 Task: Reply to email with the signature Eric Rodriguez with the subject Request for a change in project scope from softage.1@softage.net with the message Can you confirm if the budget has been approved? with CC to softage.6@softage.net with an attached document Press_release_draft.docx
Action: Mouse moved to (523, 669)
Screenshot: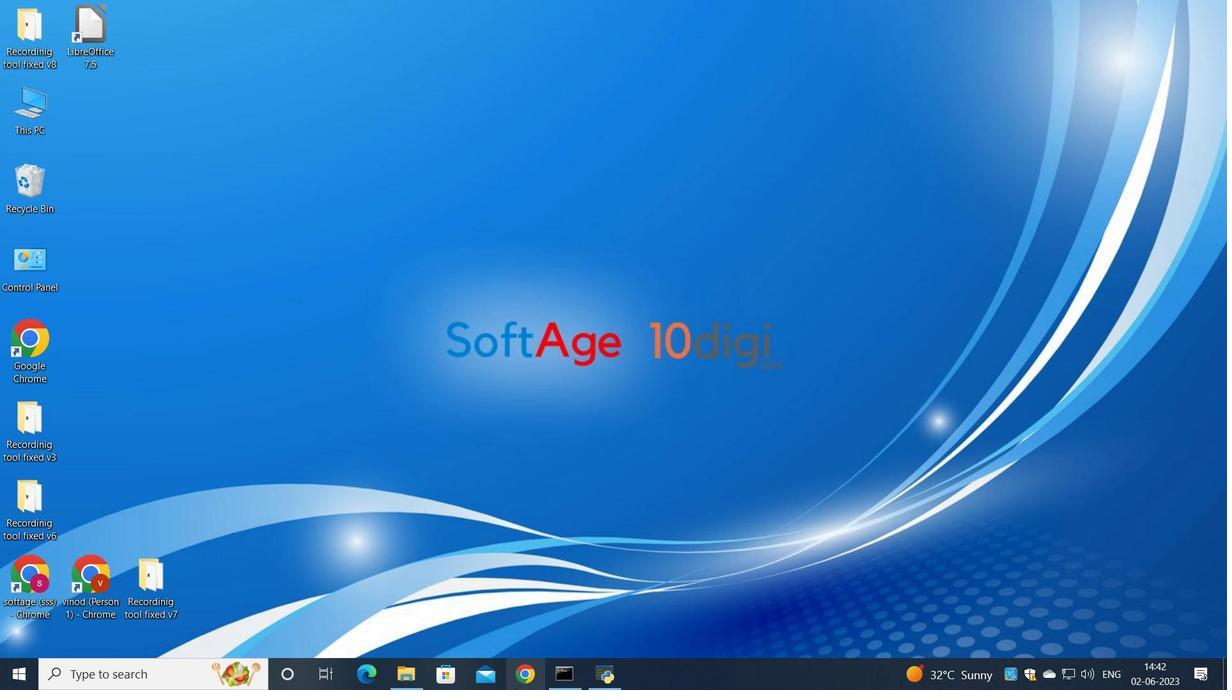 
Action: Mouse pressed left at (523, 669)
Screenshot: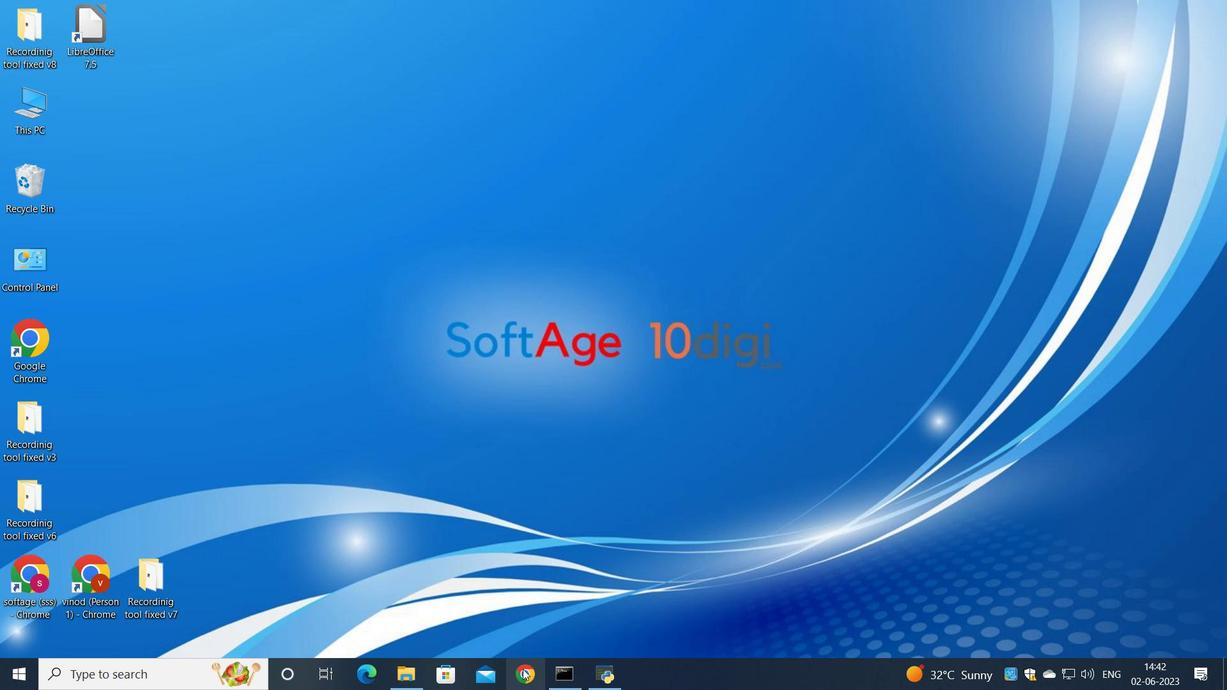 
Action: Mouse moved to (545, 419)
Screenshot: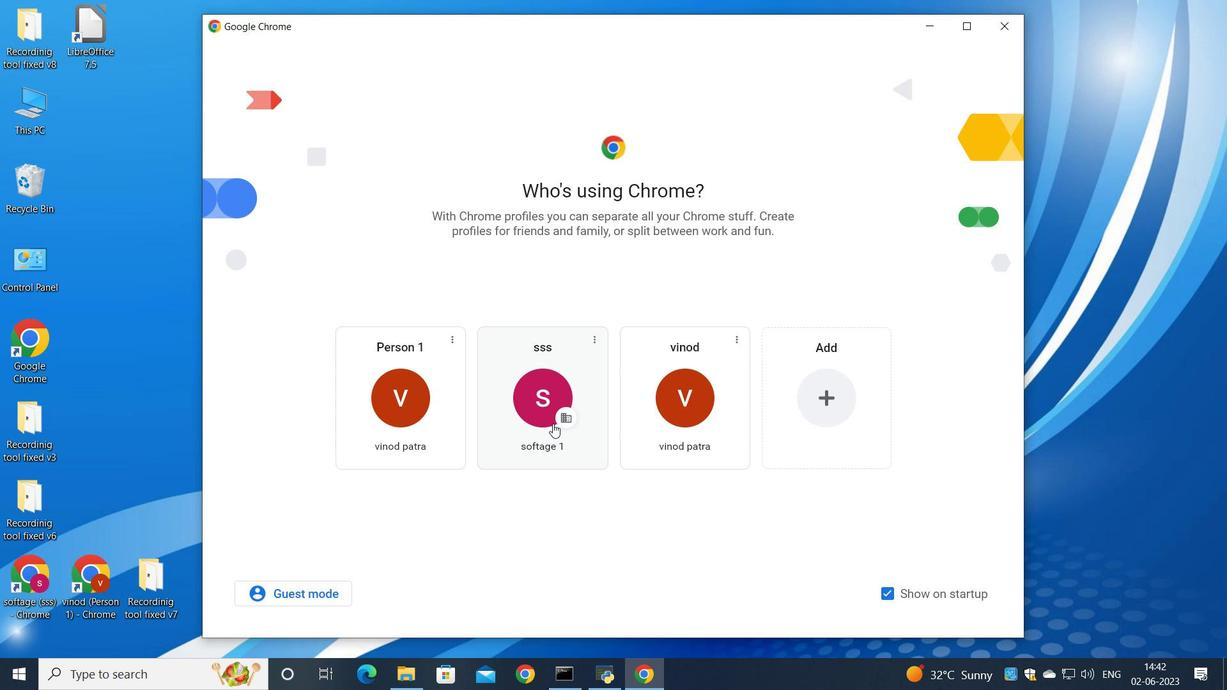 
Action: Mouse pressed left at (545, 419)
Screenshot: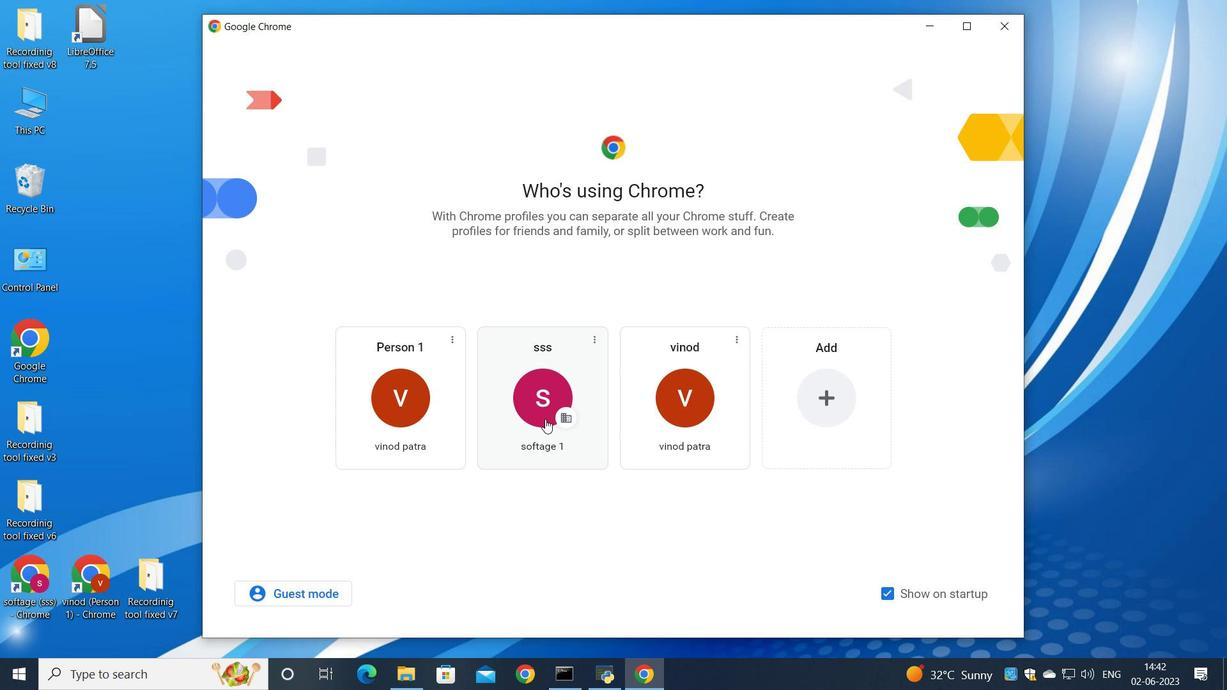 
Action: Mouse moved to (1084, 105)
Screenshot: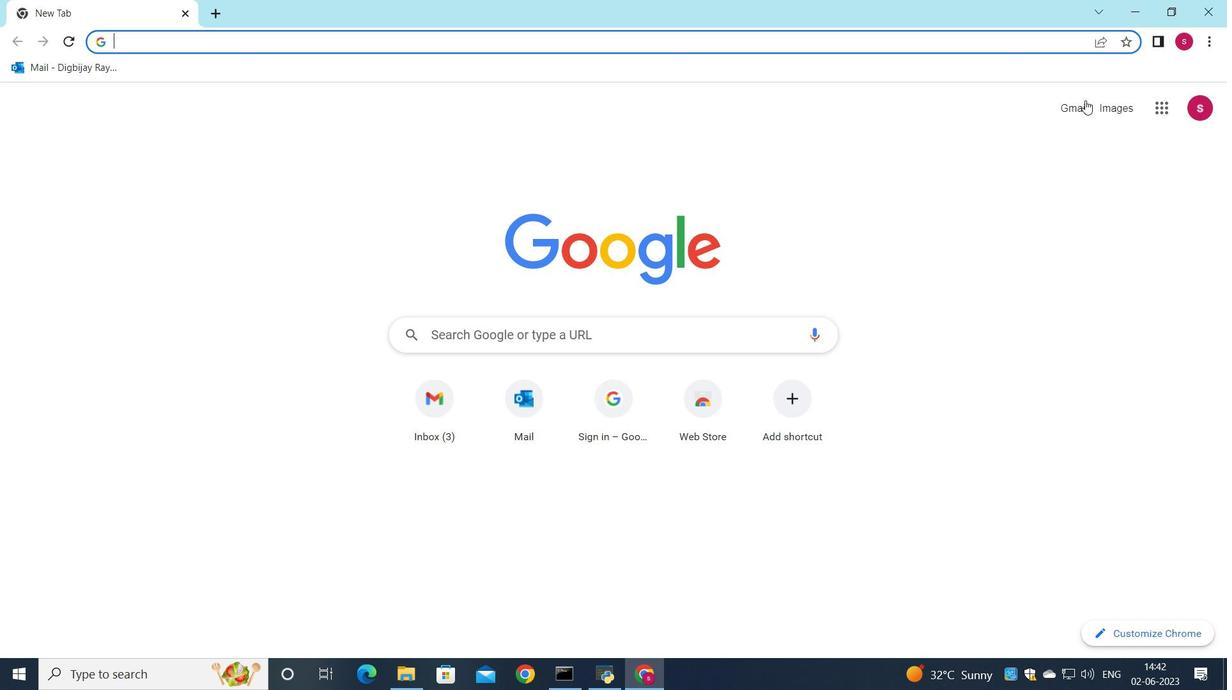 
Action: Mouse pressed left at (1084, 105)
Screenshot: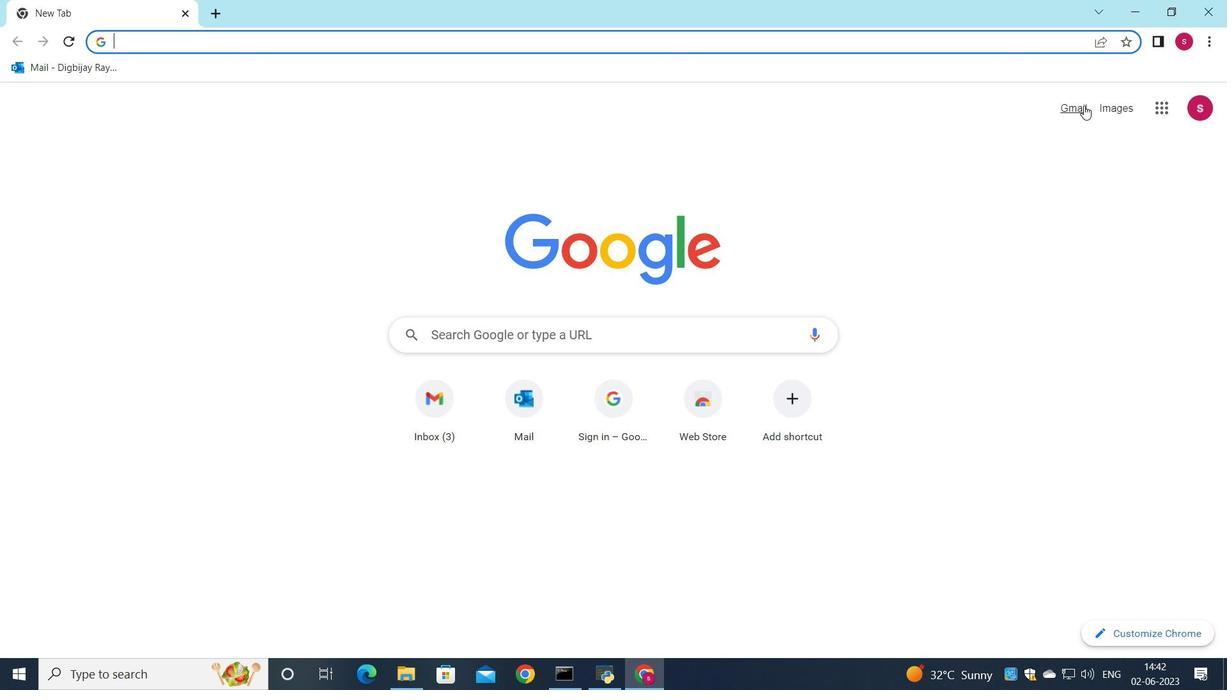 
Action: Mouse moved to (1034, 110)
Screenshot: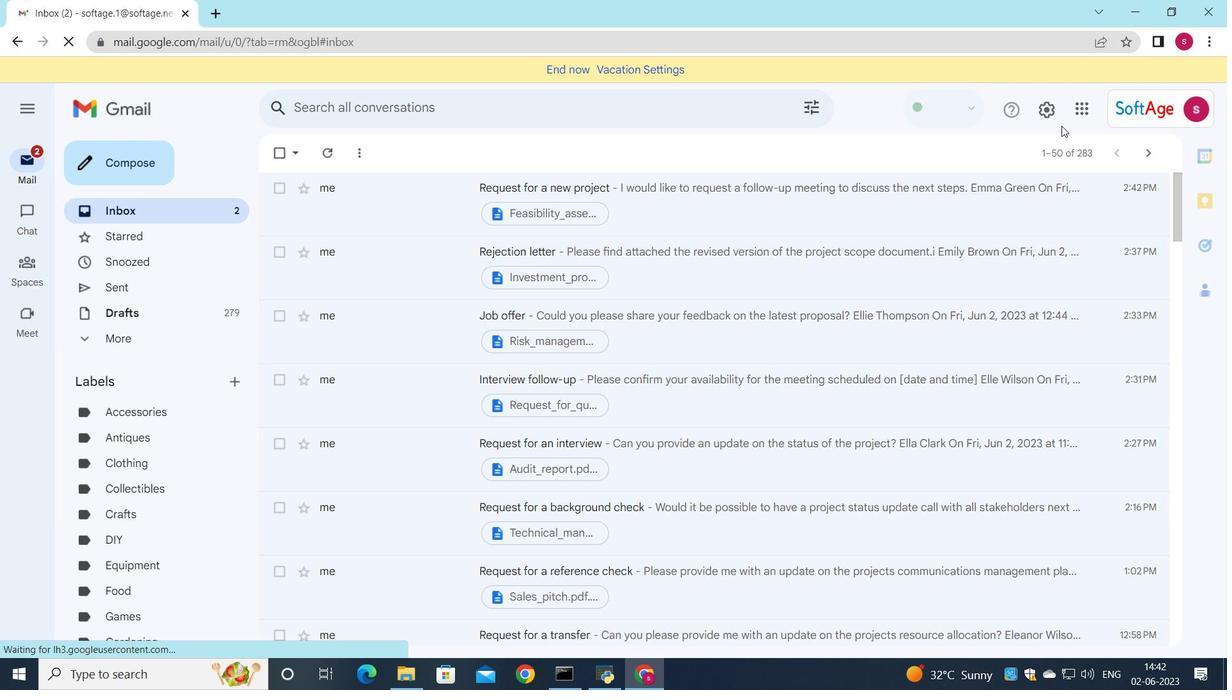 
Action: Mouse pressed left at (1034, 110)
Screenshot: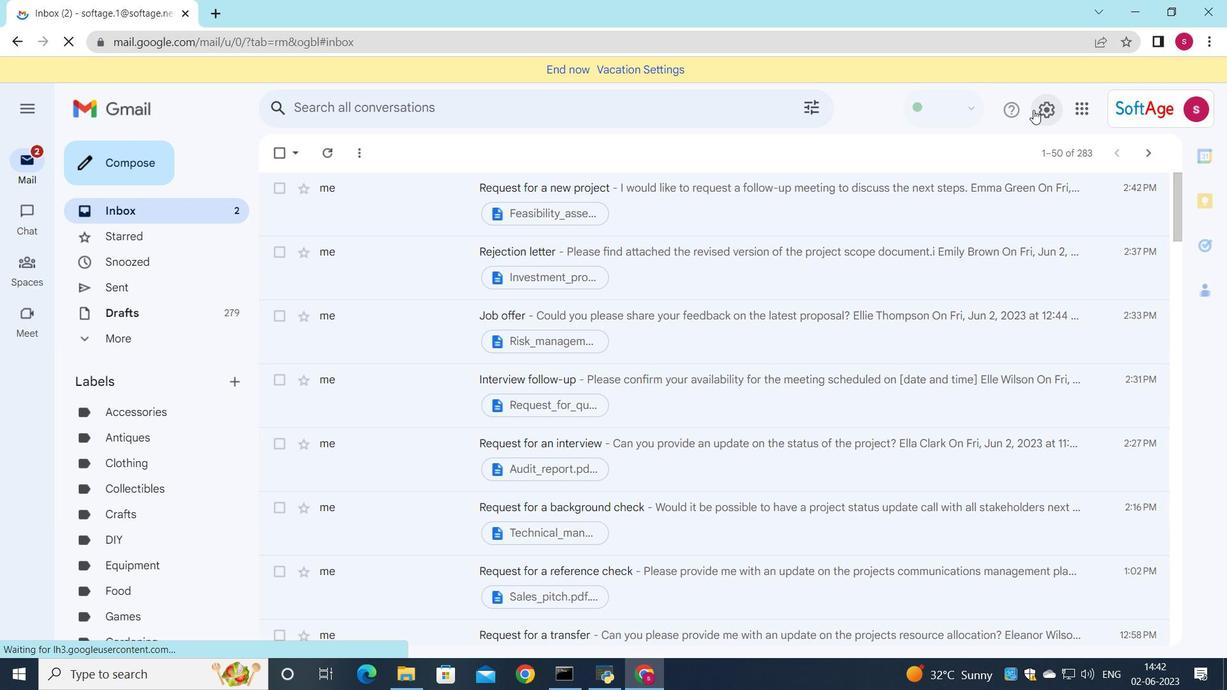 
Action: Mouse moved to (1049, 183)
Screenshot: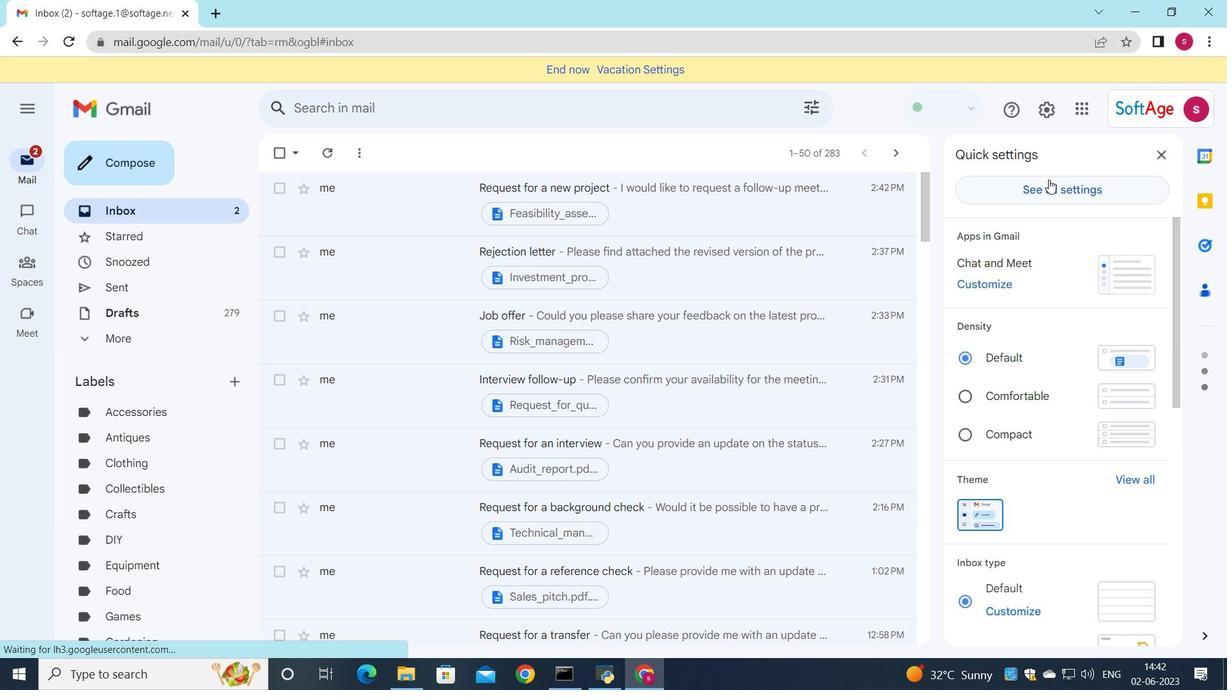 
Action: Mouse pressed left at (1049, 183)
Screenshot: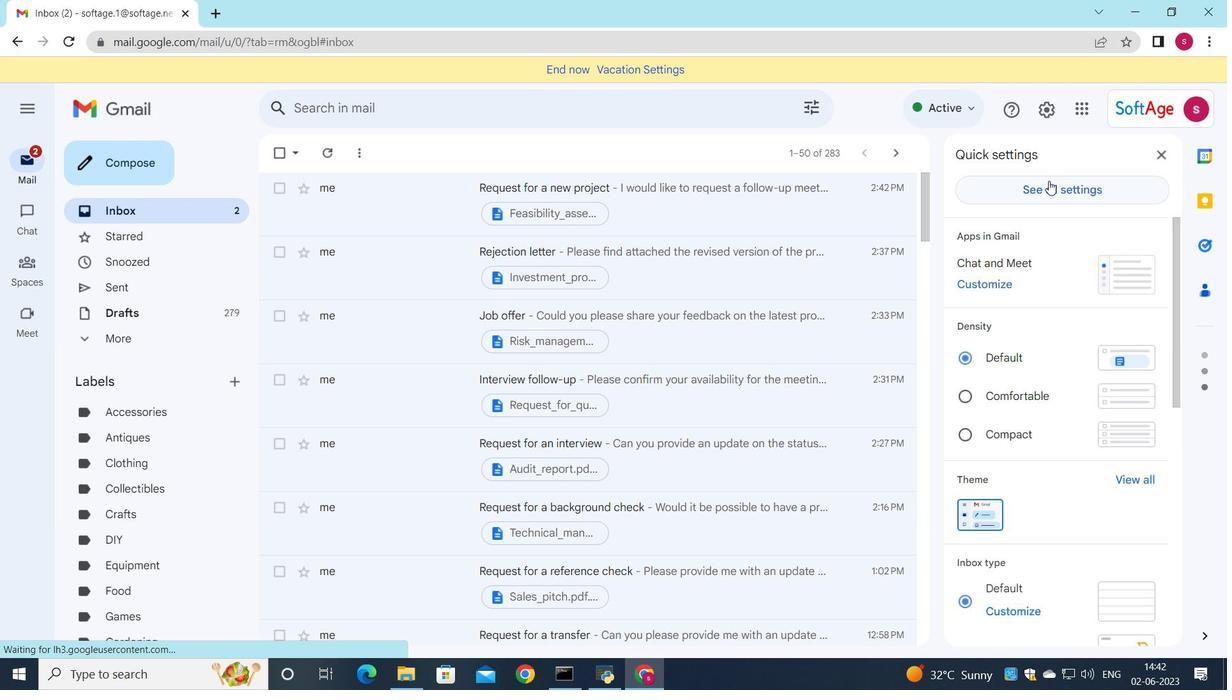 
Action: Mouse moved to (597, 356)
Screenshot: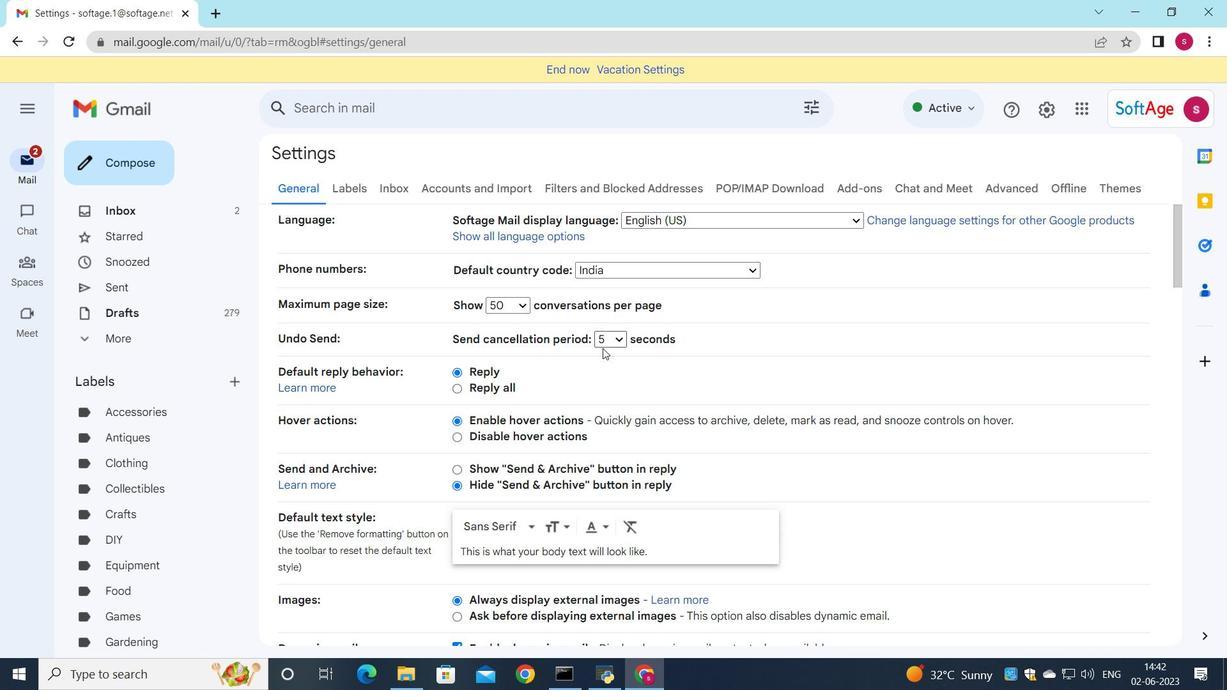
Action: Mouse scrolled (600, 349) with delta (0, 0)
Screenshot: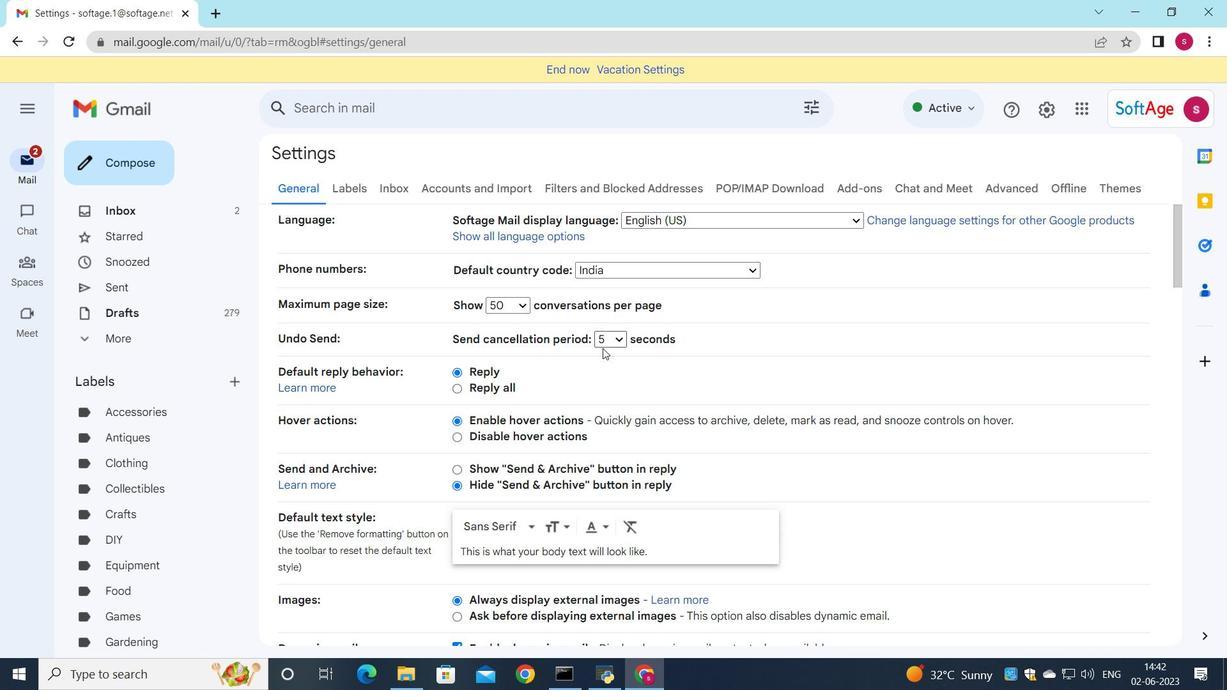 
Action: Mouse scrolled (599, 352) with delta (0, 0)
Screenshot: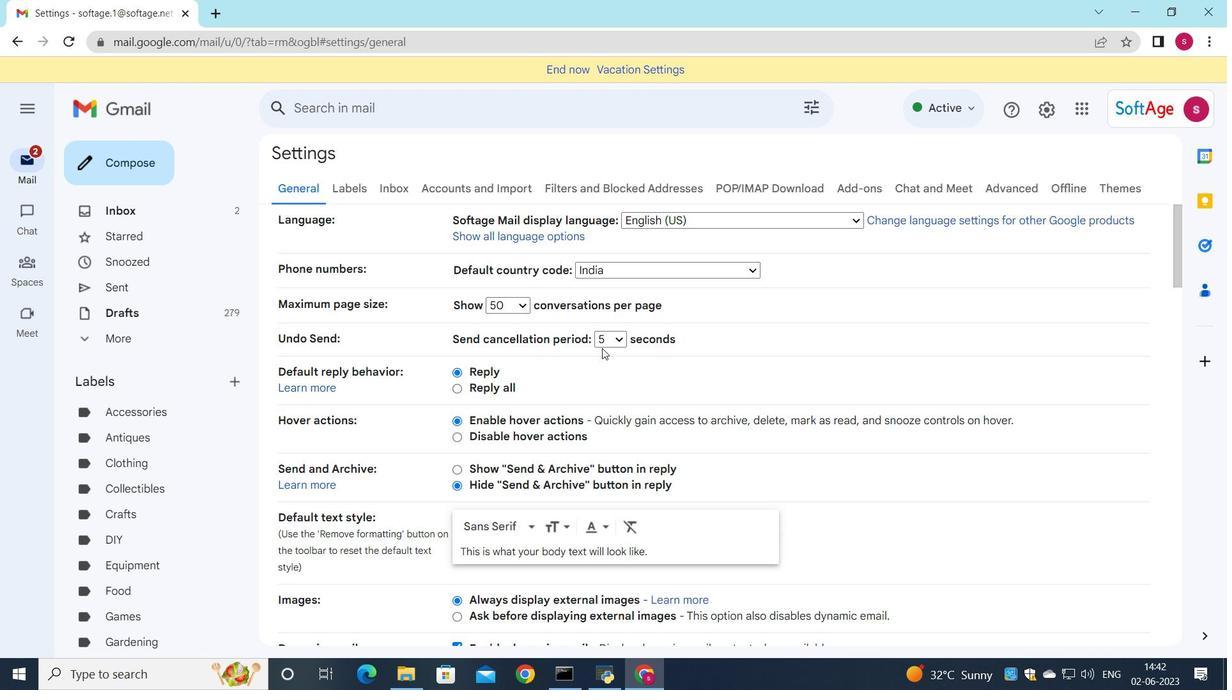 
Action: Mouse scrolled (598, 352) with delta (0, 0)
Screenshot: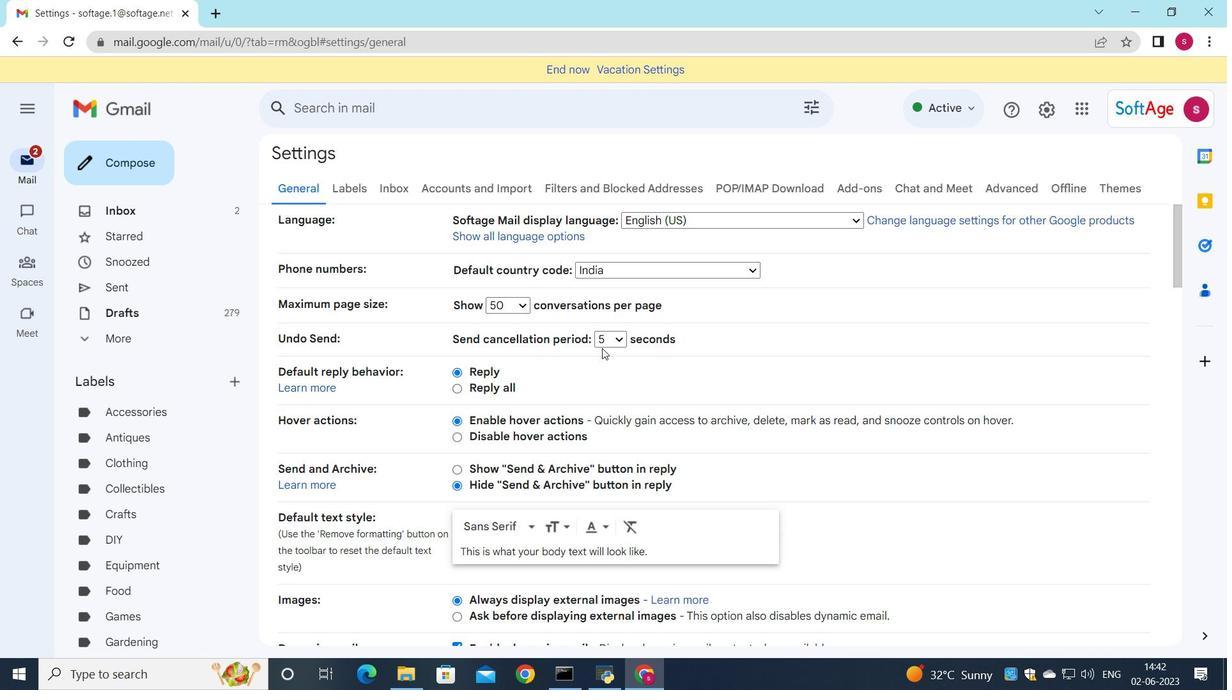 
Action: Mouse scrolled (597, 355) with delta (0, 0)
Screenshot: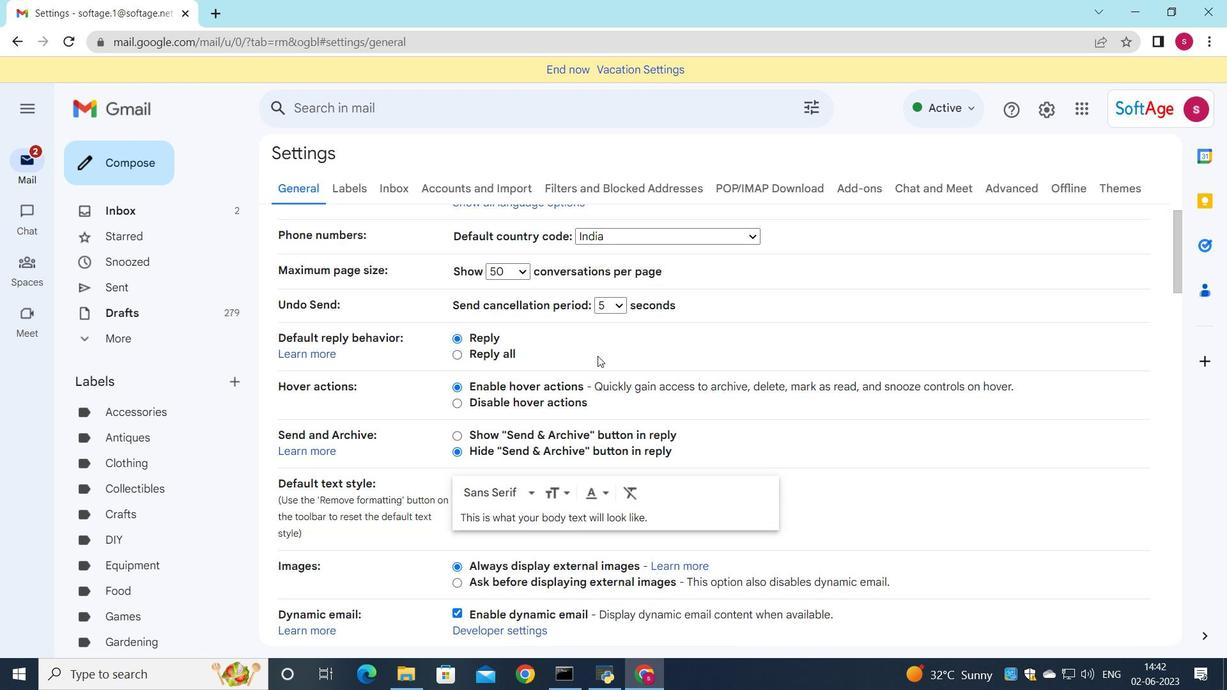
Action: Mouse scrolled (597, 355) with delta (0, 0)
Screenshot: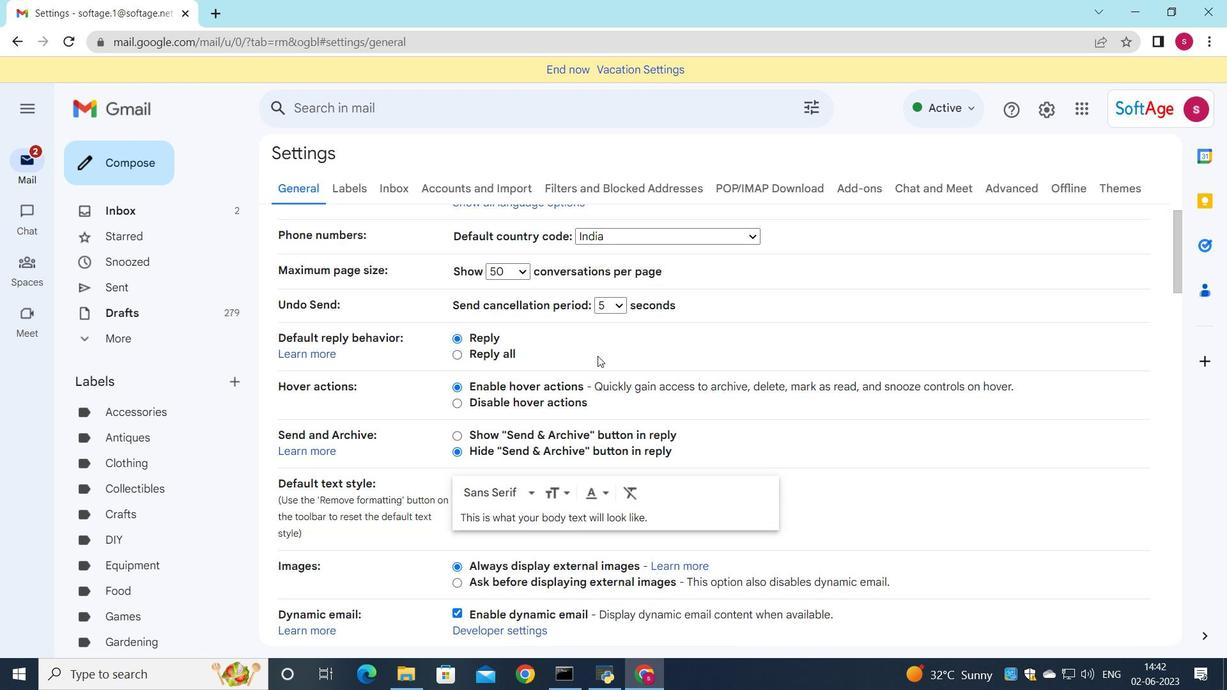 
Action: Mouse scrolled (597, 355) with delta (0, 0)
Screenshot: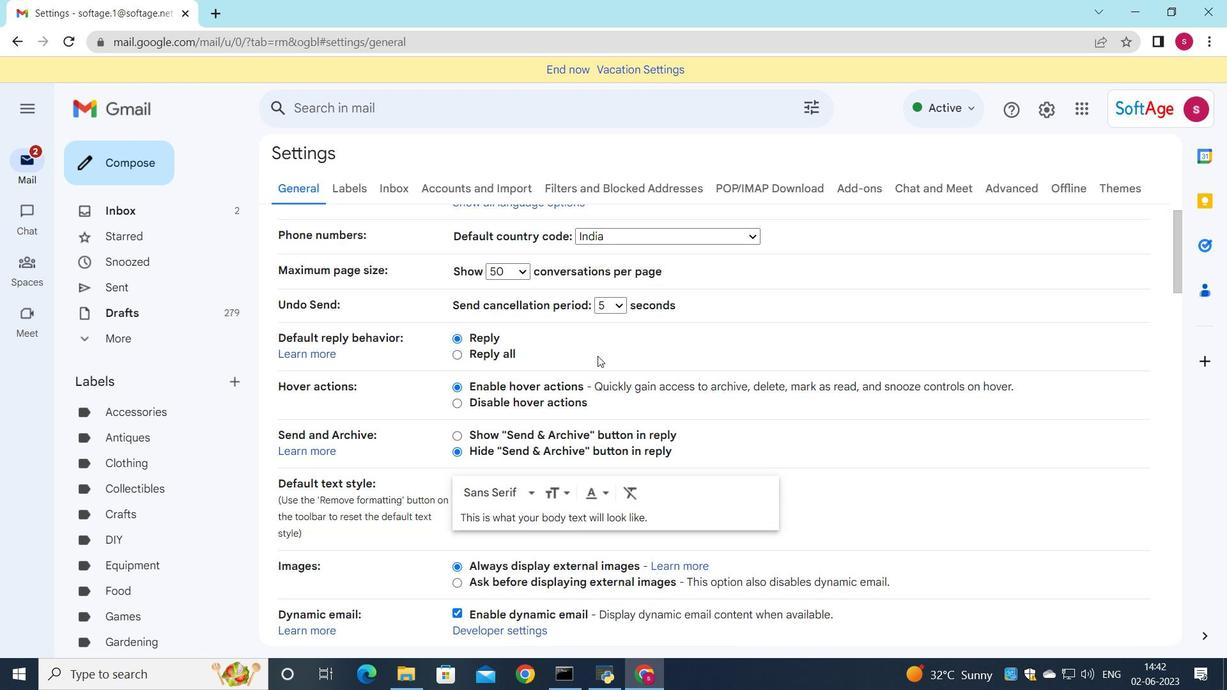
Action: Mouse scrolled (597, 355) with delta (0, 0)
Screenshot: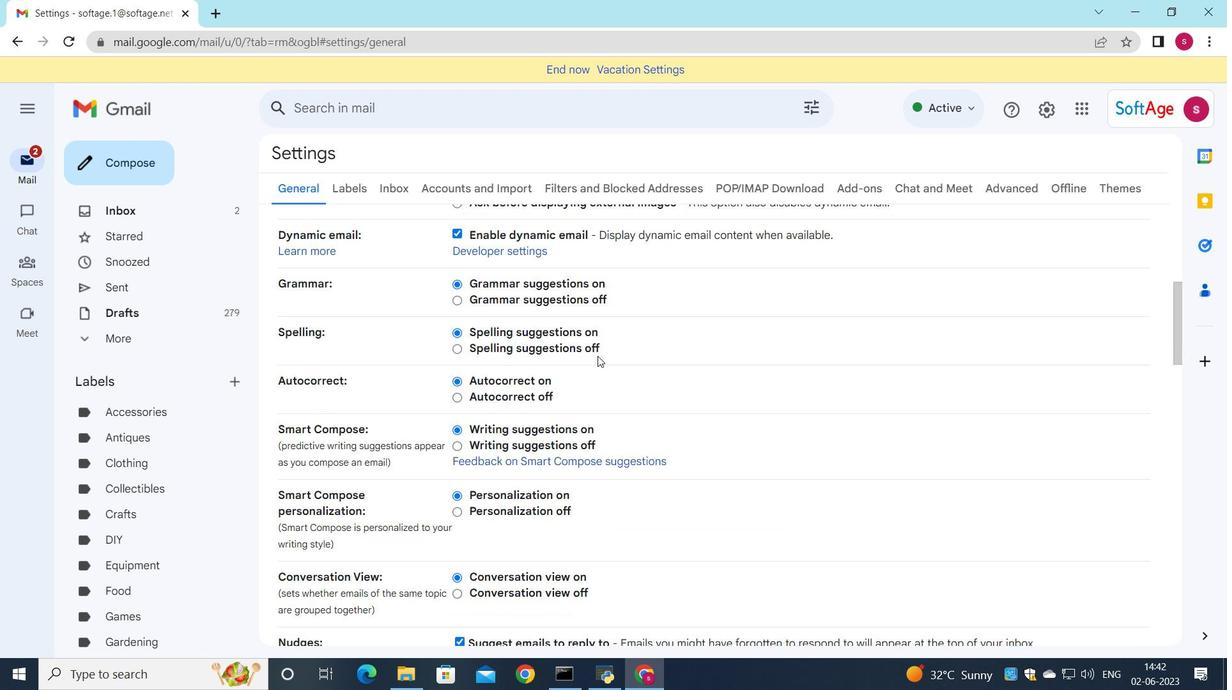 
Action: Mouse scrolled (597, 355) with delta (0, 0)
Screenshot: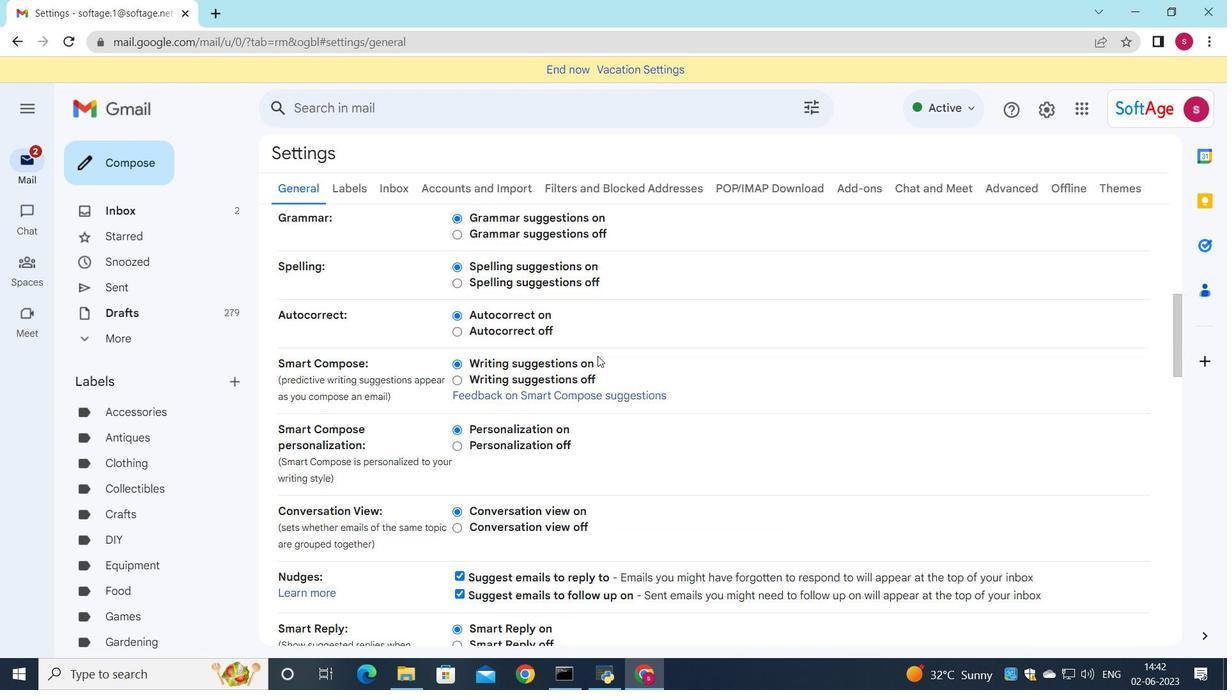 
Action: Mouse scrolled (597, 355) with delta (0, 0)
Screenshot: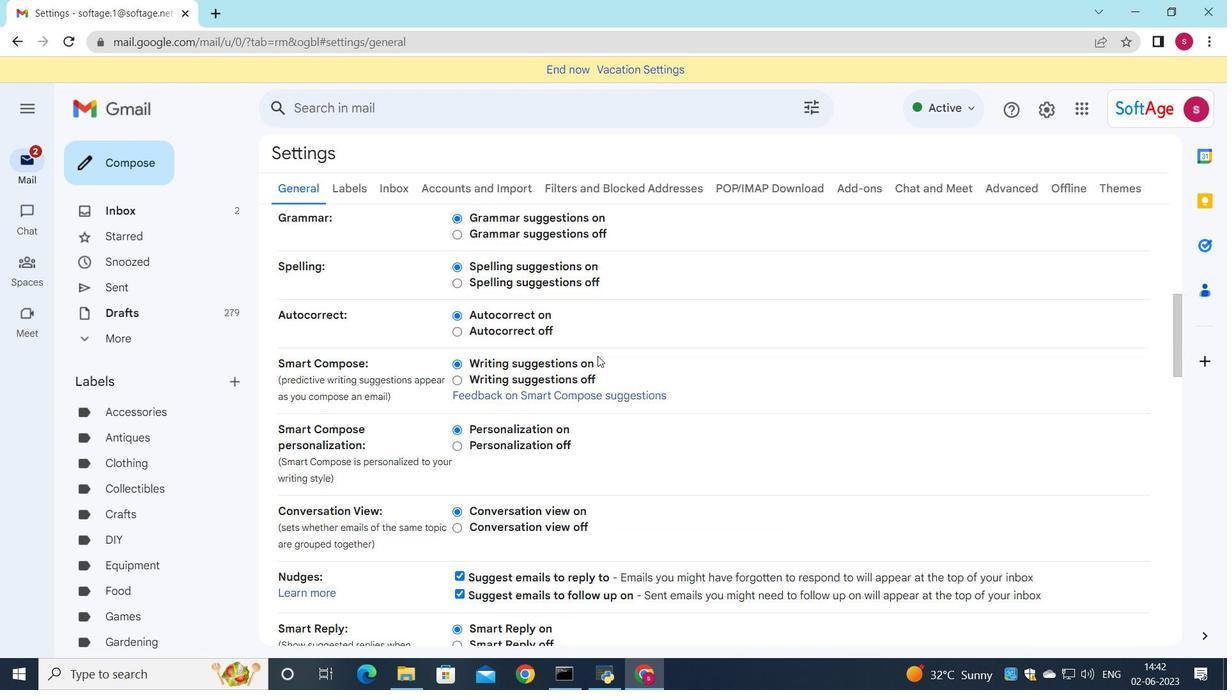 
Action: Mouse moved to (576, 387)
Screenshot: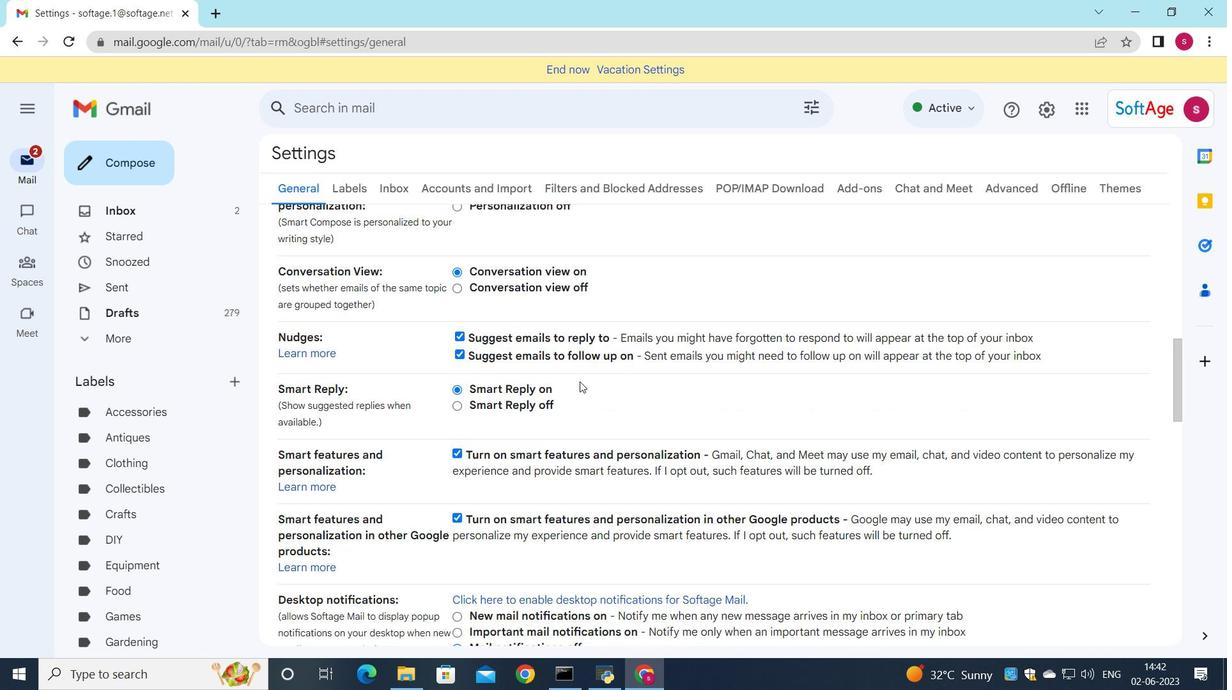 
Action: Mouse scrolled (576, 386) with delta (0, 0)
Screenshot: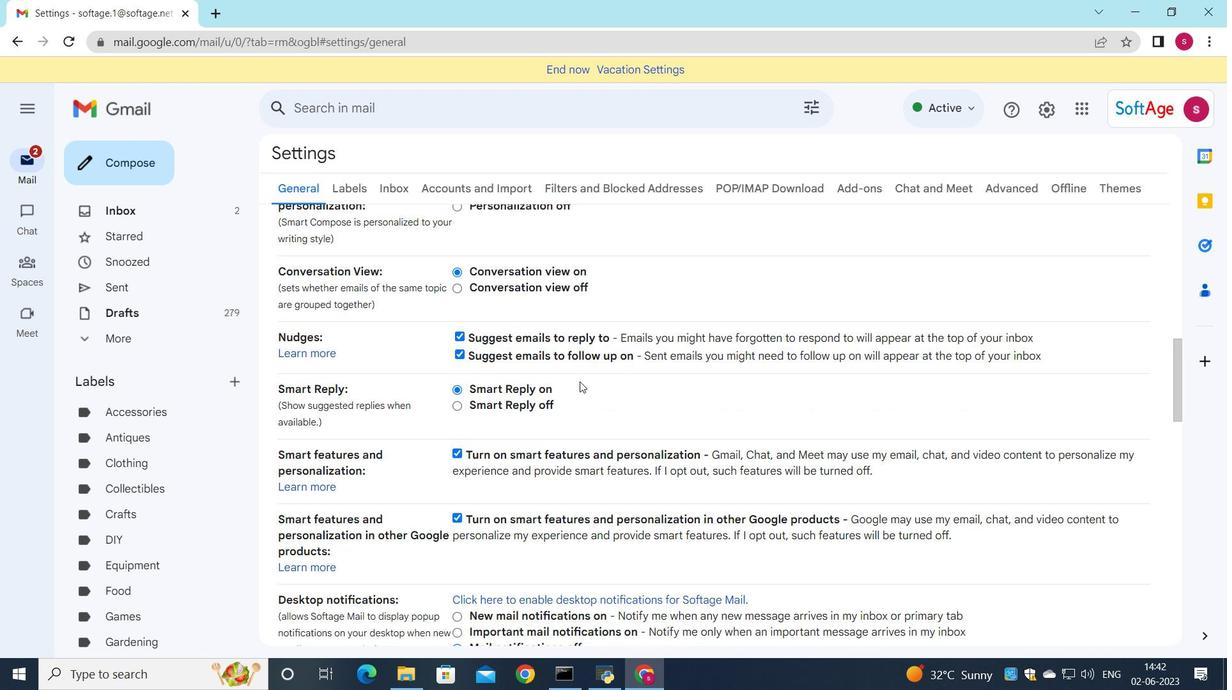 
Action: Mouse moved to (576, 388)
Screenshot: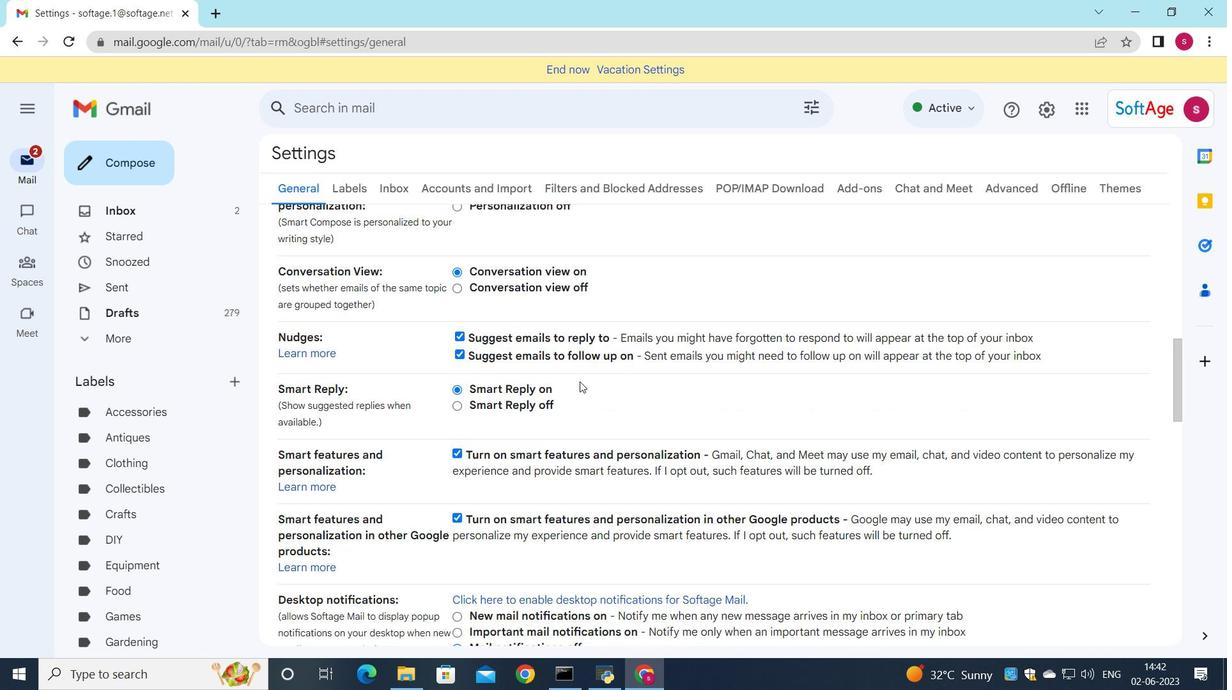 
Action: Mouse scrolled (576, 387) with delta (0, 0)
Screenshot: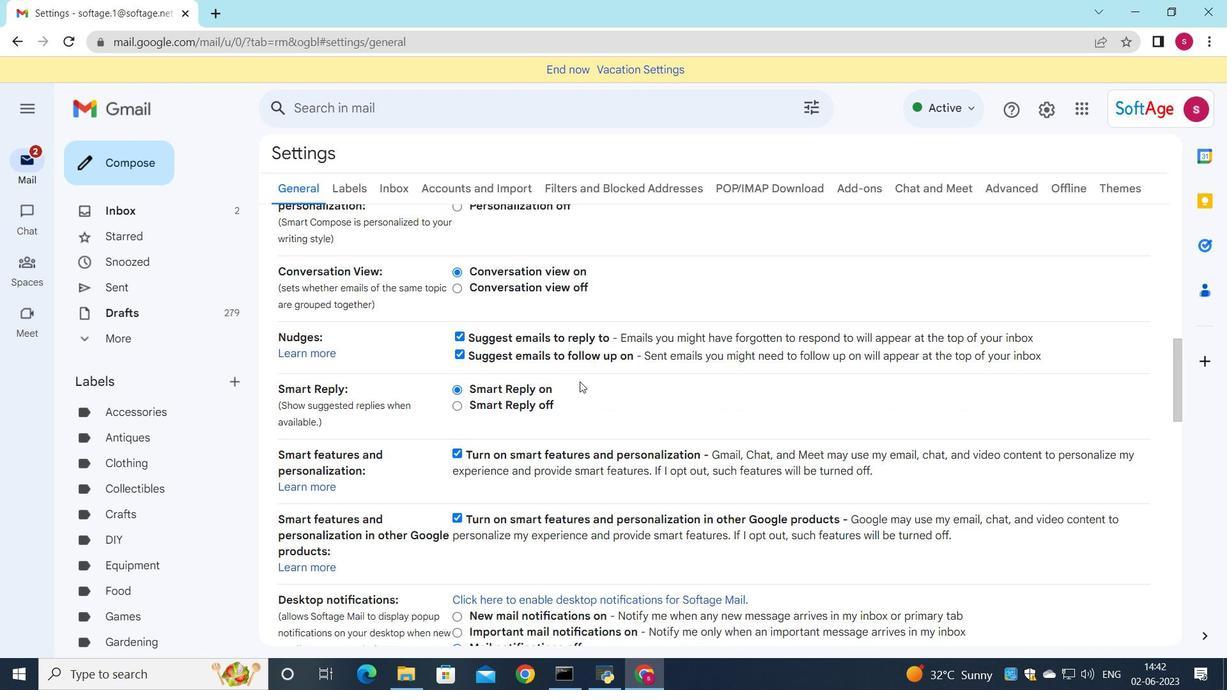 
Action: Mouse scrolled (576, 387) with delta (0, 0)
Screenshot: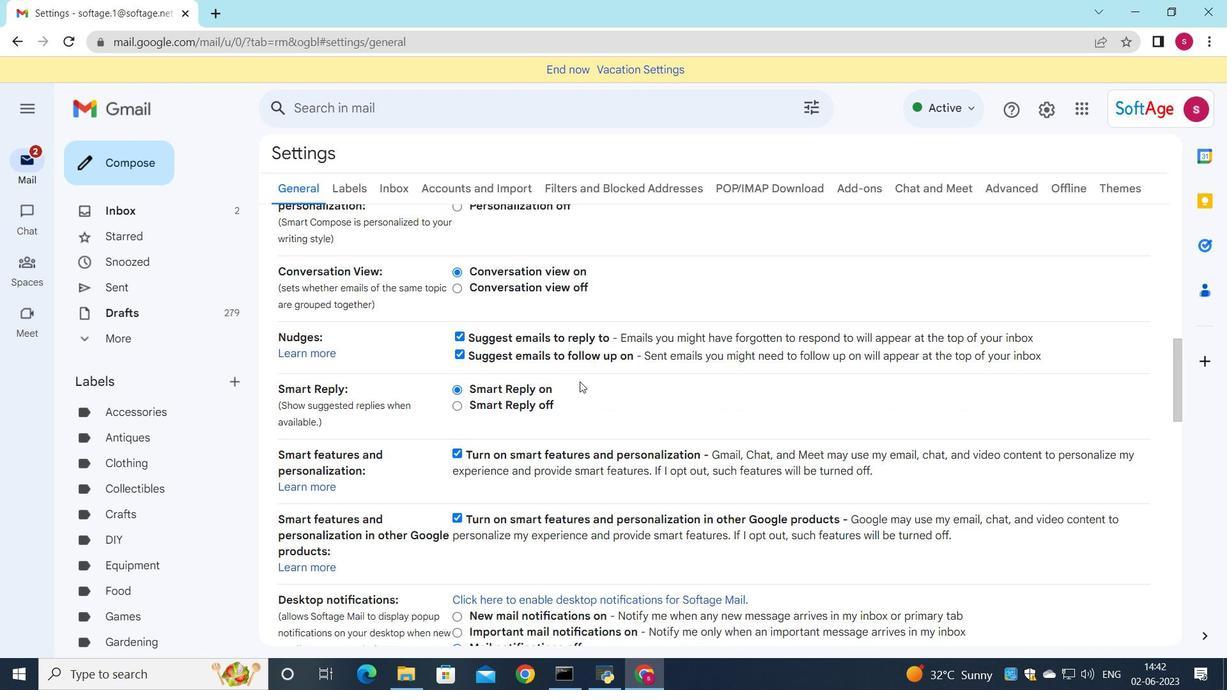 
Action: Mouse scrolled (576, 387) with delta (0, 0)
Screenshot: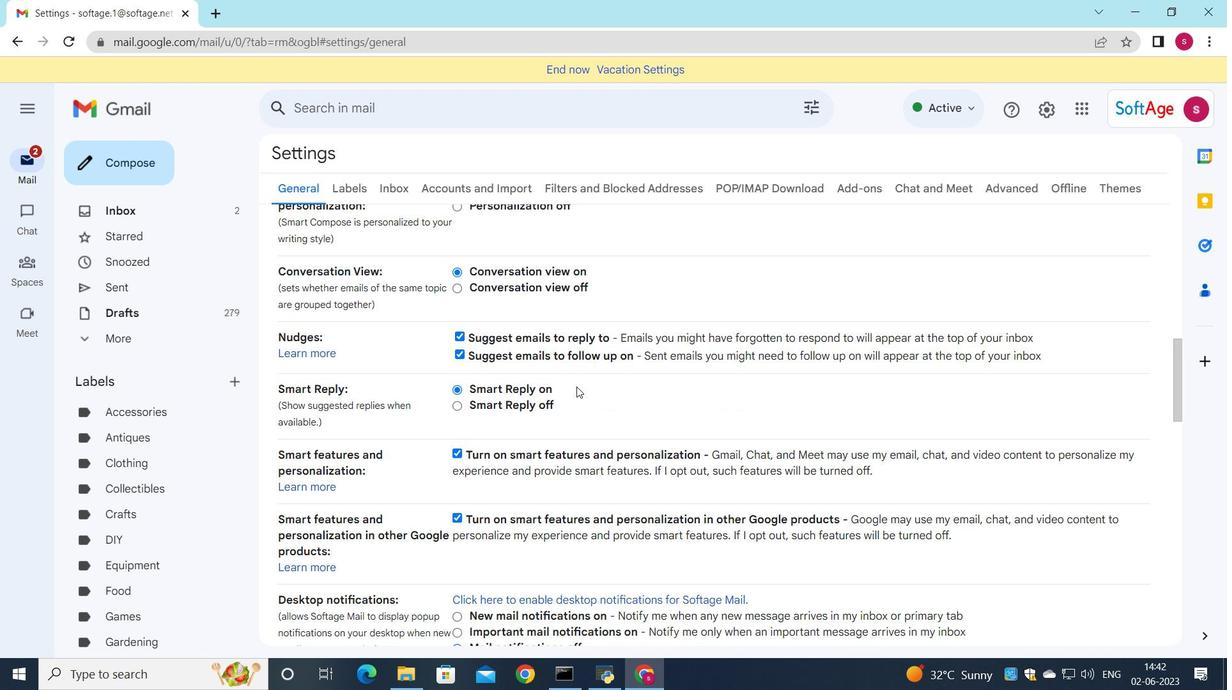 
Action: Mouse scrolled (576, 387) with delta (0, 0)
Screenshot: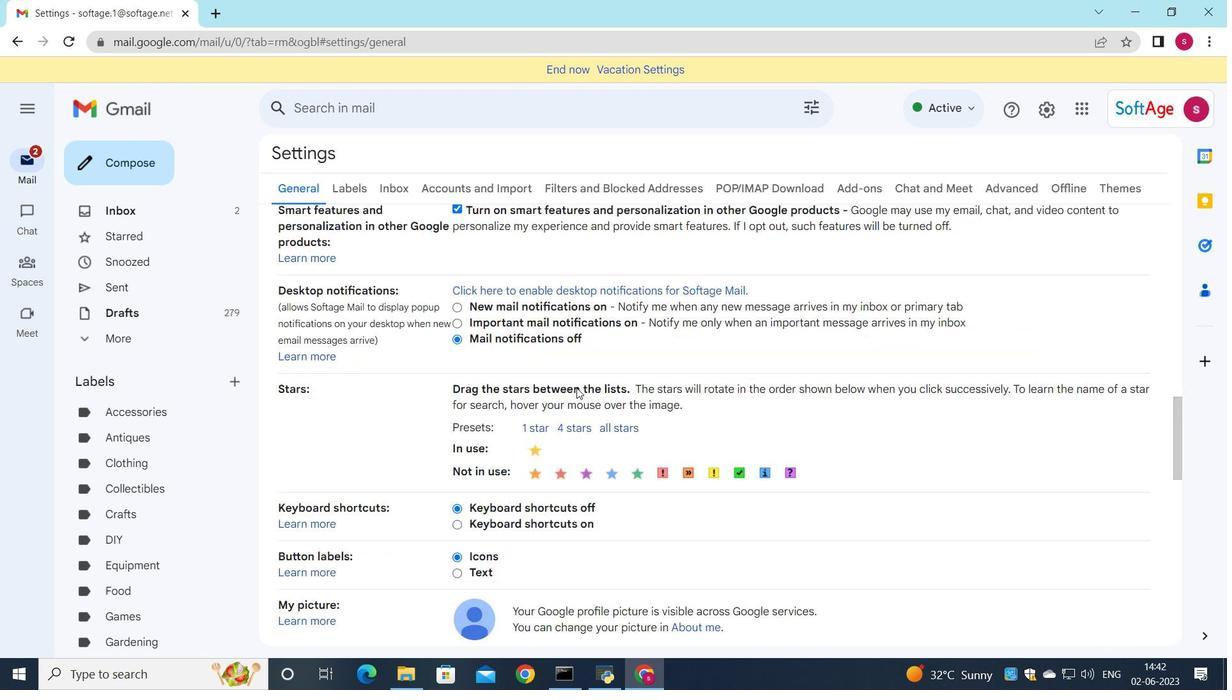 
Action: Mouse scrolled (576, 387) with delta (0, 0)
Screenshot: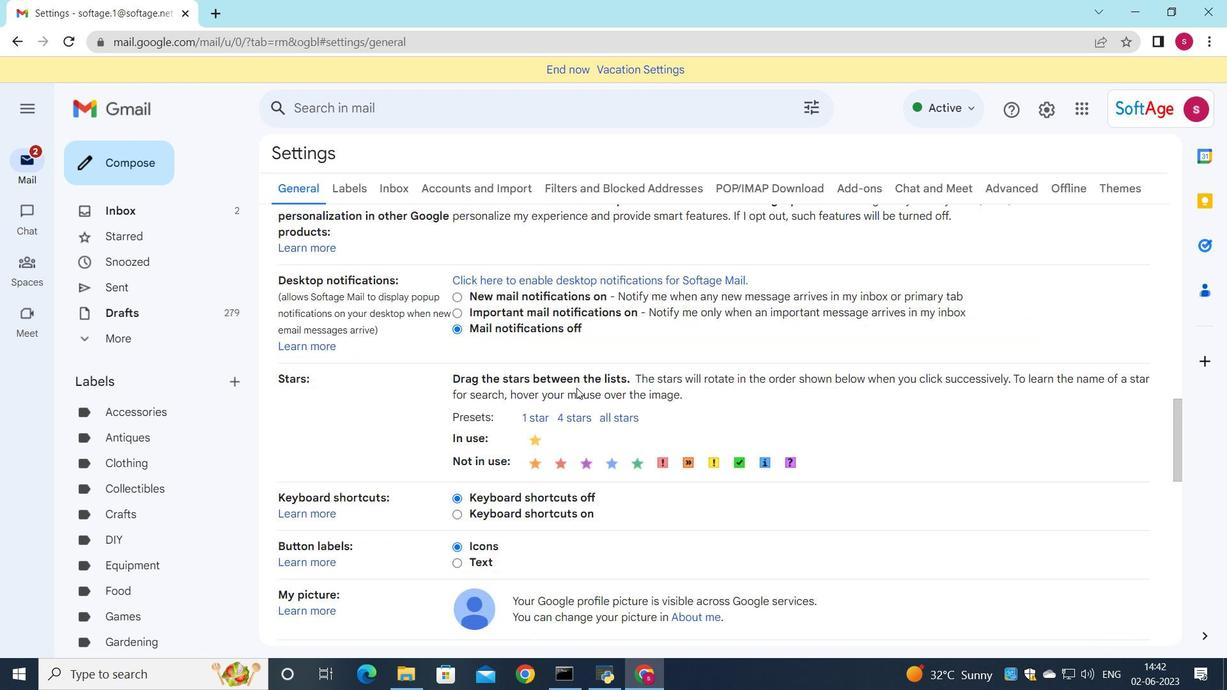 
Action: Mouse scrolled (576, 387) with delta (0, 0)
Screenshot: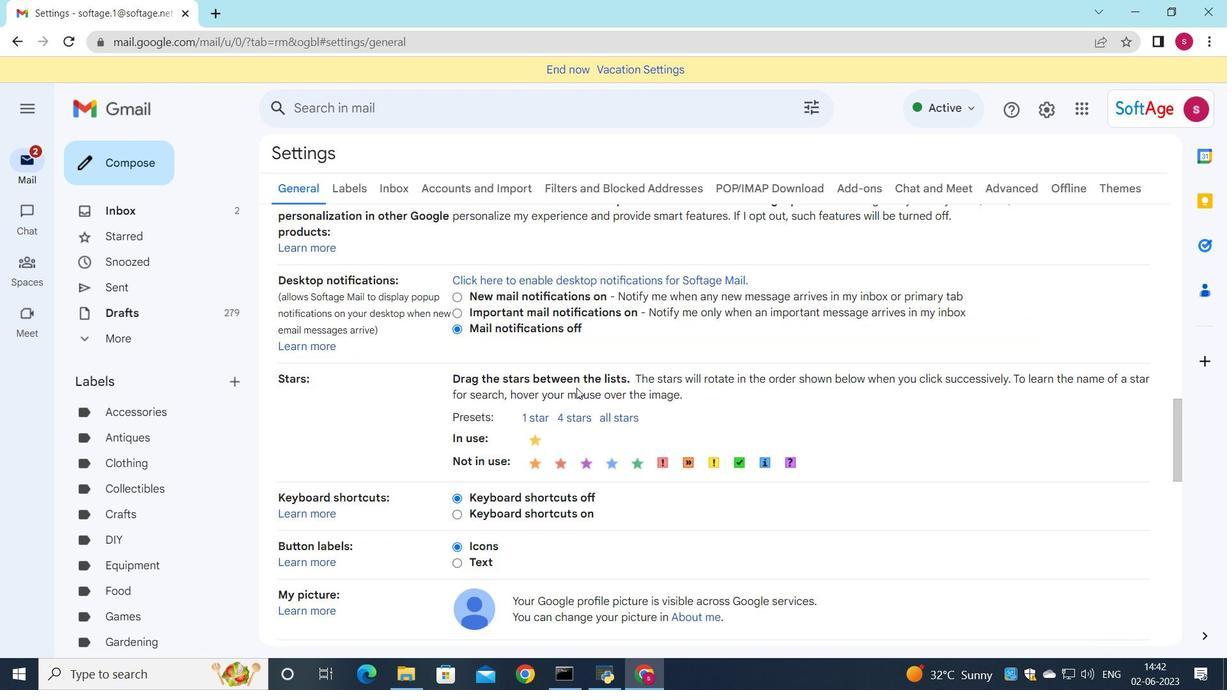 
Action: Mouse scrolled (576, 387) with delta (0, 0)
Screenshot: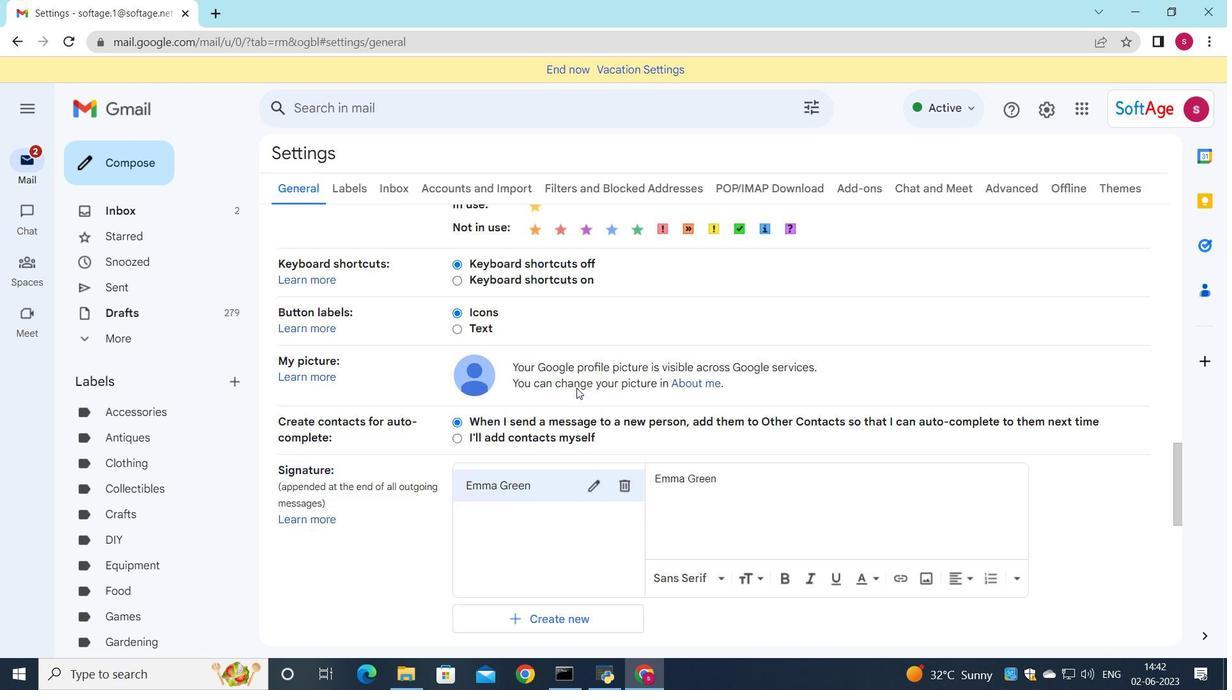 
Action: Mouse scrolled (576, 387) with delta (0, 0)
Screenshot: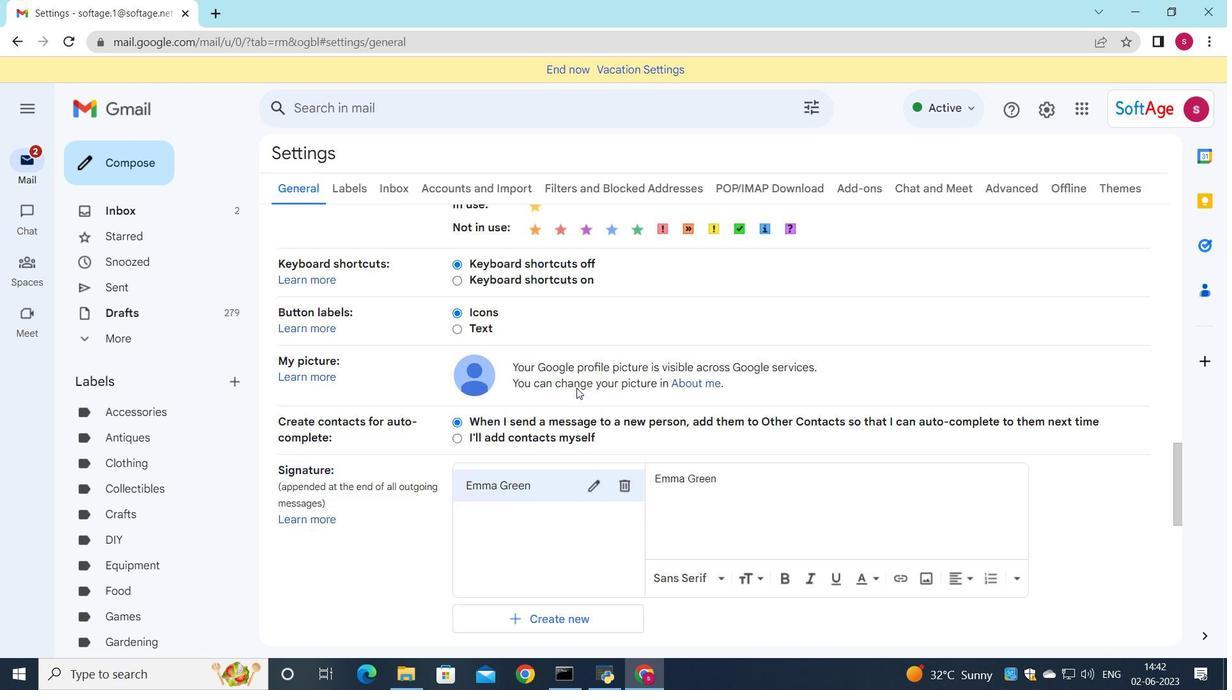 
Action: Mouse scrolled (576, 387) with delta (0, 0)
Screenshot: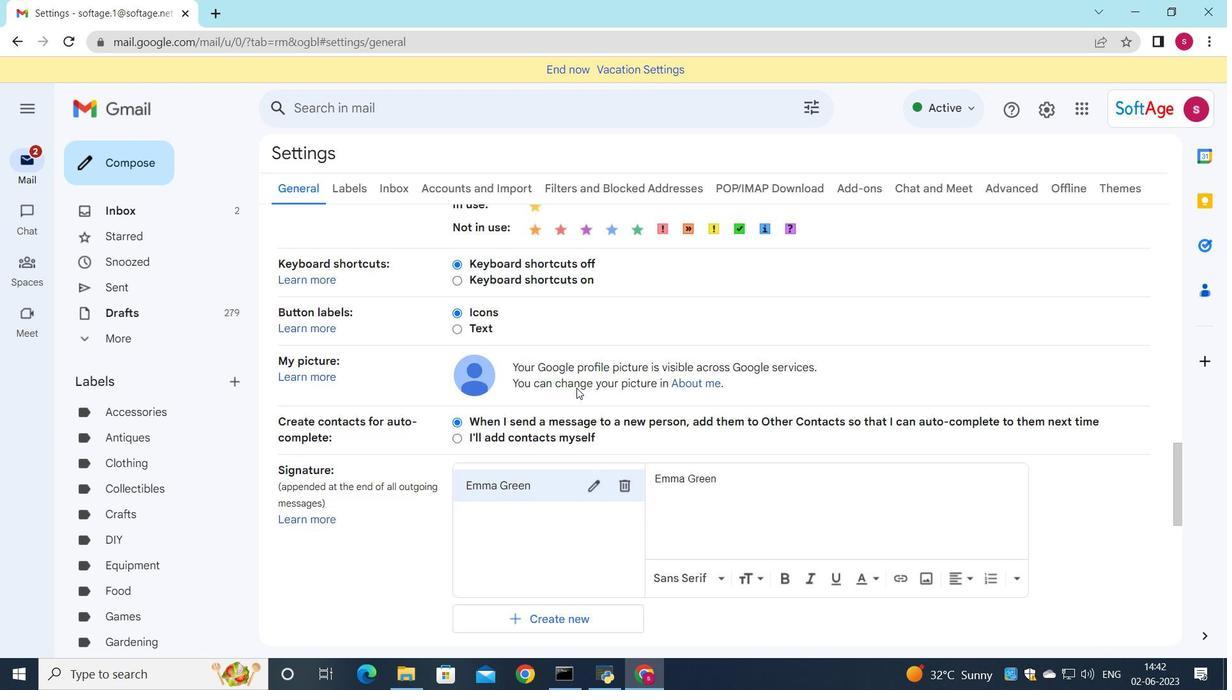 
Action: Mouse moved to (619, 248)
Screenshot: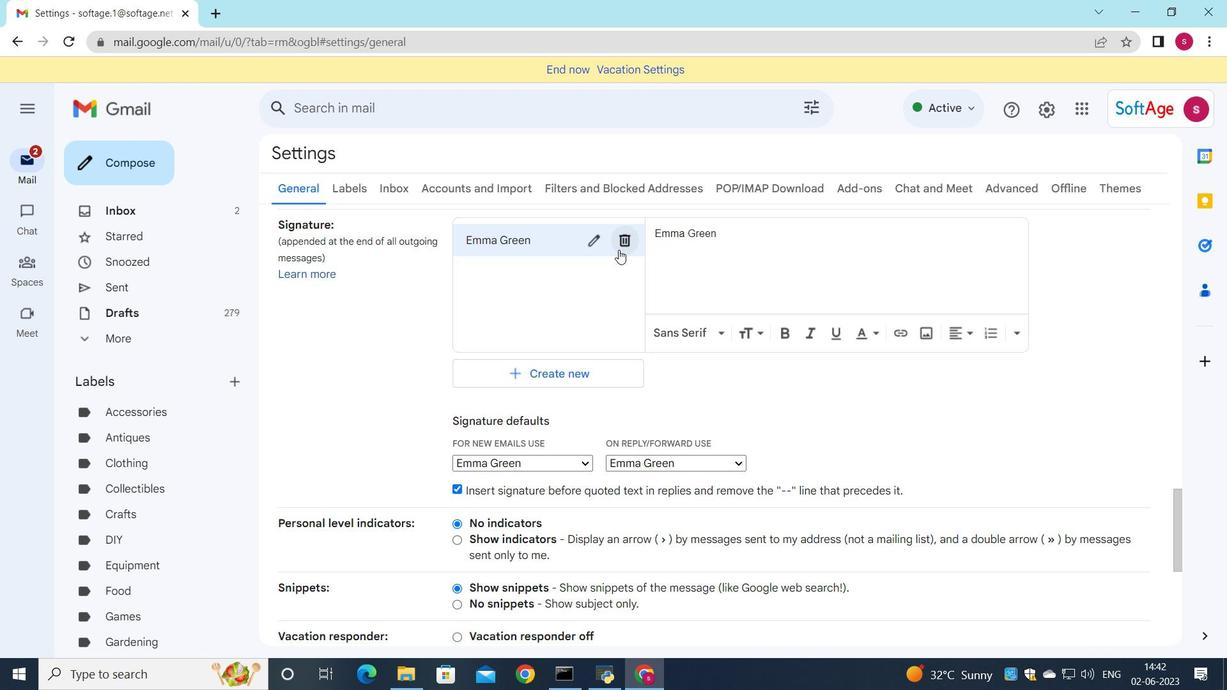 
Action: Mouse pressed left at (619, 248)
Screenshot: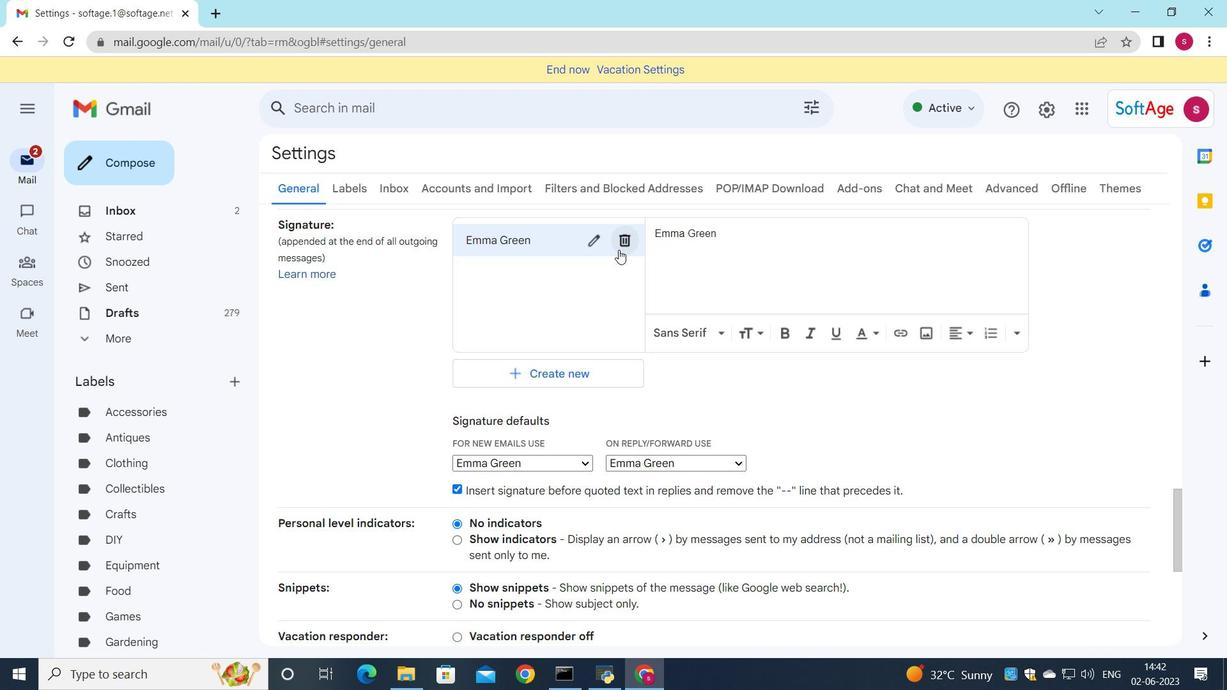 
Action: Mouse moved to (739, 388)
Screenshot: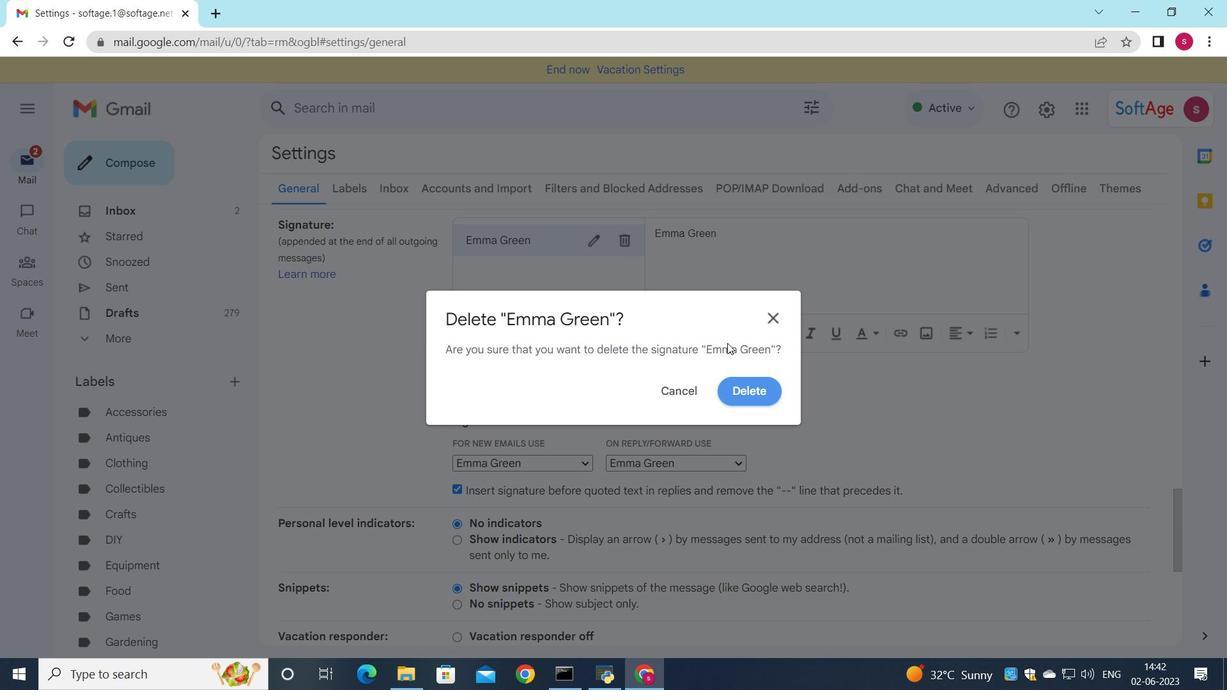
Action: Mouse pressed left at (739, 388)
Screenshot: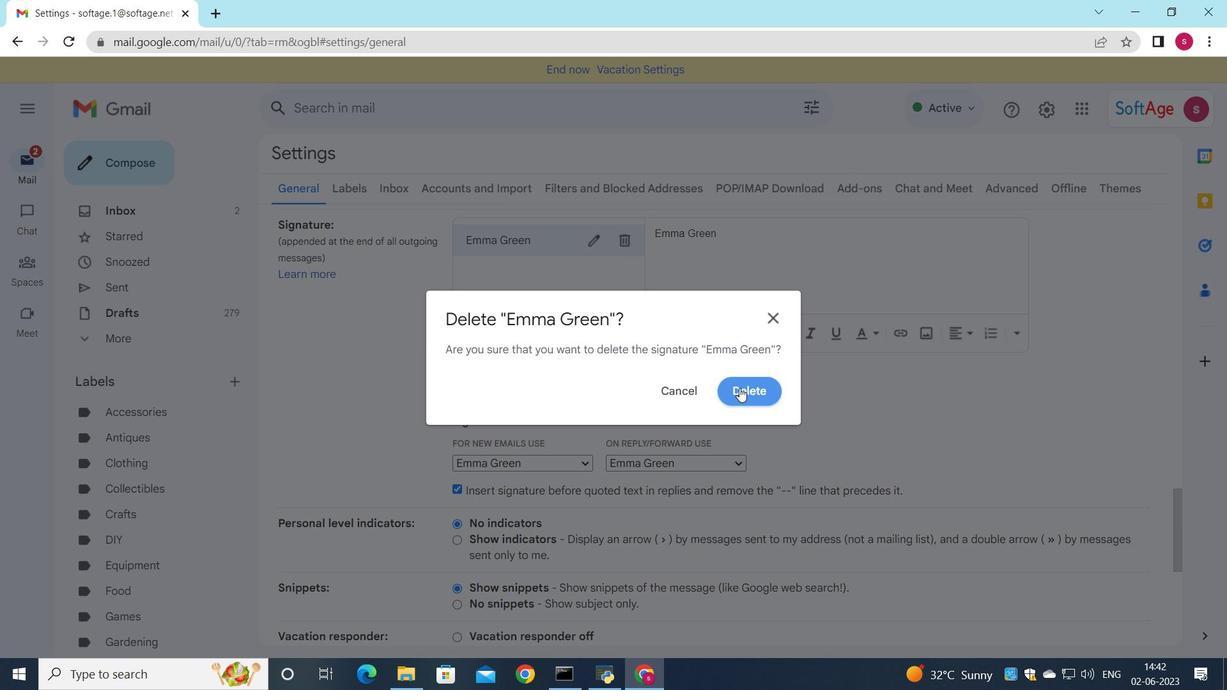 
Action: Mouse moved to (475, 248)
Screenshot: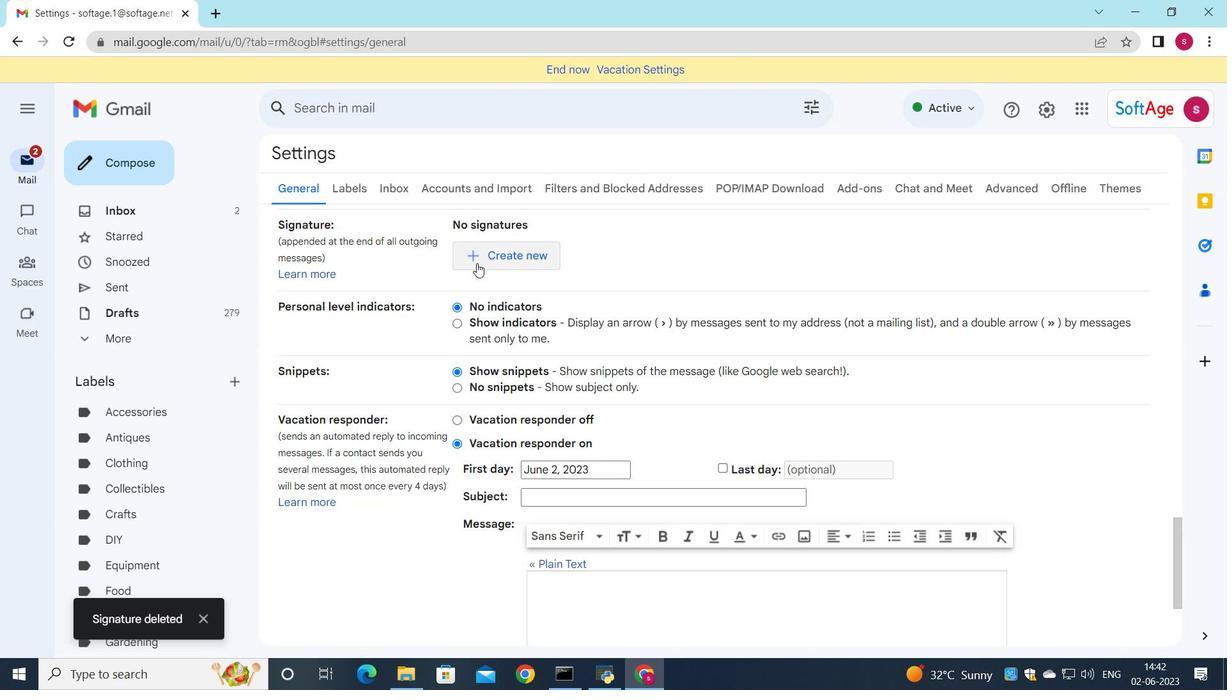 
Action: Mouse pressed left at (475, 248)
Screenshot: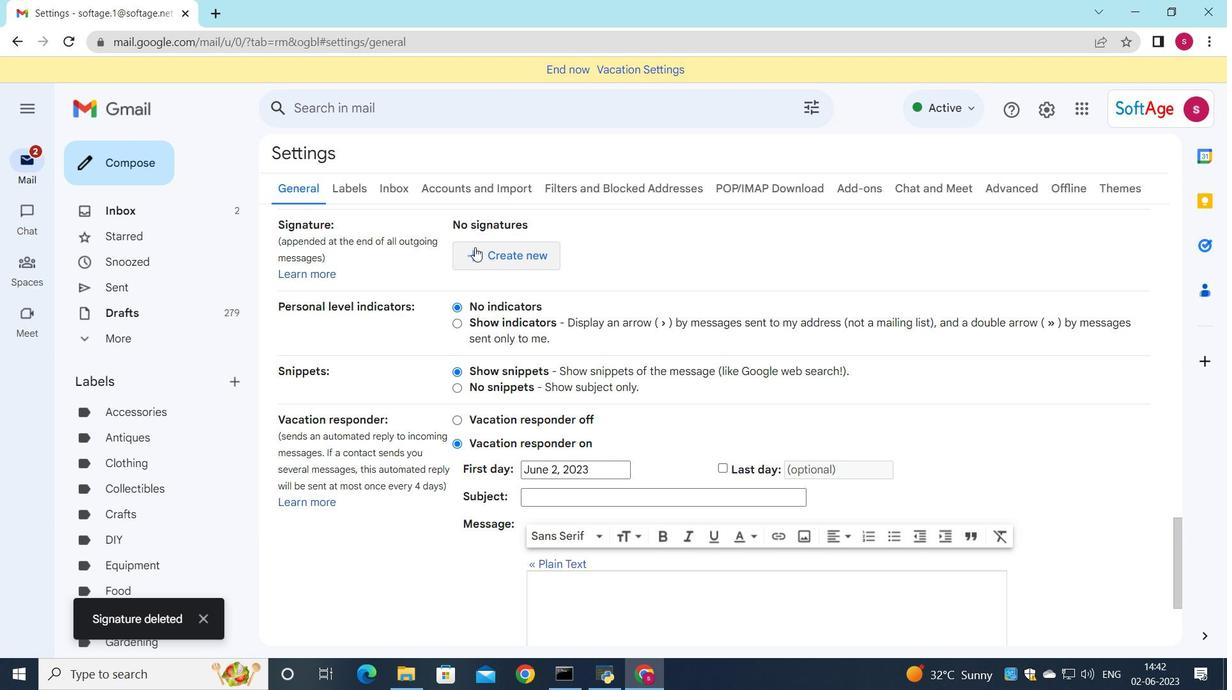
Action: Mouse moved to (676, 292)
Screenshot: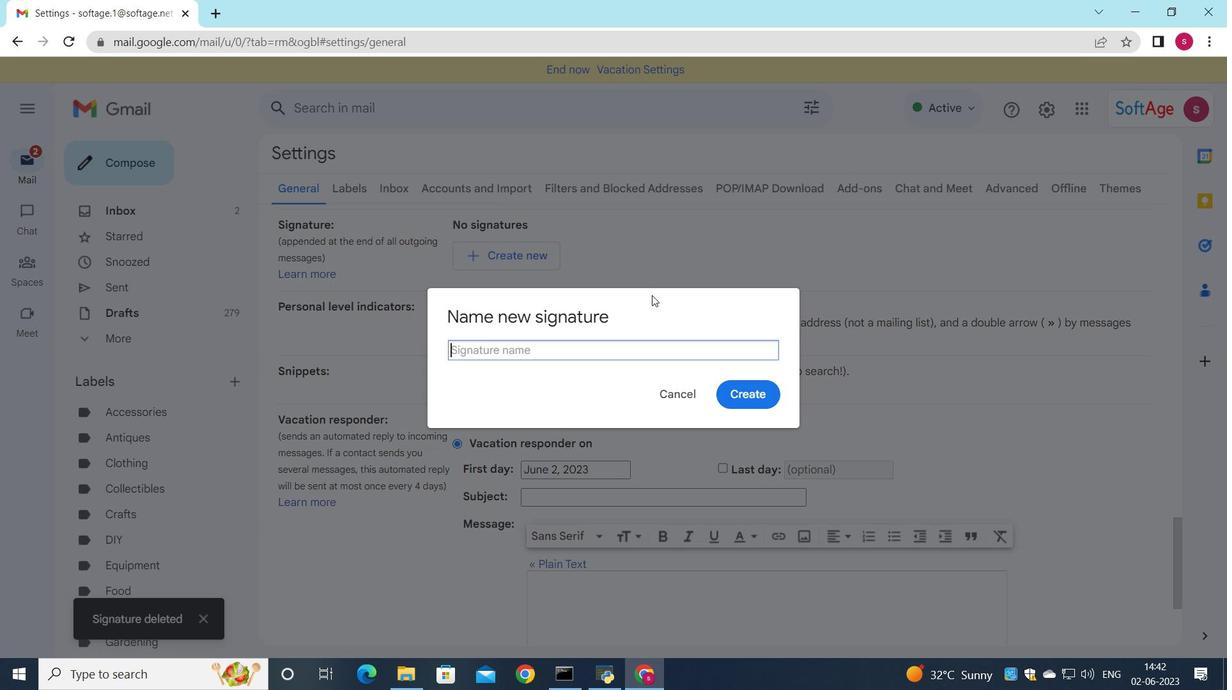
Action: Key pressed <Key.shift>Eric<Key.space><Key.shift>Rodriguez
Screenshot: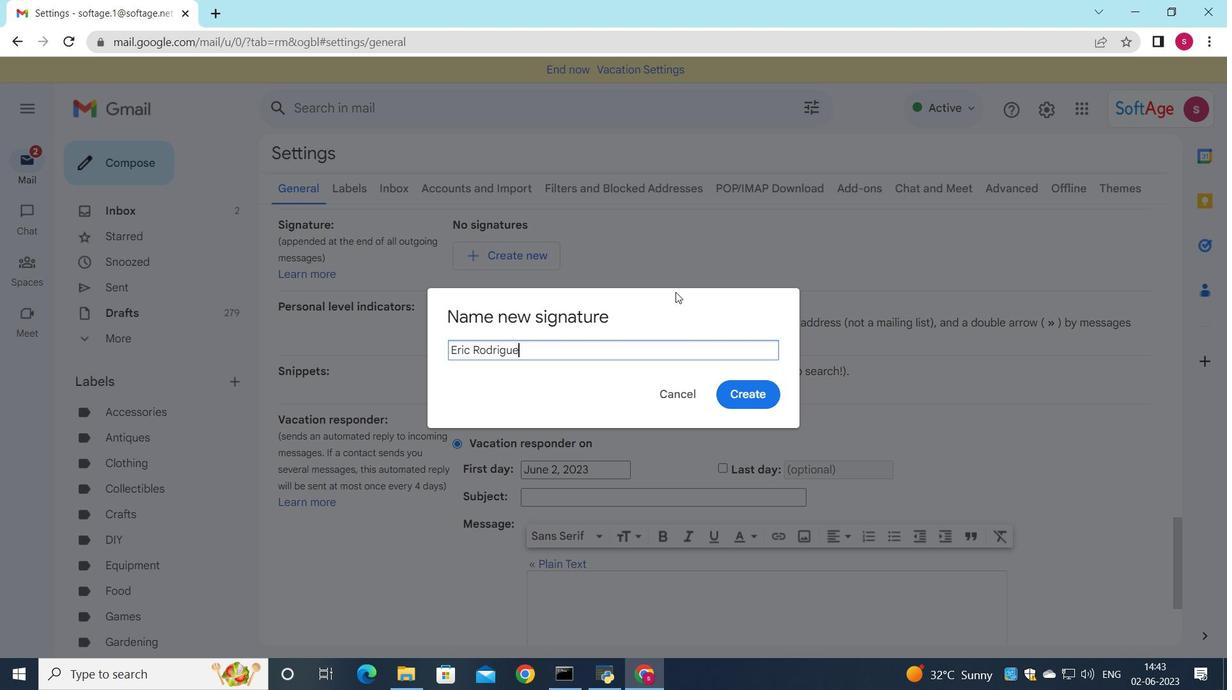 
Action: Mouse moved to (744, 397)
Screenshot: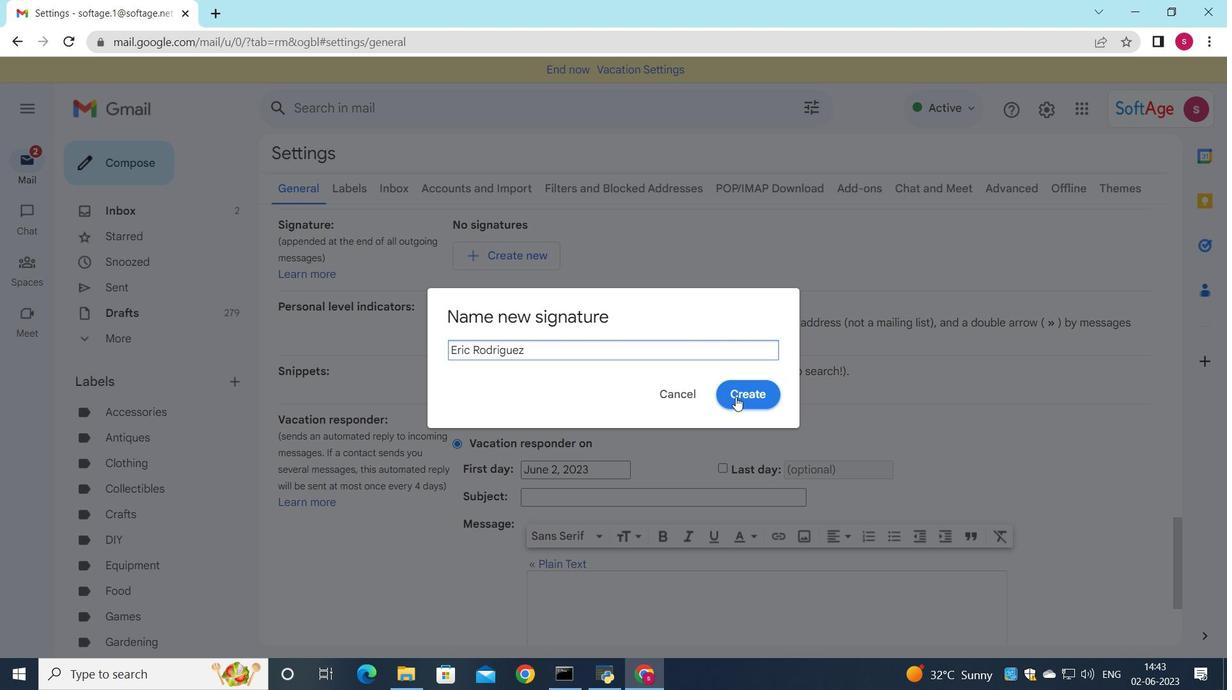 
Action: Mouse pressed left at (744, 397)
Screenshot: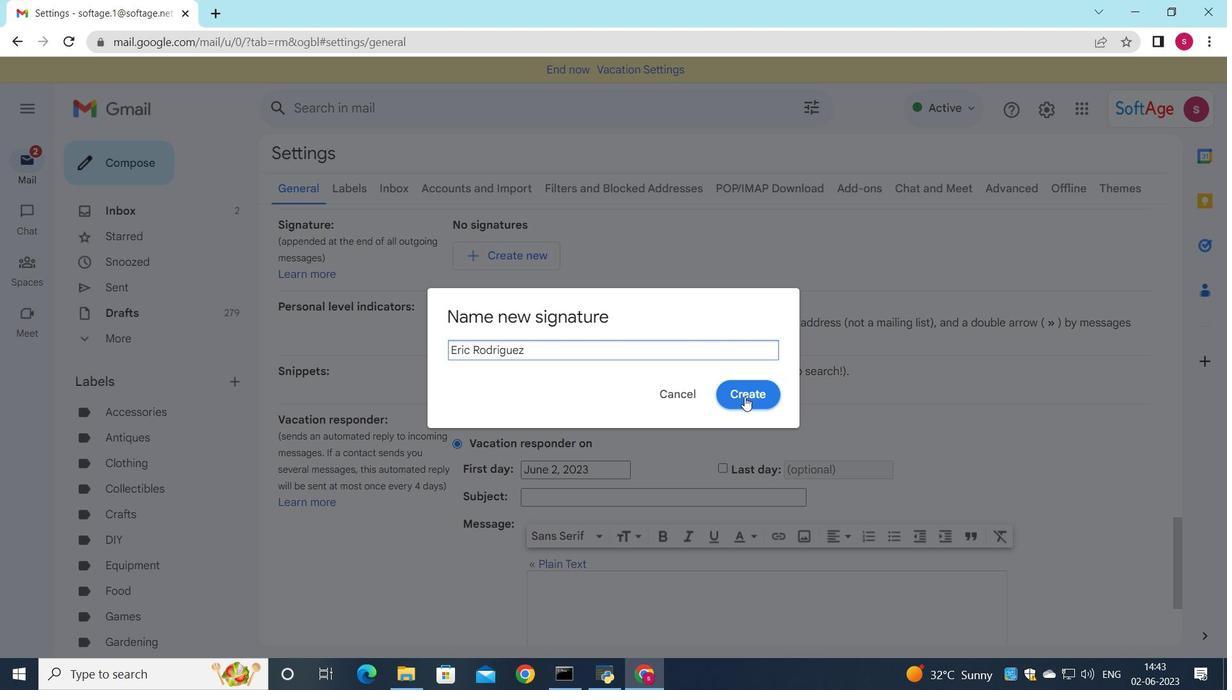 
Action: Mouse moved to (733, 277)
Screenshot: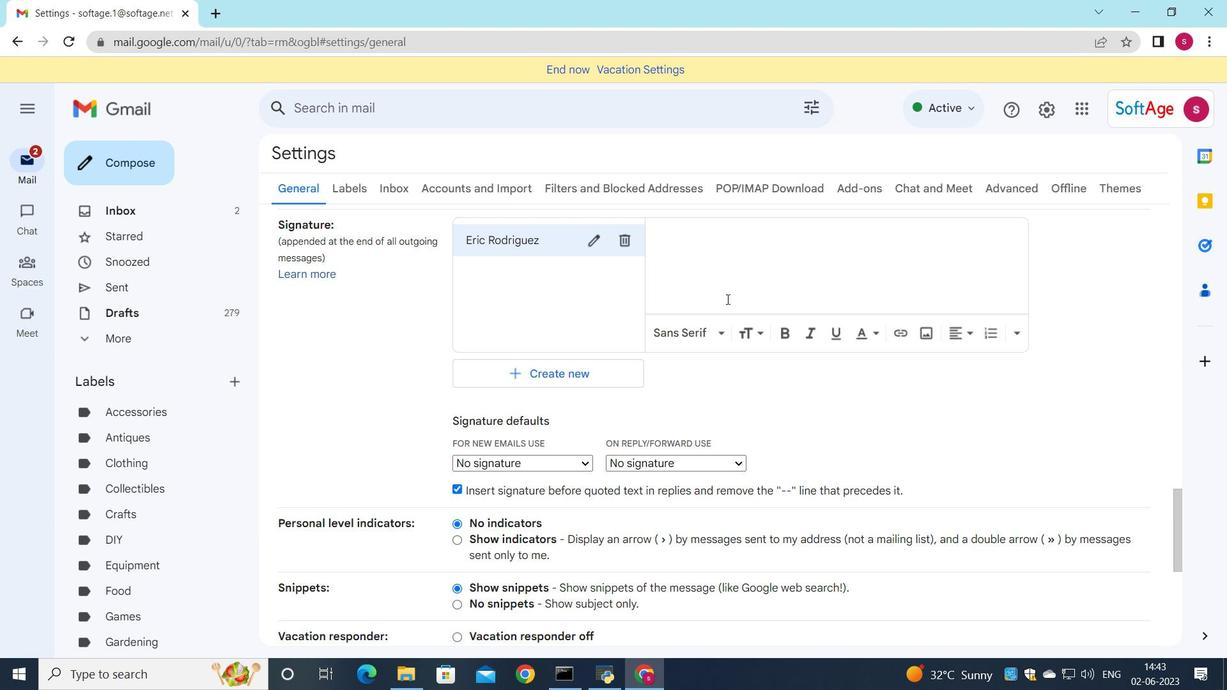 
Action: Mouse pressed left at (733, 277)
Screenshot: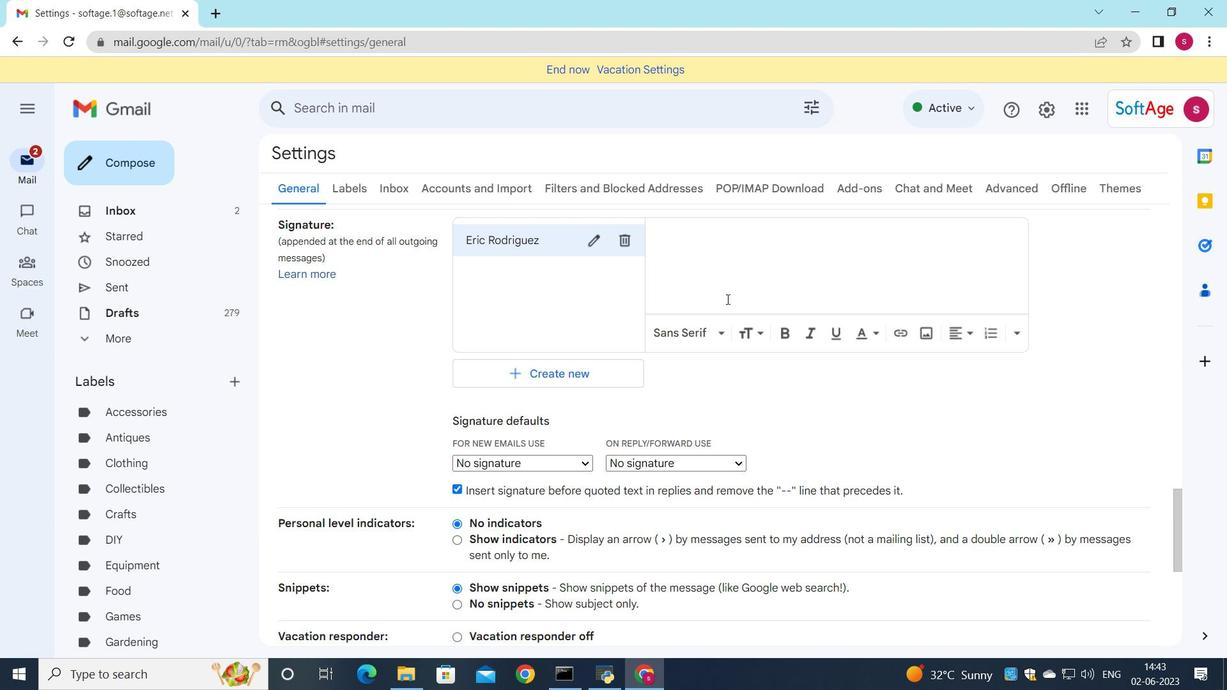 
Action: Key pressed <Key.shift>Eric<Key.space><Key.shift>Rodriguez
Screenshot: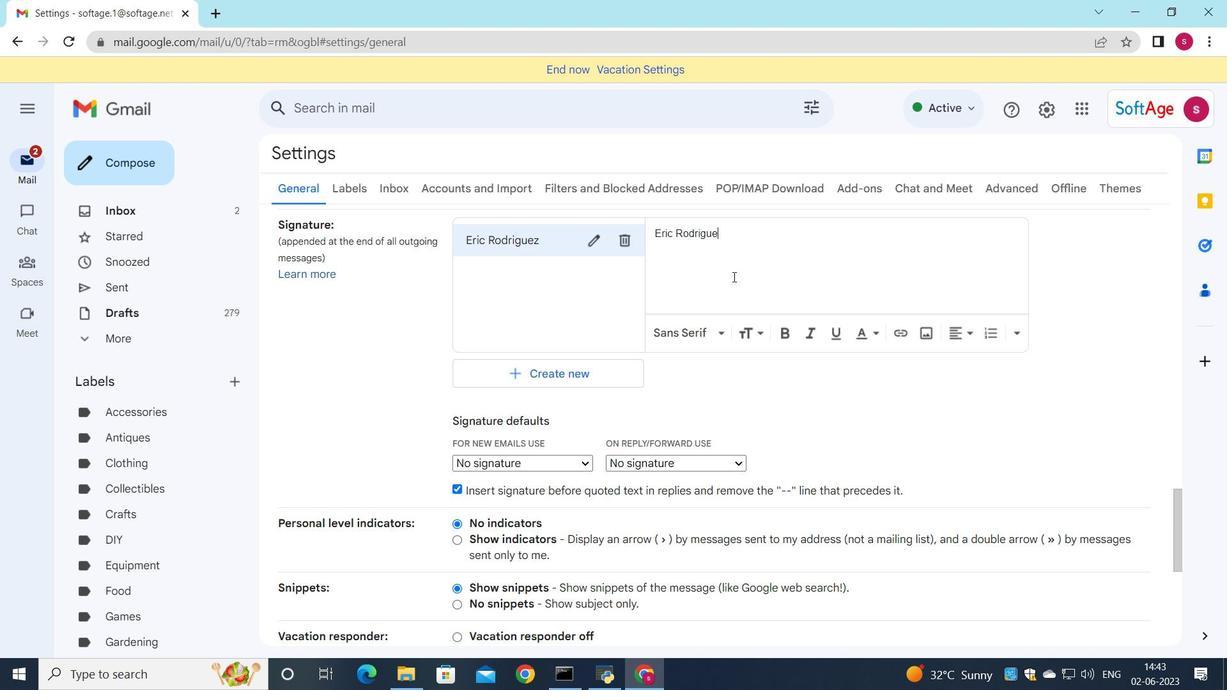 
Action: Mouse moved to (631, 315)
Screenshot: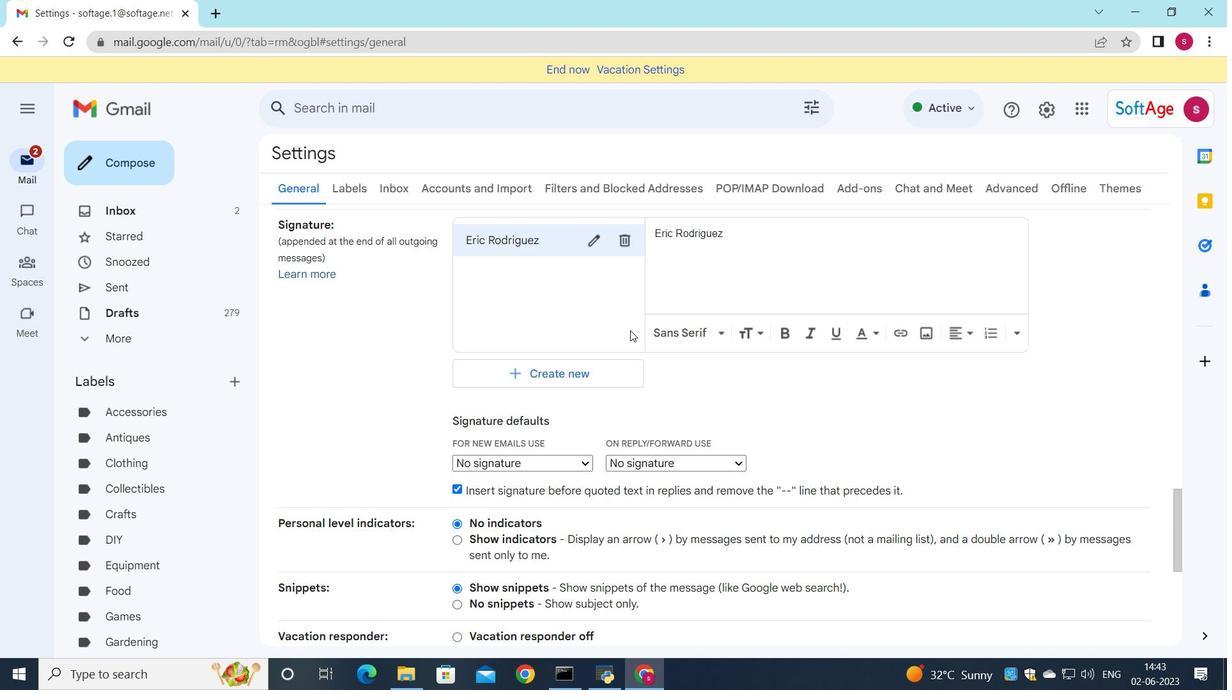 
Action: Mouse scrolled (631, 314) with delta (0, 0)
Screenshot: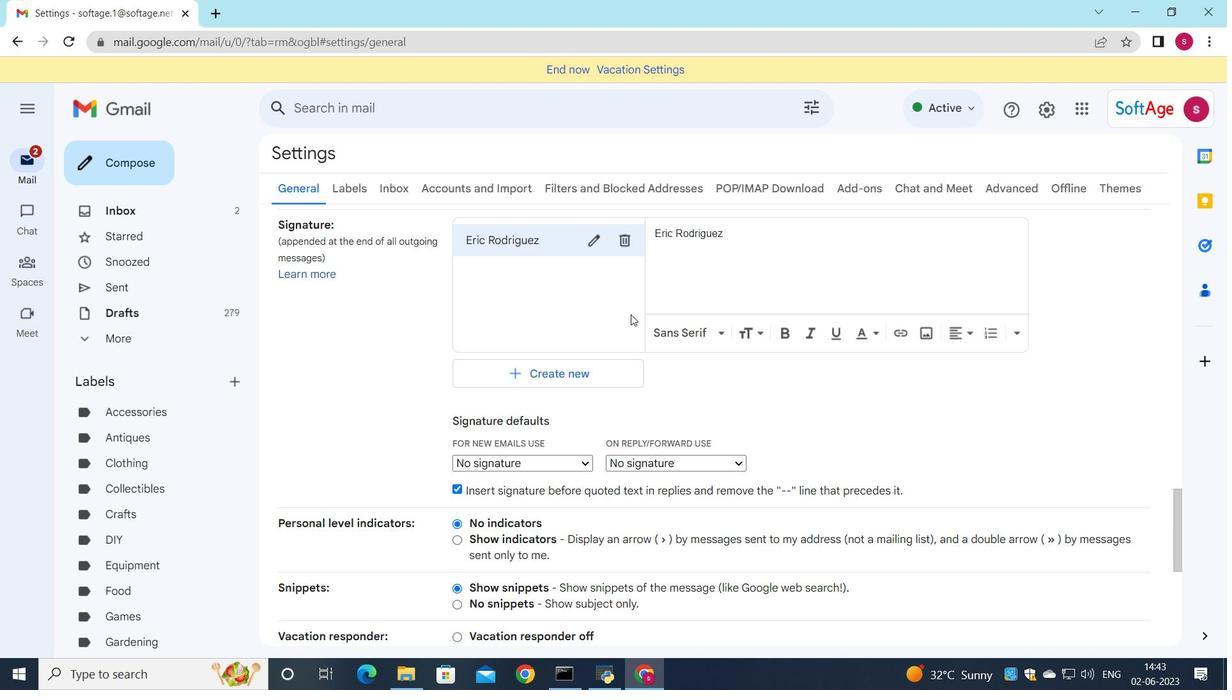
Action: Mouse moved to (570, 384)
Screenshot: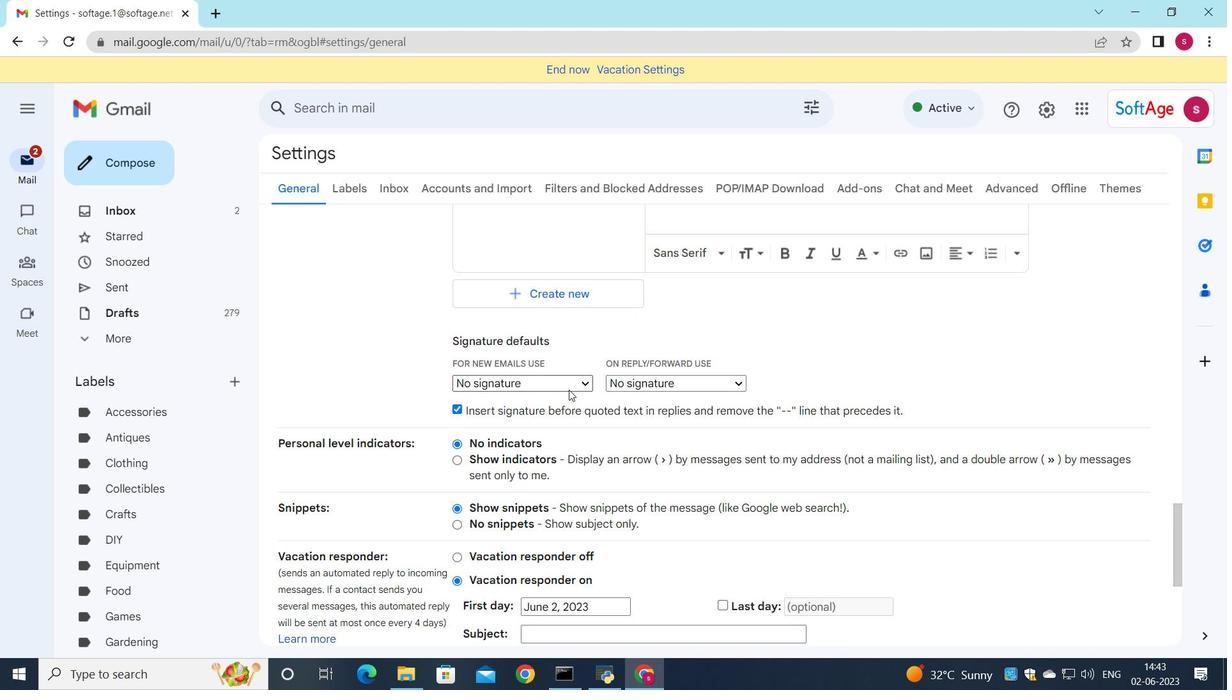 
Action: Mouse pressed left at (570, 384)
Screenshot: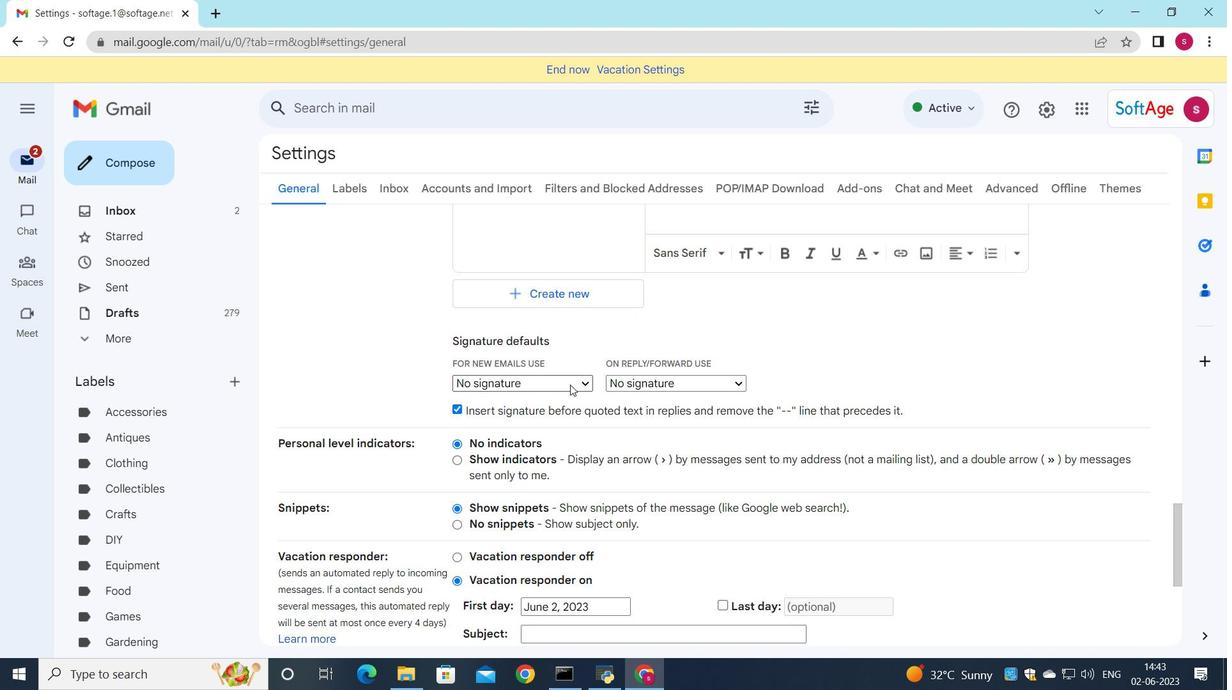 
Action: Mouse moved to (558, 407)
Screenshot: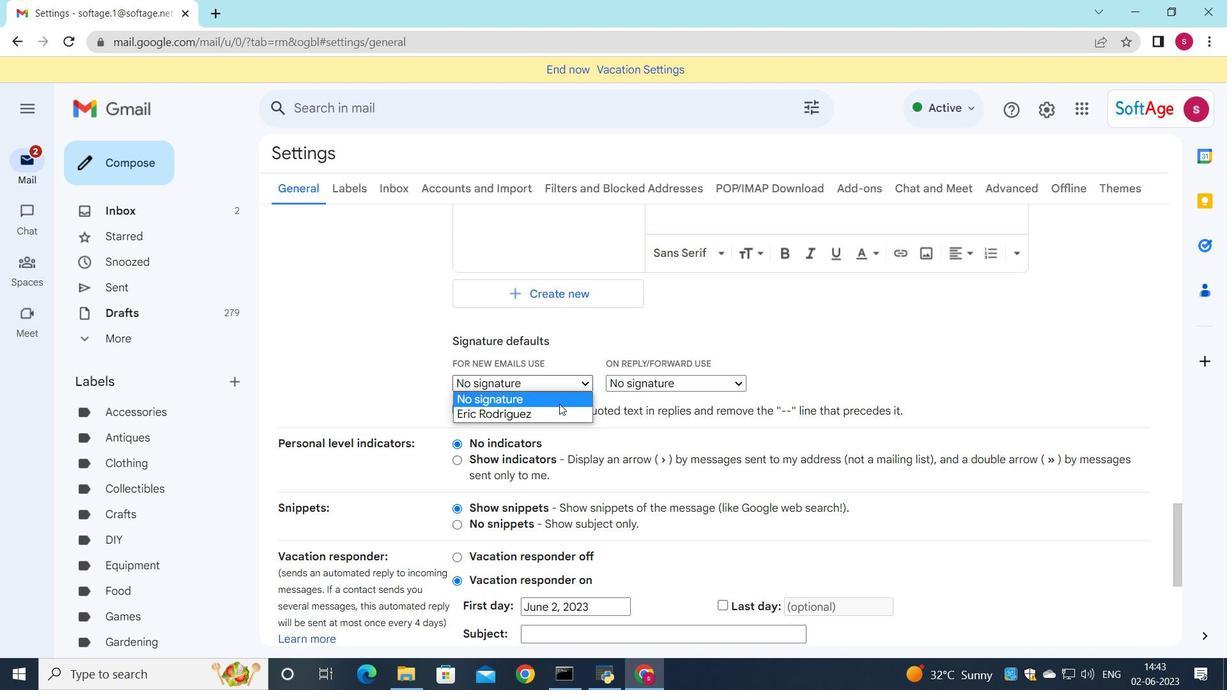 
Action: Mouse pressed left at (558, 407)
Screenshot: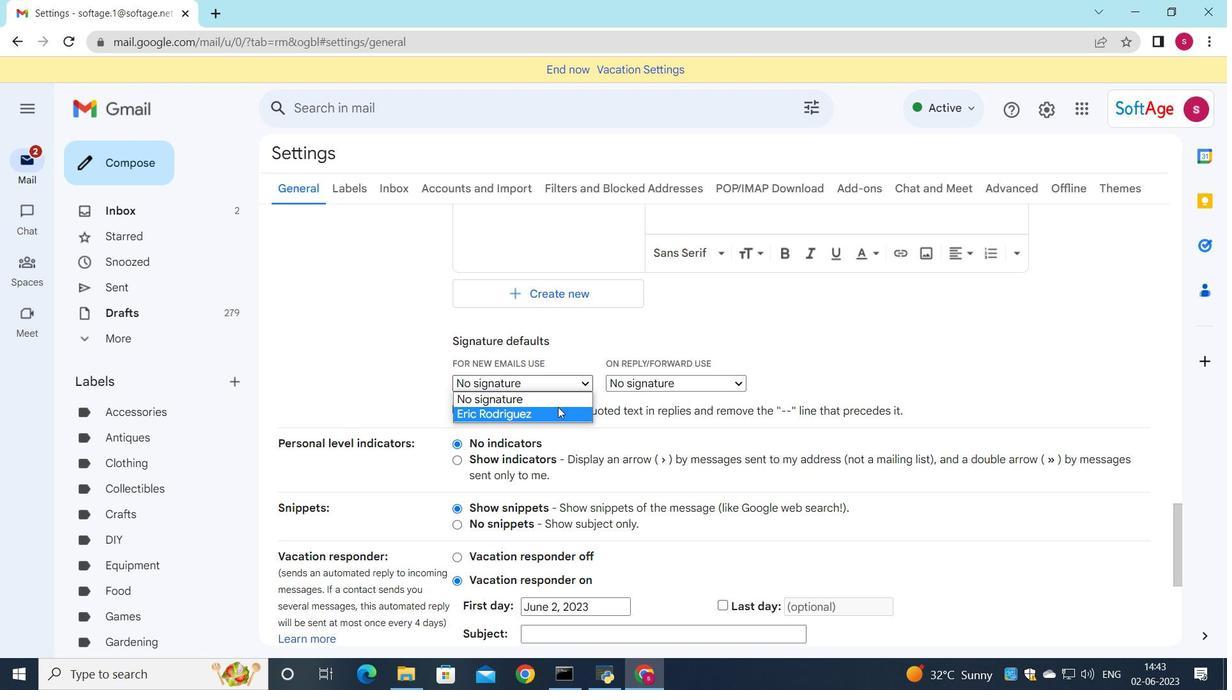
Action: Mouse moved to (652, 376)
Screenshot: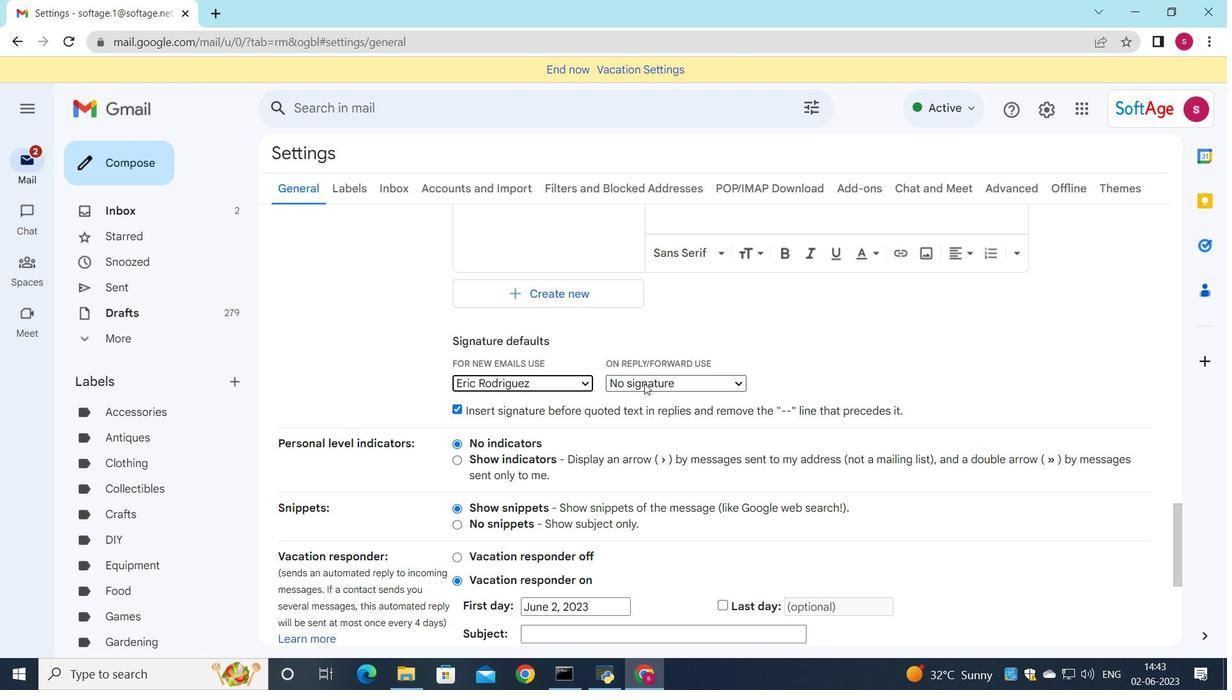 
Action: Mouse pressed left at (652, 376)
Screenshot: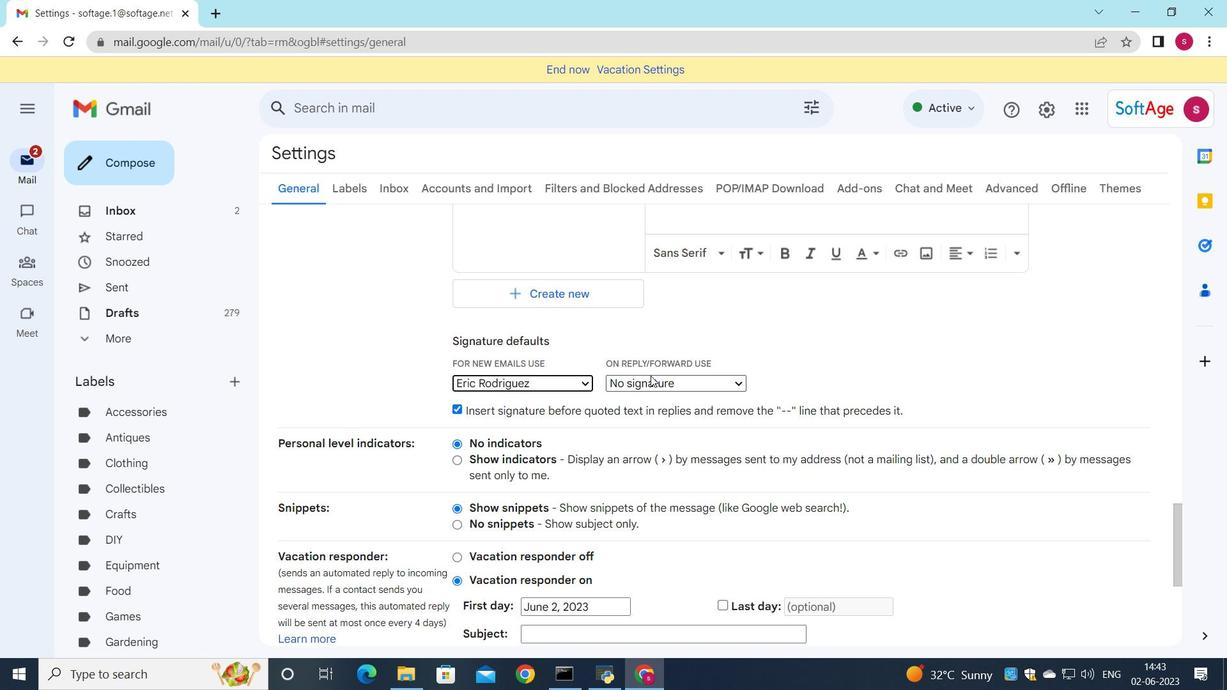 
Action: Mouse moved to (652, 412)
Screenshot: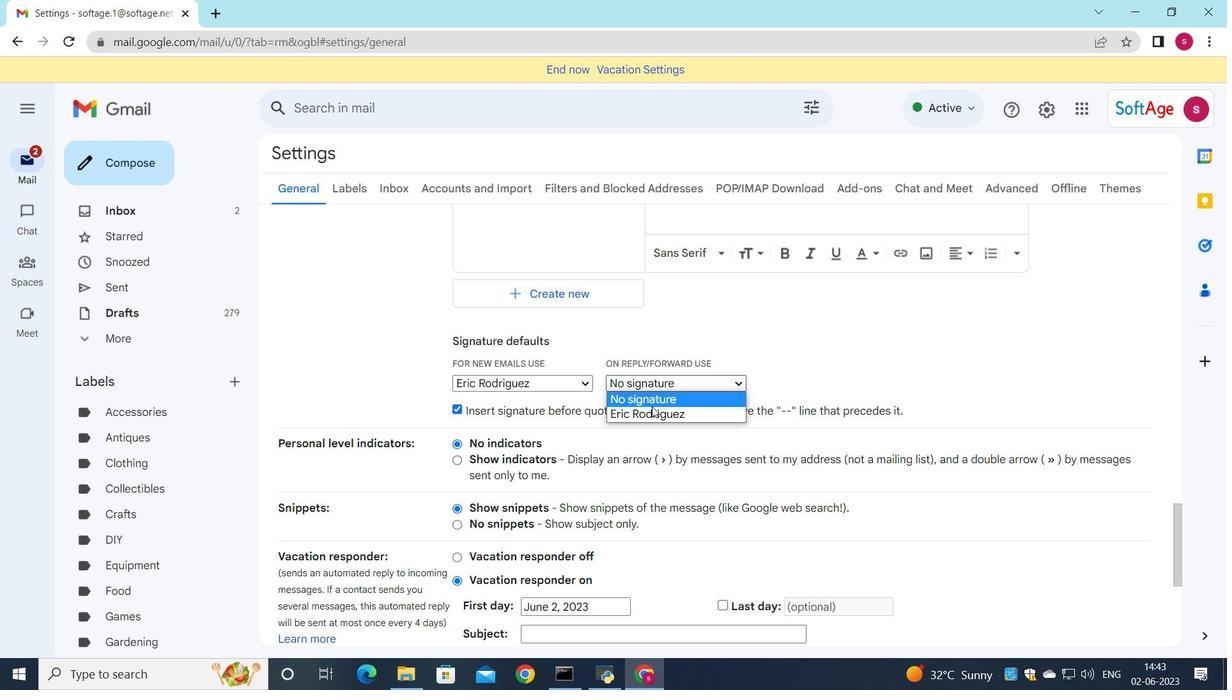 
Action: Mouse pressed left at (652, 412)
Screenshot: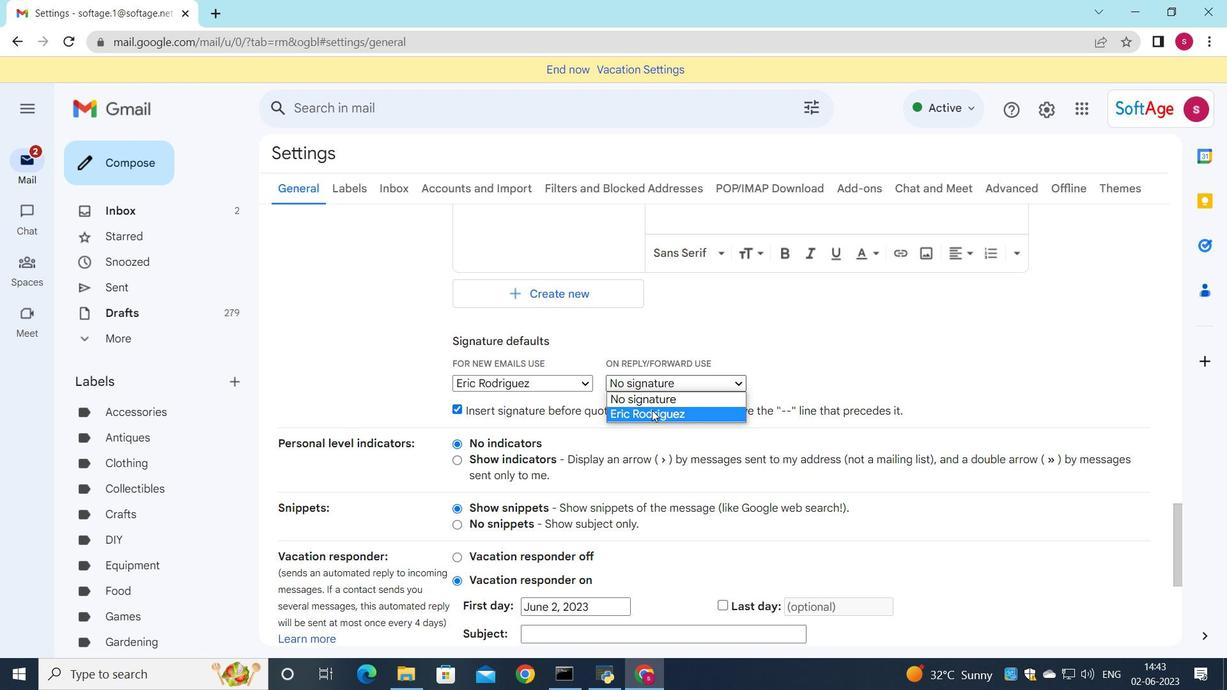 
Action: Mouse moved to (625, 379)
Screenshot: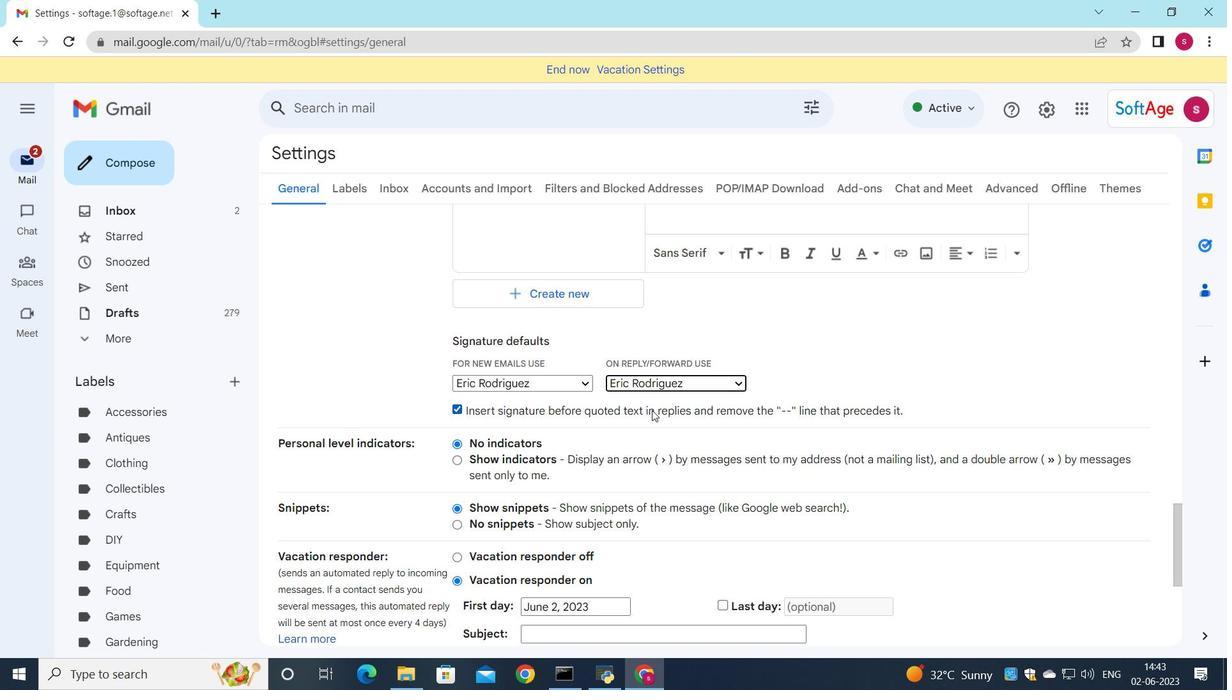 
Action: Mouse scrolled (625, 379) with delta (0, 0)
Screenshot: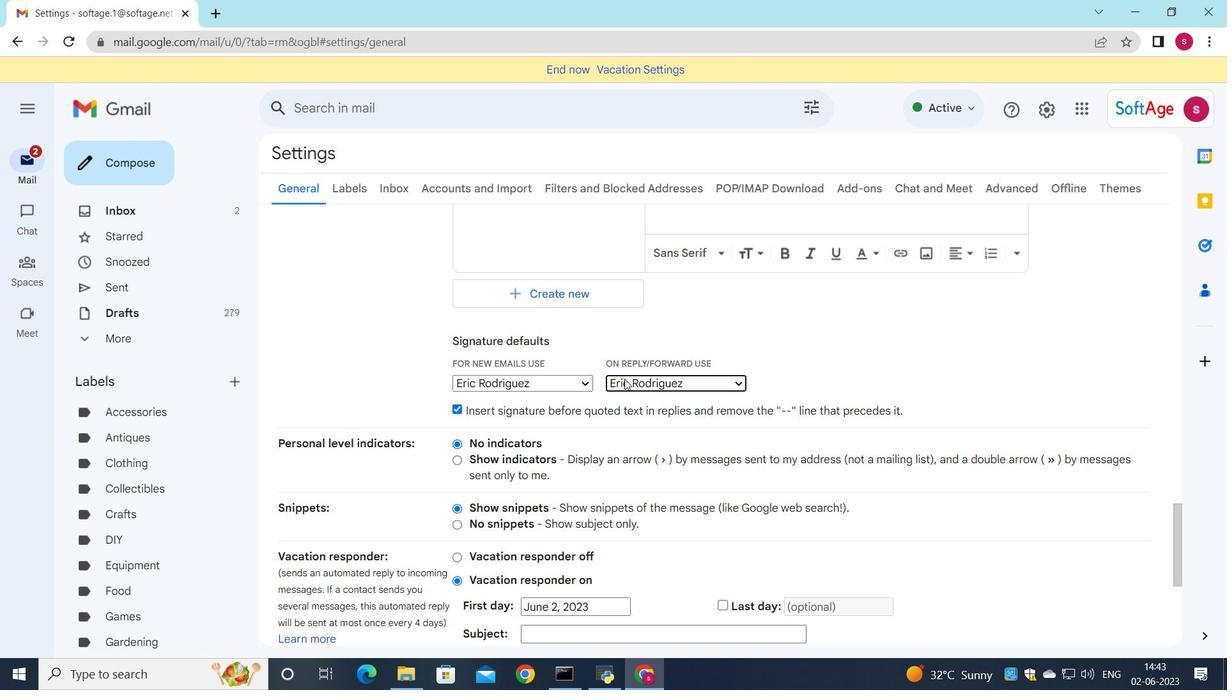 
Action: Mouse scrolled (625, 379) with delta (0, 0)
Screenshot: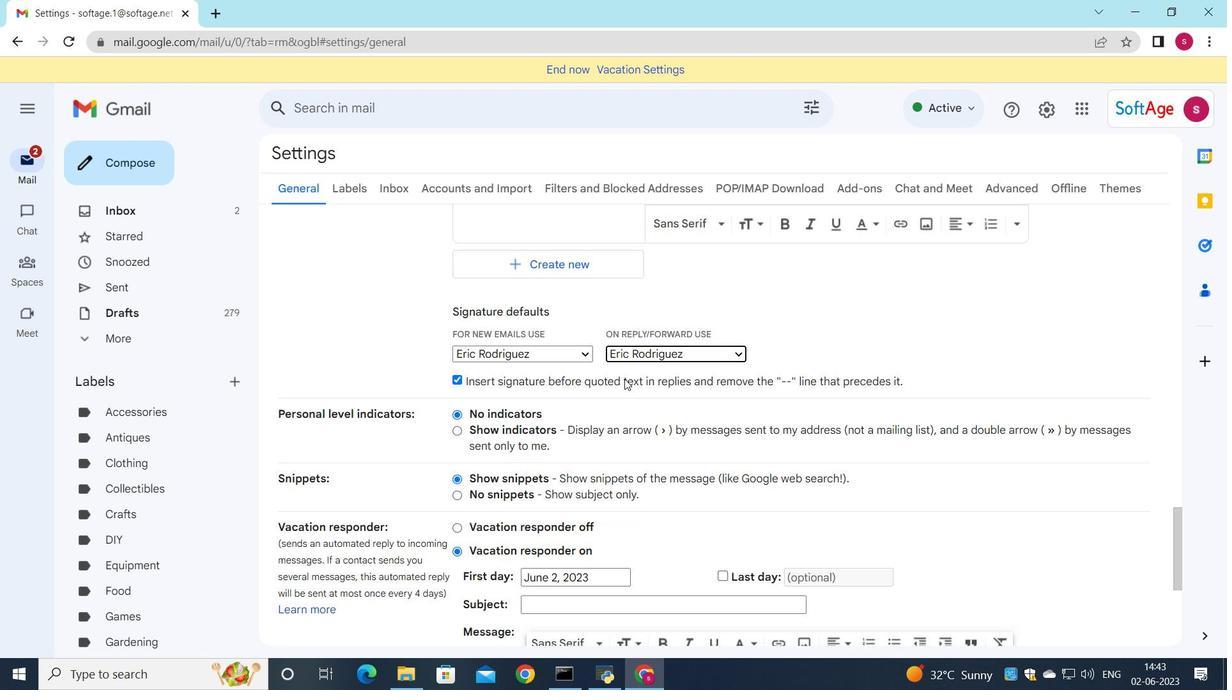 
Action: Mouse moved to (623, 391)
Screenshot: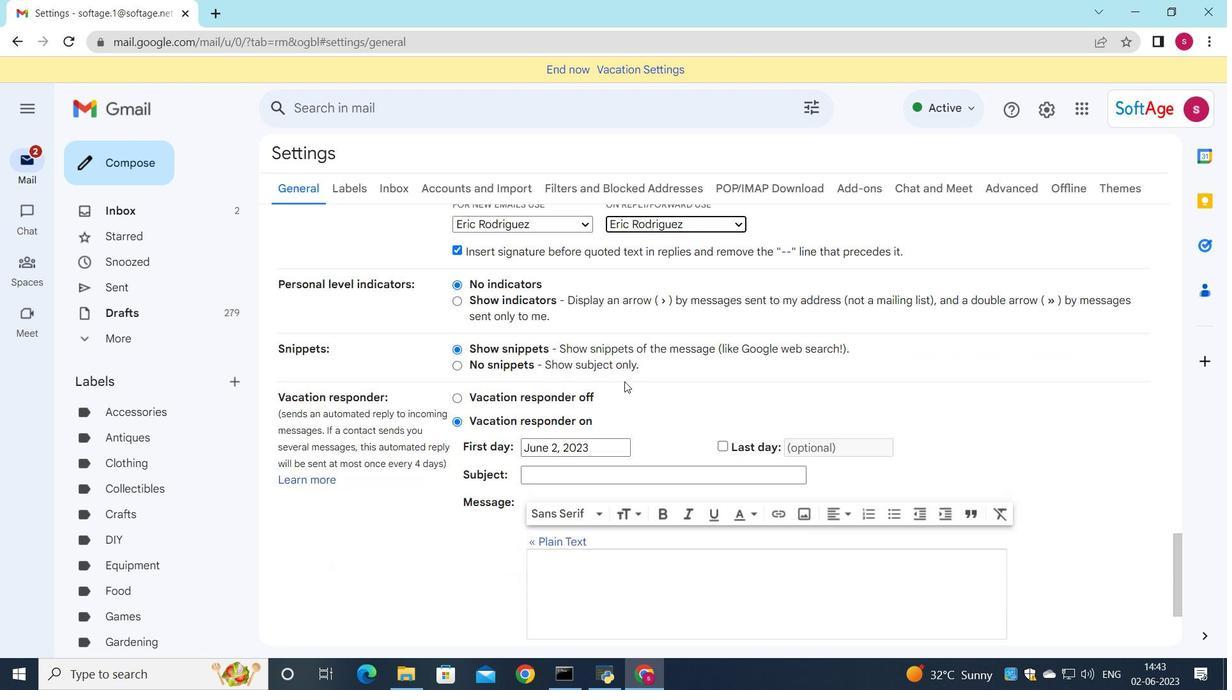 
Action: Mouse scrolled (623, 391) with delta (0, 0)
Screenshot: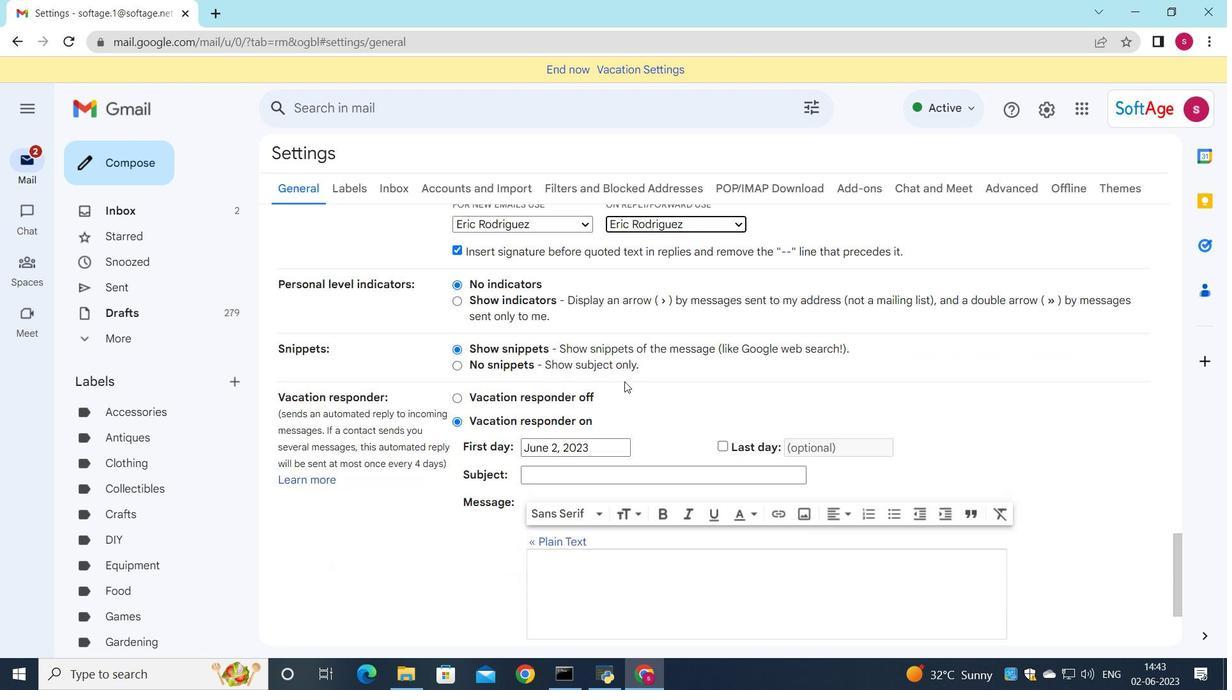 
Action: Mouse moved to (622, 393)
Screenshot: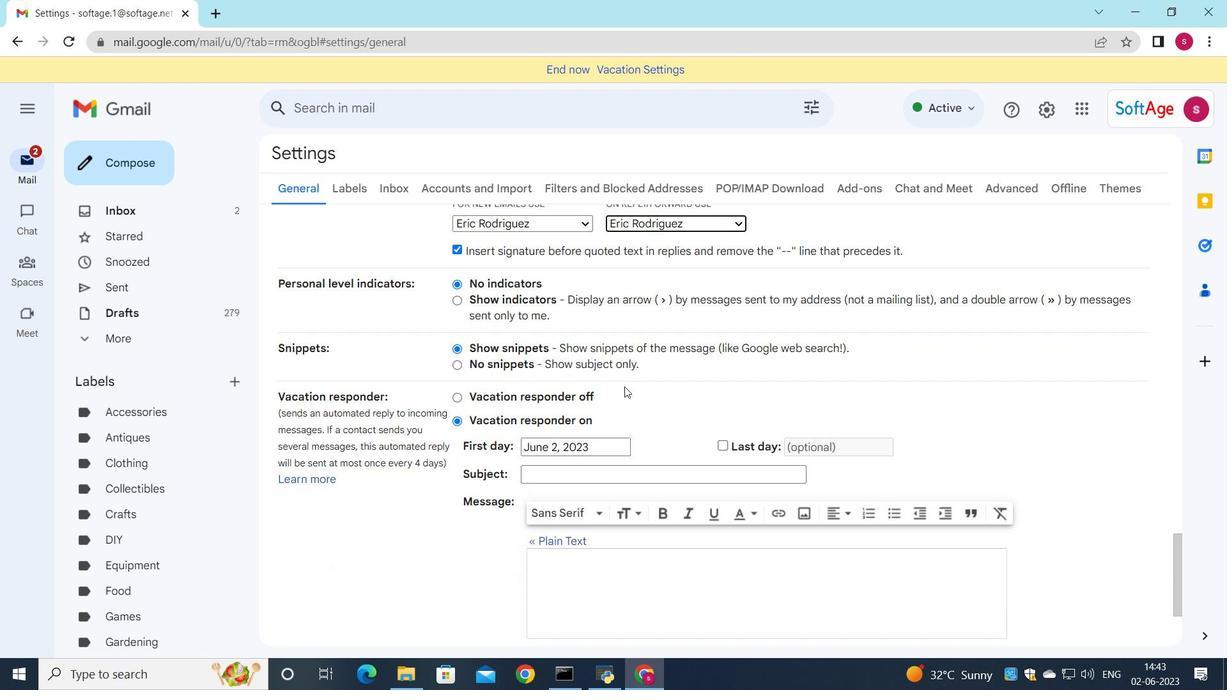 
Action: Mouse scrolled (622, 393) with delta (0, 0)
Screenshot: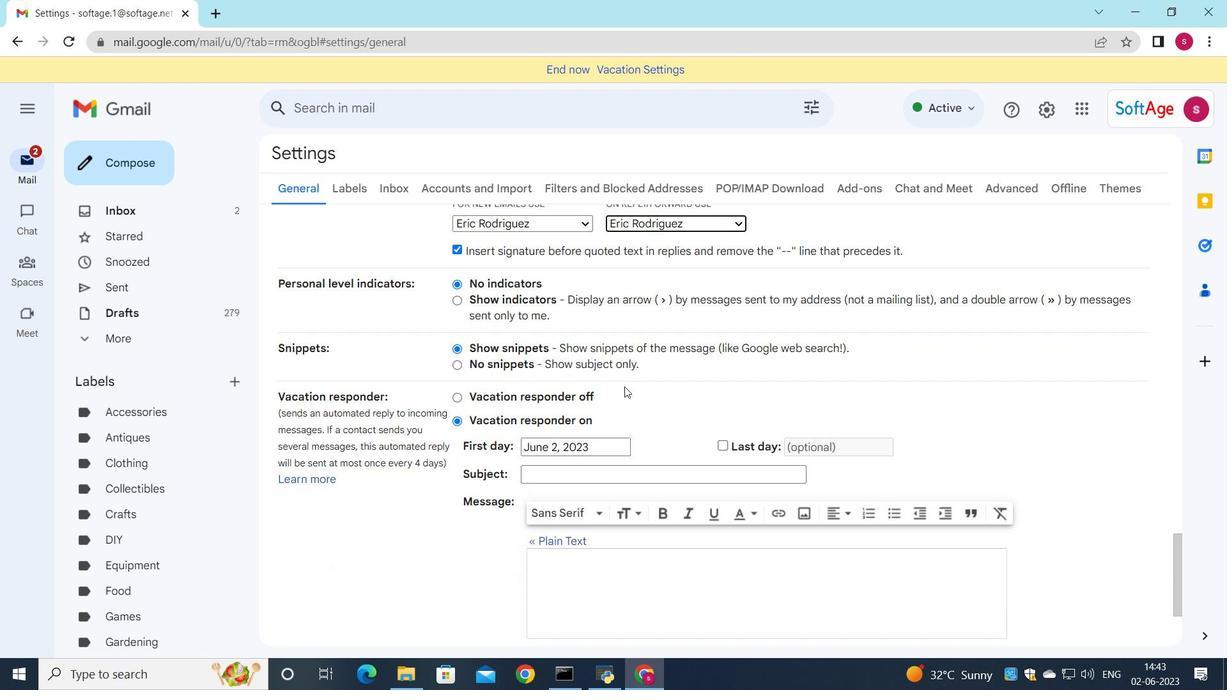 
Action: Mouse moved to (684, 558)
Screenshot: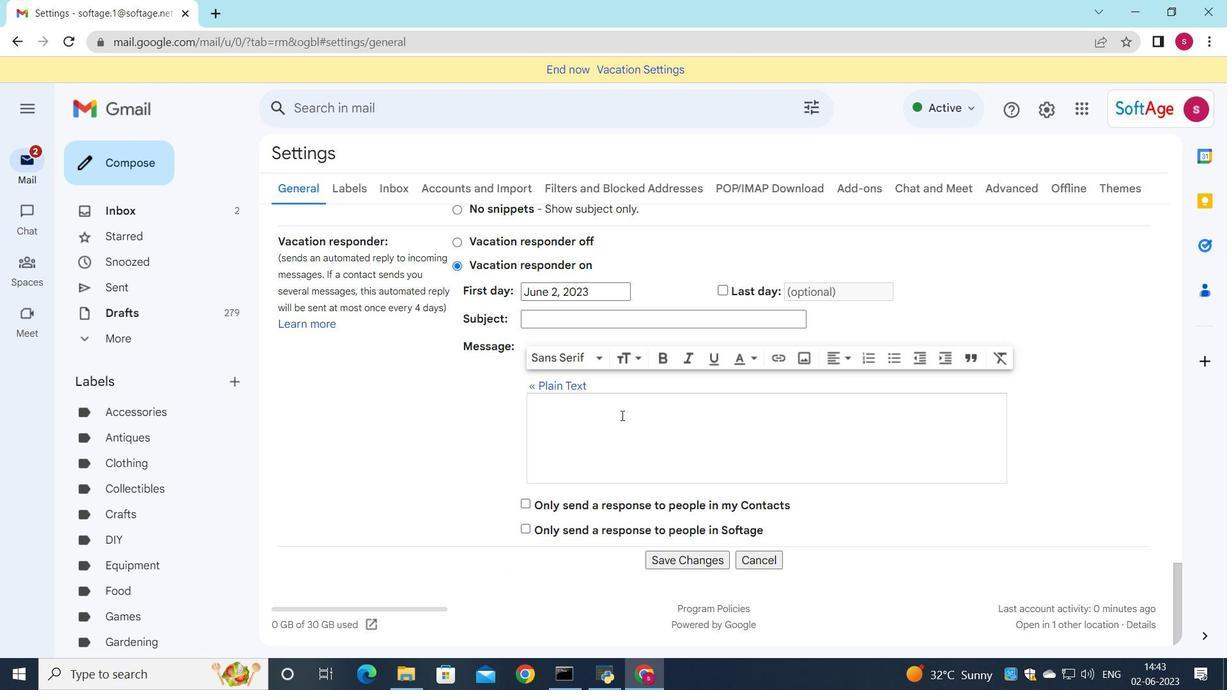 
Action: Mouse pressed left at (684, 558)
Screenshot: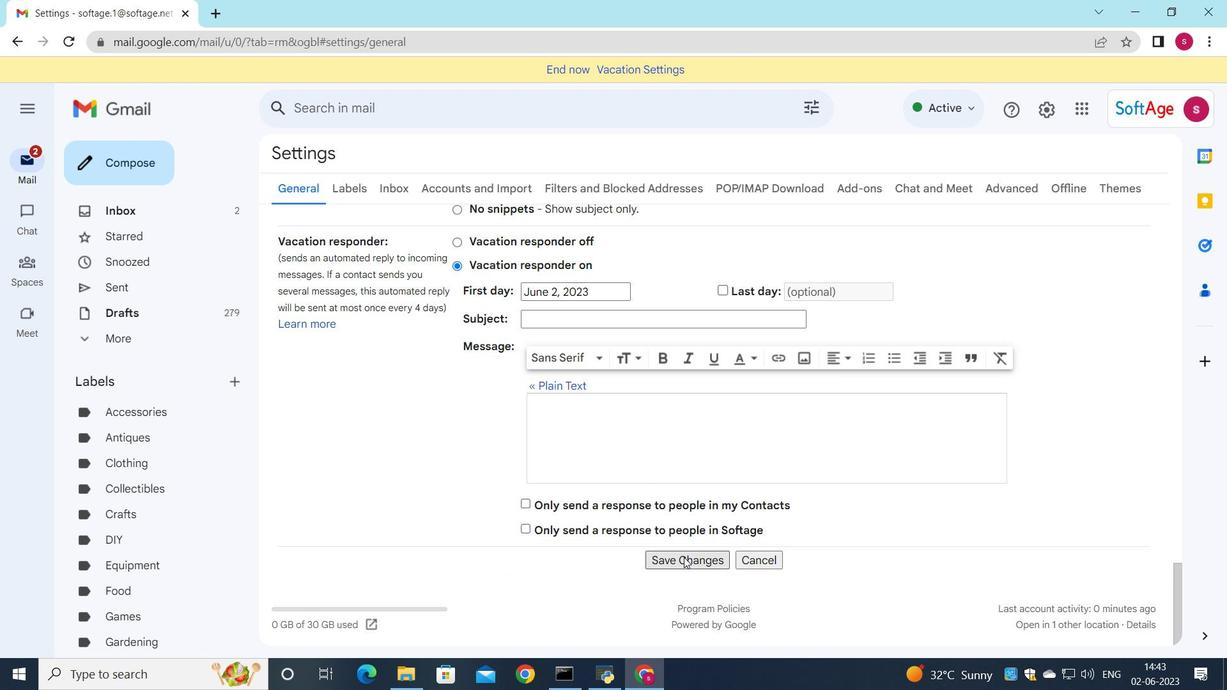 
Action: Mouse moved to (719, 306)
Screenshot: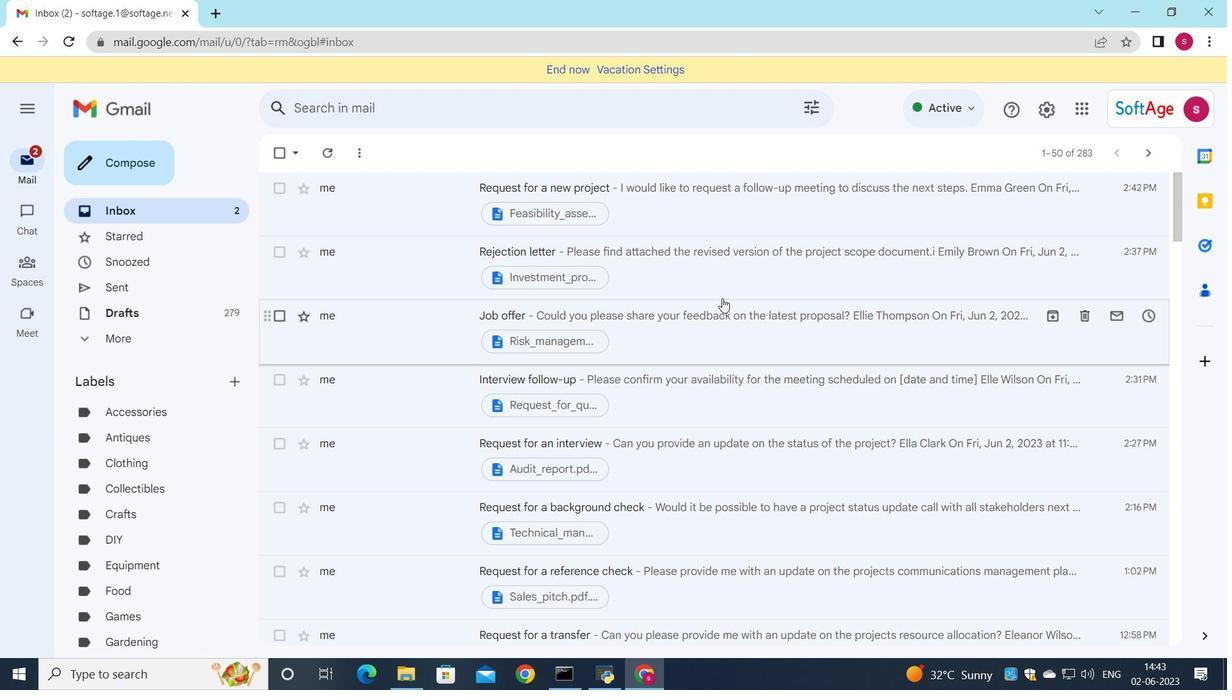 
Action: Mouse pressed left at (719, 306)
Screenshot: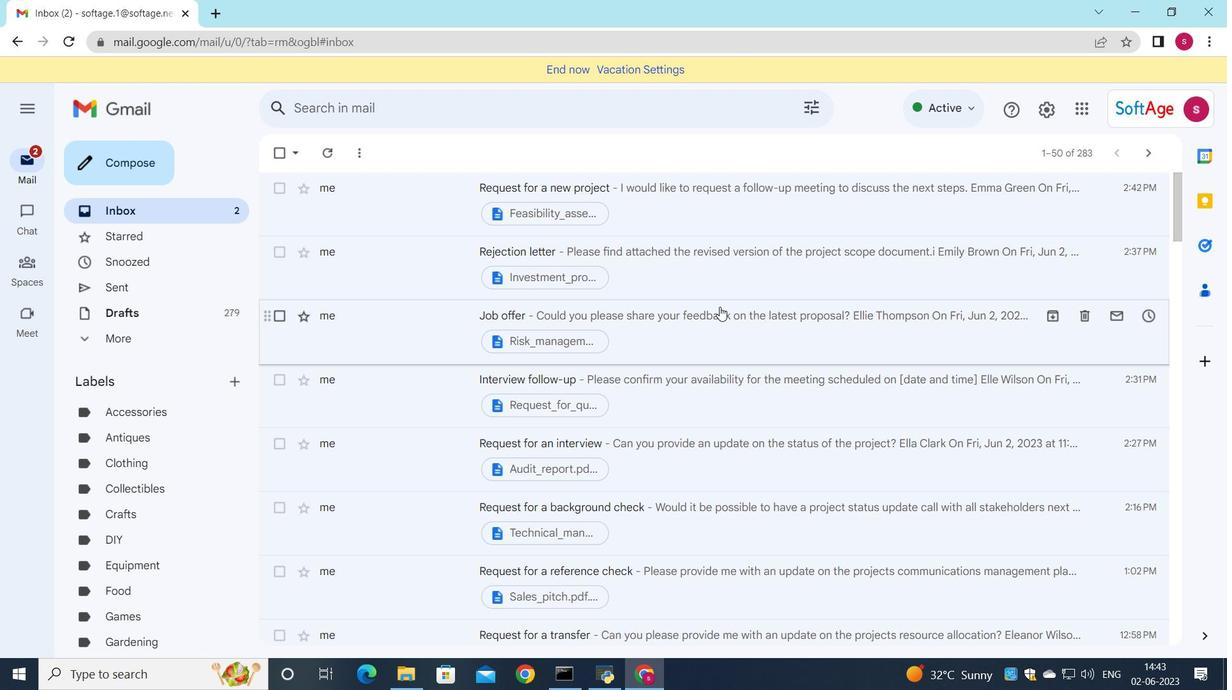 
Action: Mouse moved to (561, 380)
Screenshot: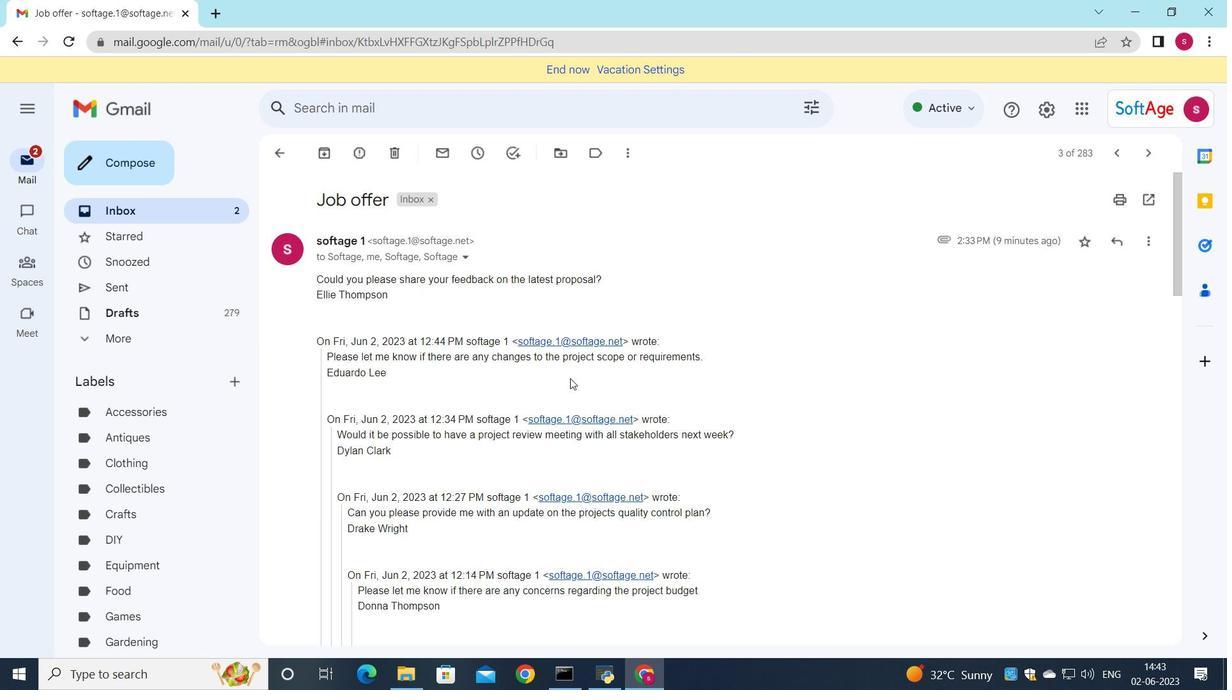 
Action: Mouse scrolled (561, 379) with delta (0, 0)
Screenshot: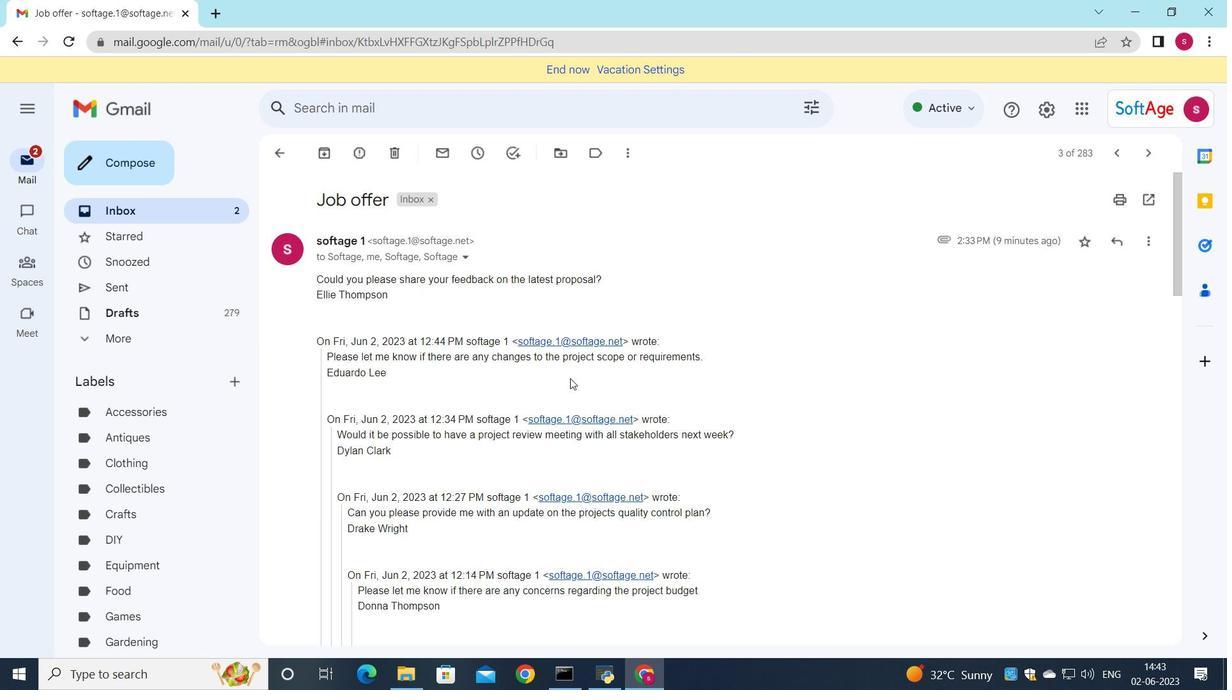 
Action: Mouse moved to (558, 383)
Screenshot: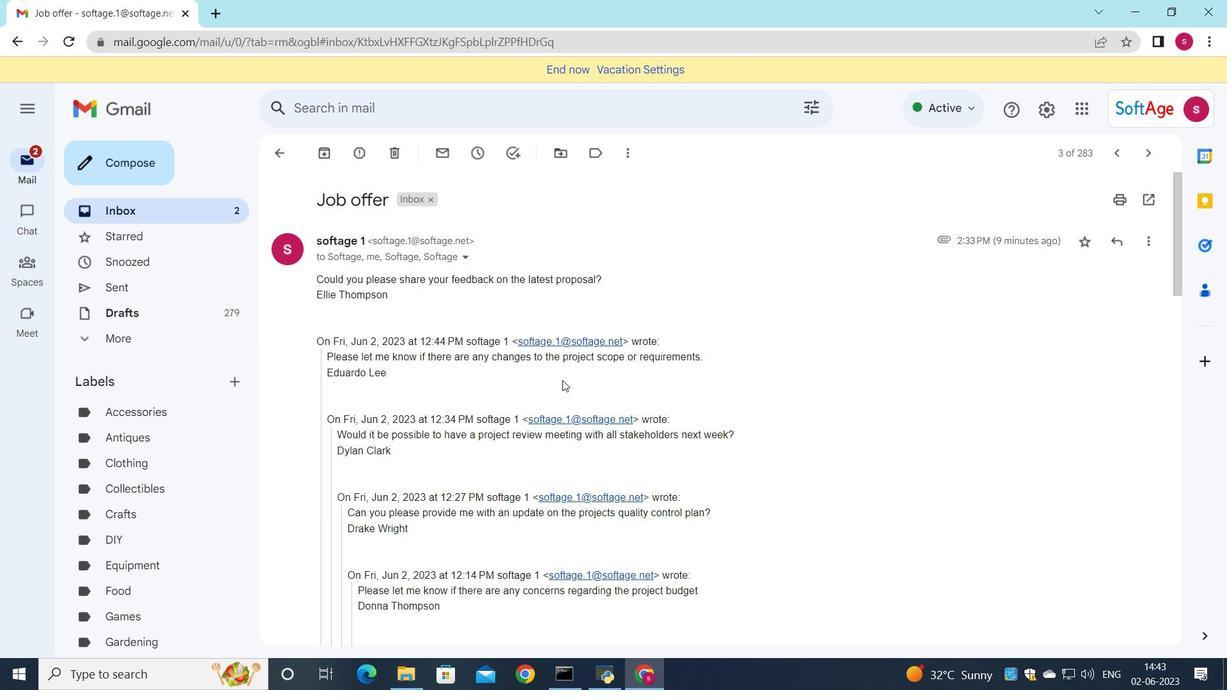 
Action: Mouse scrolled (558, 382) with delta (0, 0)
Screenshot: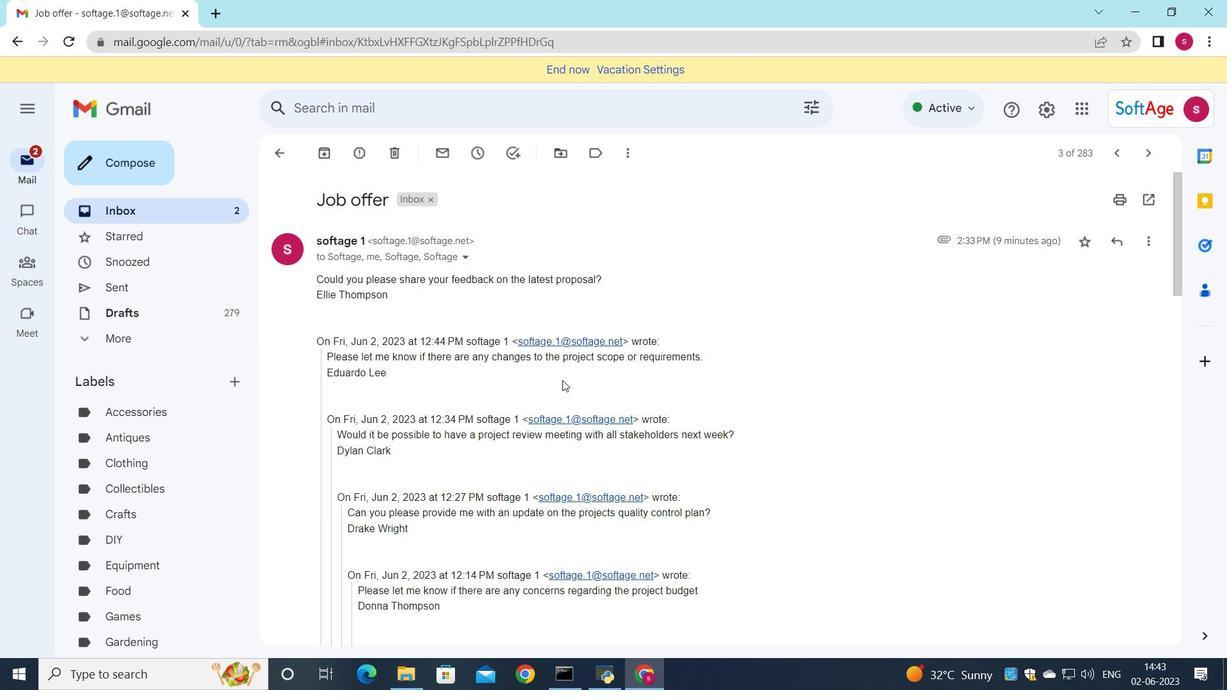 
Action: Mouse moved to (553, 391)
Screenshot: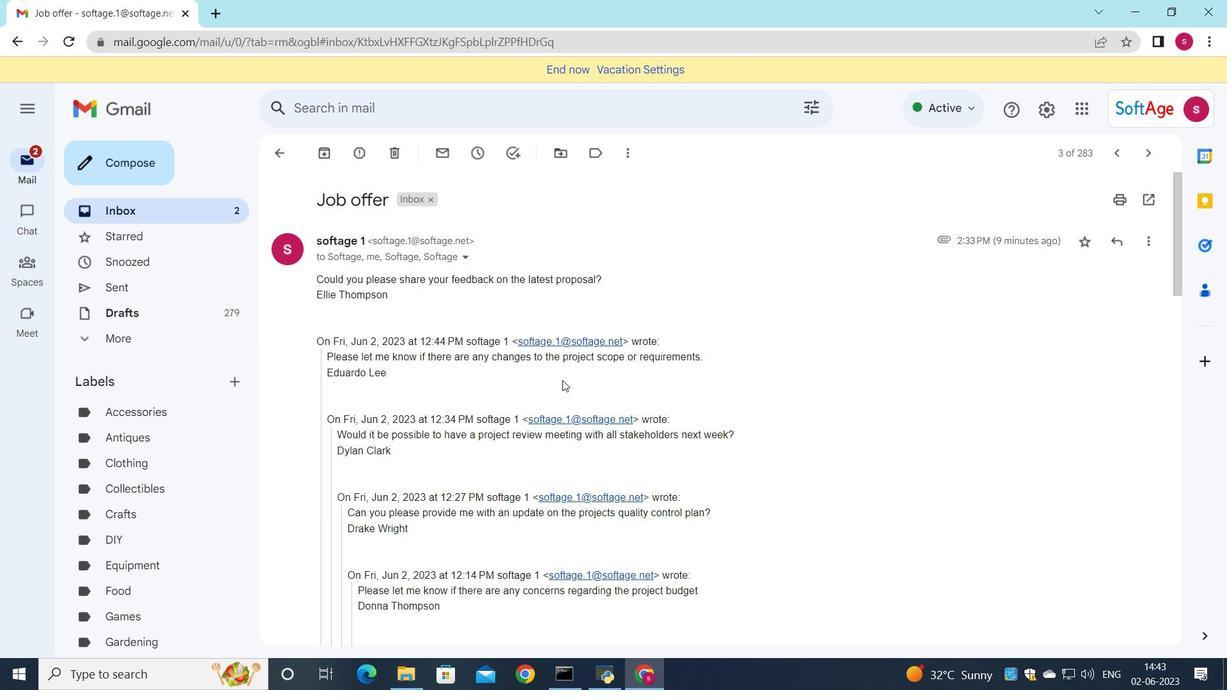 
Action: Mouse scrolled (553, 391) with delta (0, 0)
Screenshot: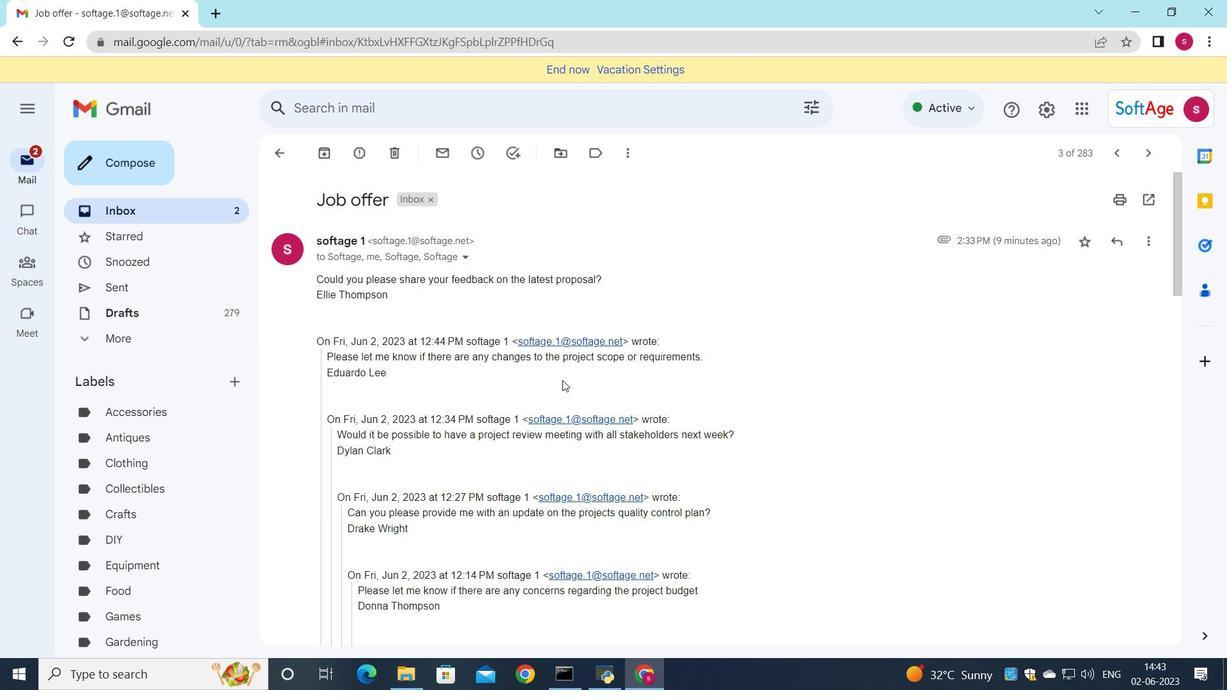 
Action: Mouse moved to (547, 400)
Screenshot: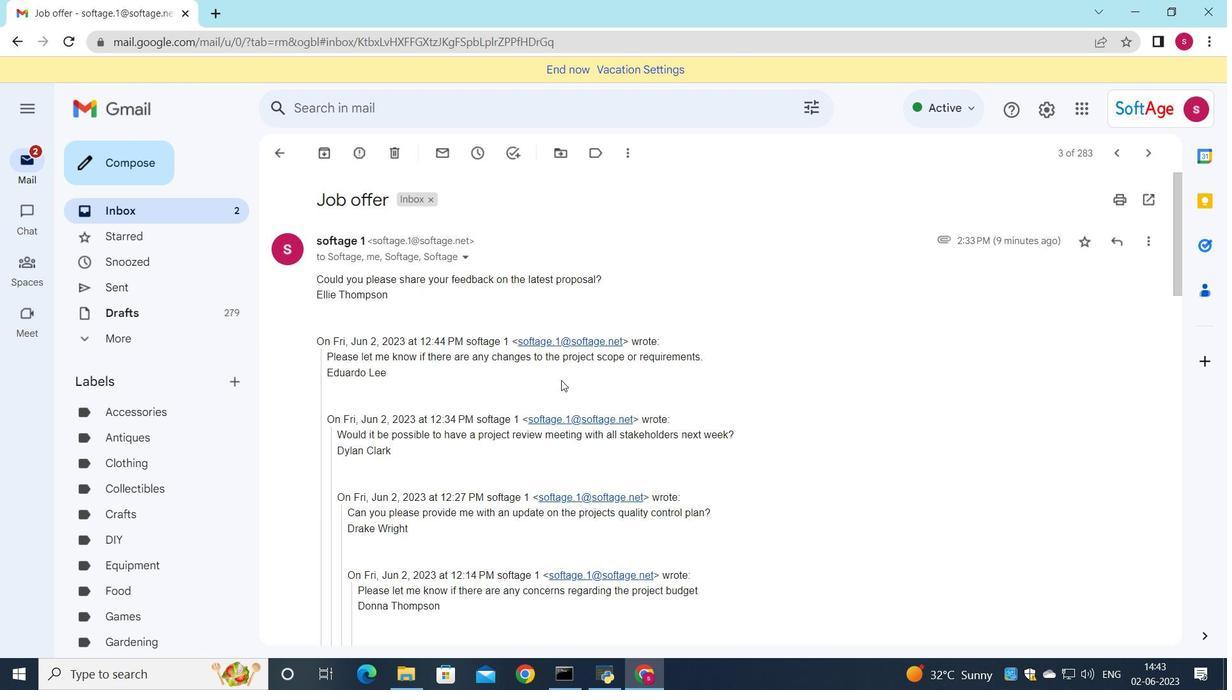 
Action: Mouse scrolled (547, 399) with delta (0, 0)
Screenshot: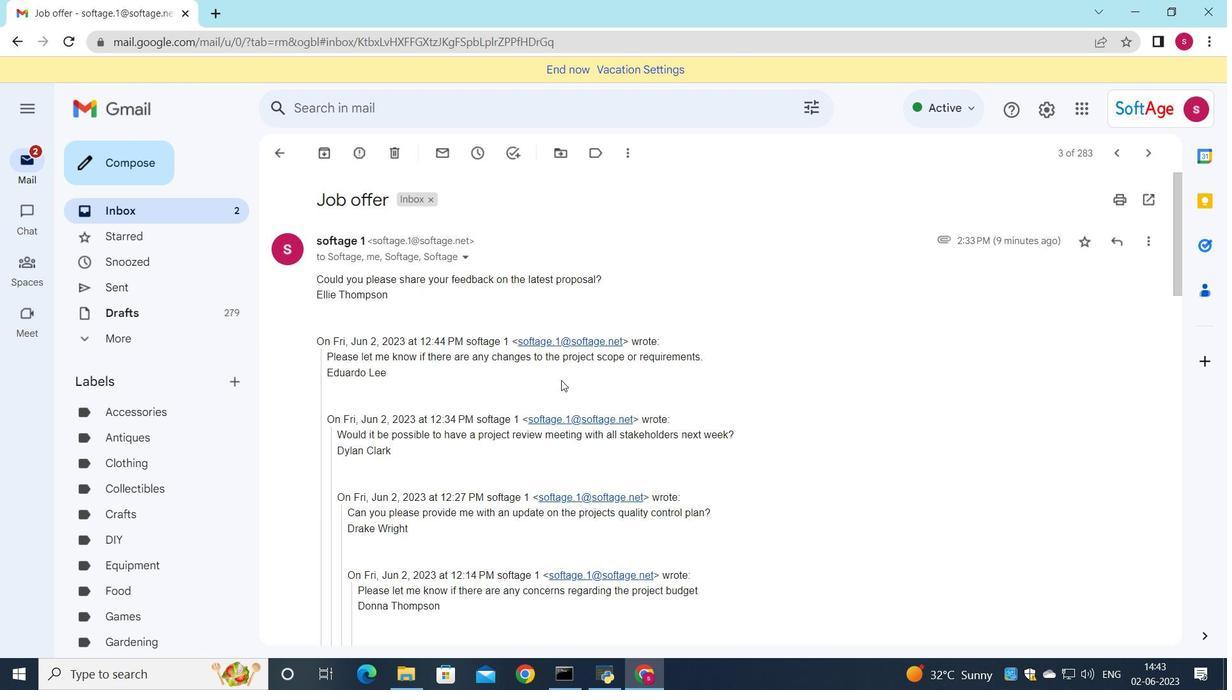 
Action: Mouse moved to (420, 509)
Screenshot: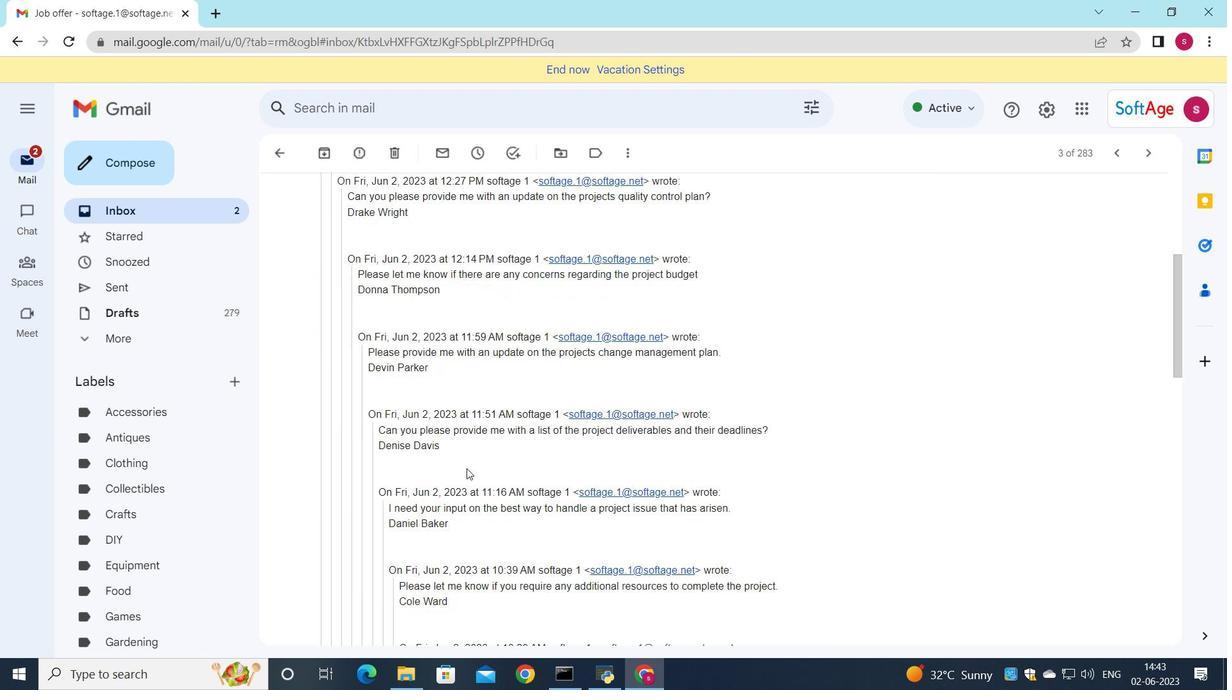 
Action: Mouse scrolled (420, 508) with delta (0, 0)
Screenshot: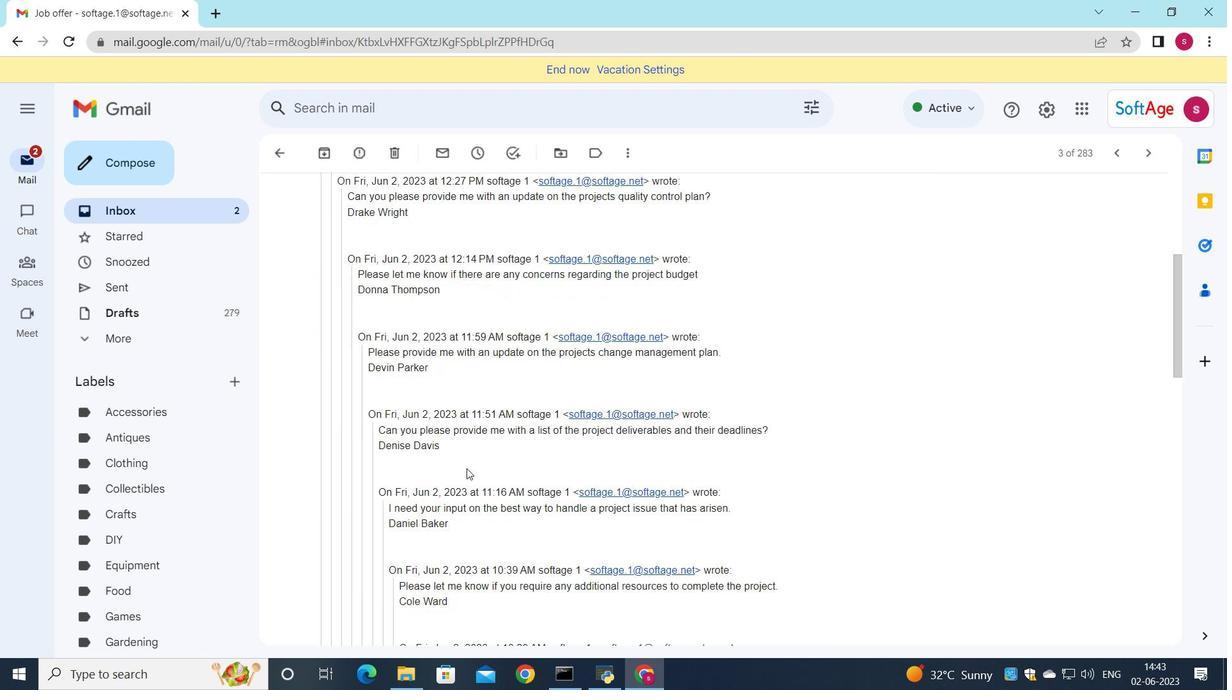 
Action: Mouse moved to (420, 510)
Screenshot: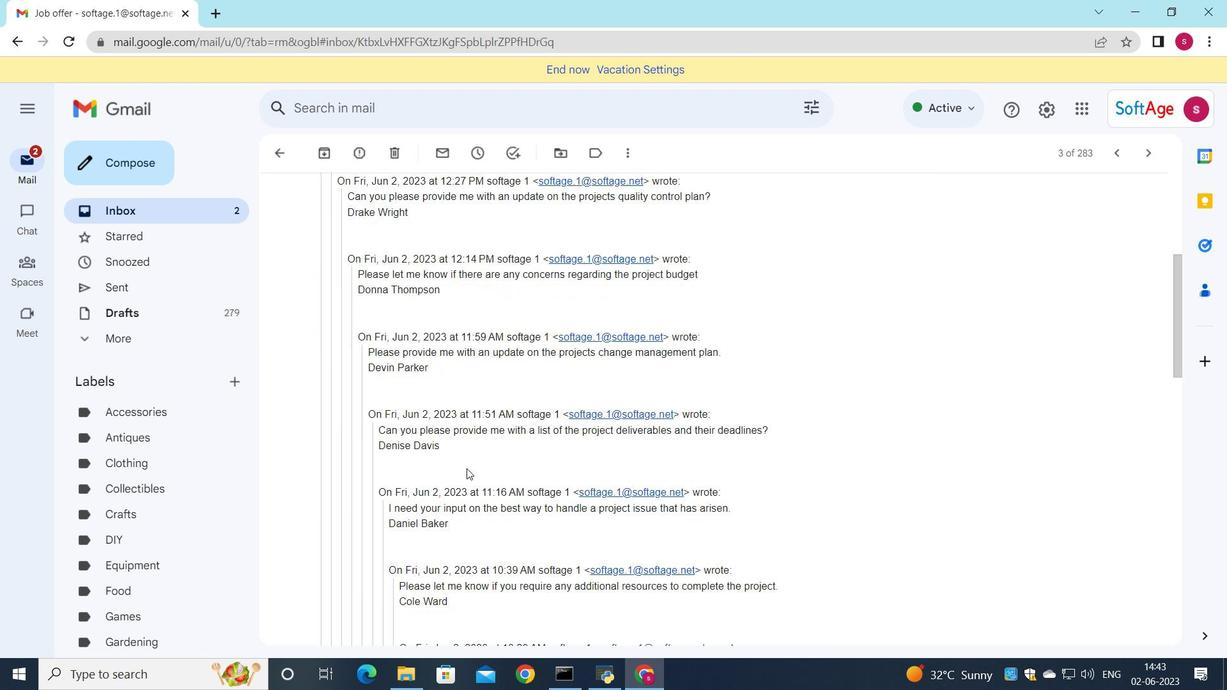 
Action: Mouse scrolled (420, 509) with delta (0, 0)
Screenshot: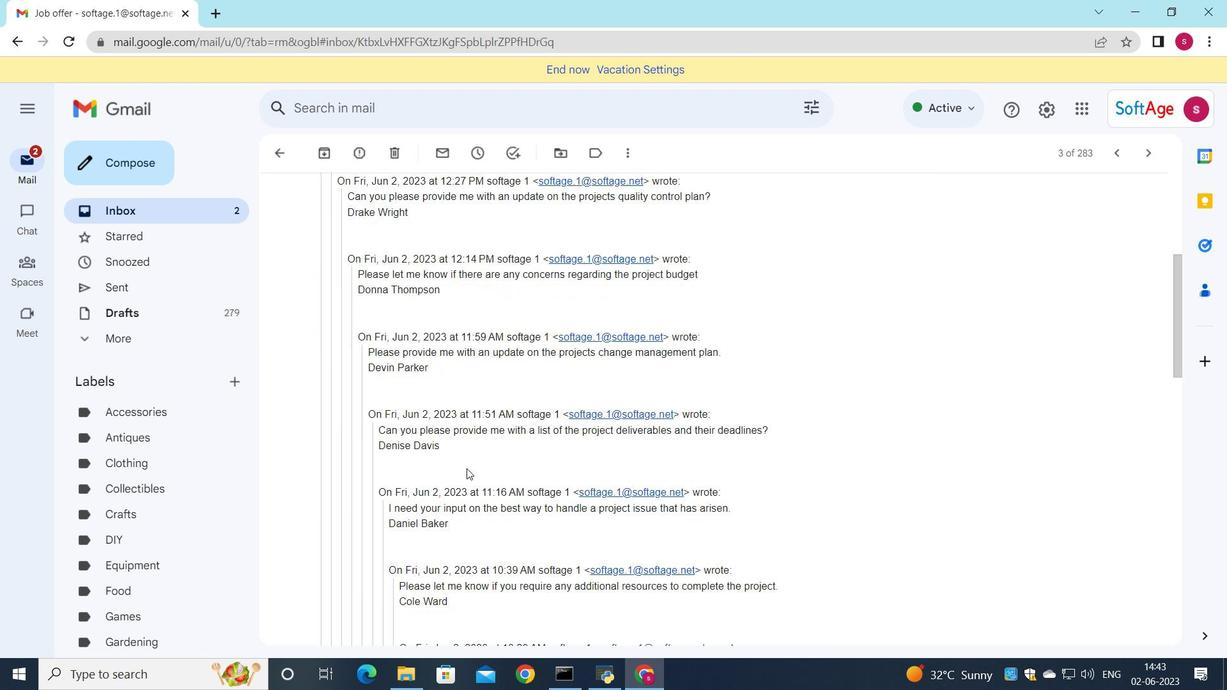 
Action: Mouse scrolled (420, 509) with delta (0, 0)
Screenshot: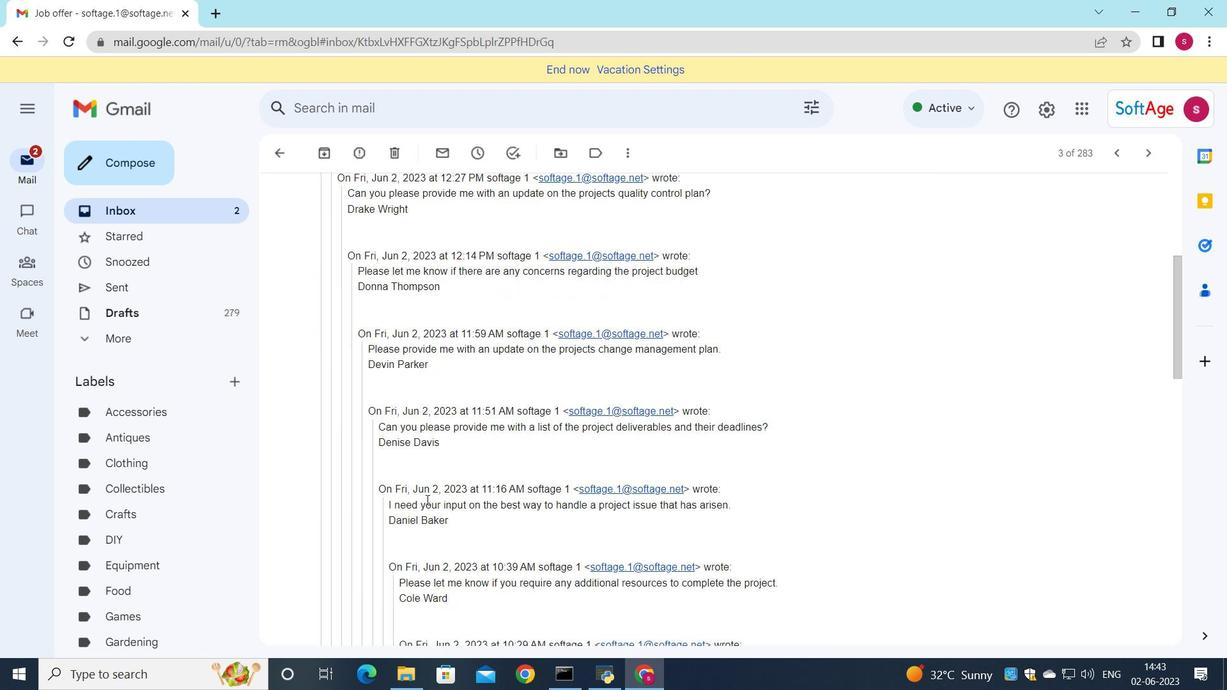 
Action: Mouse moved to (419, 510)
Screenshot: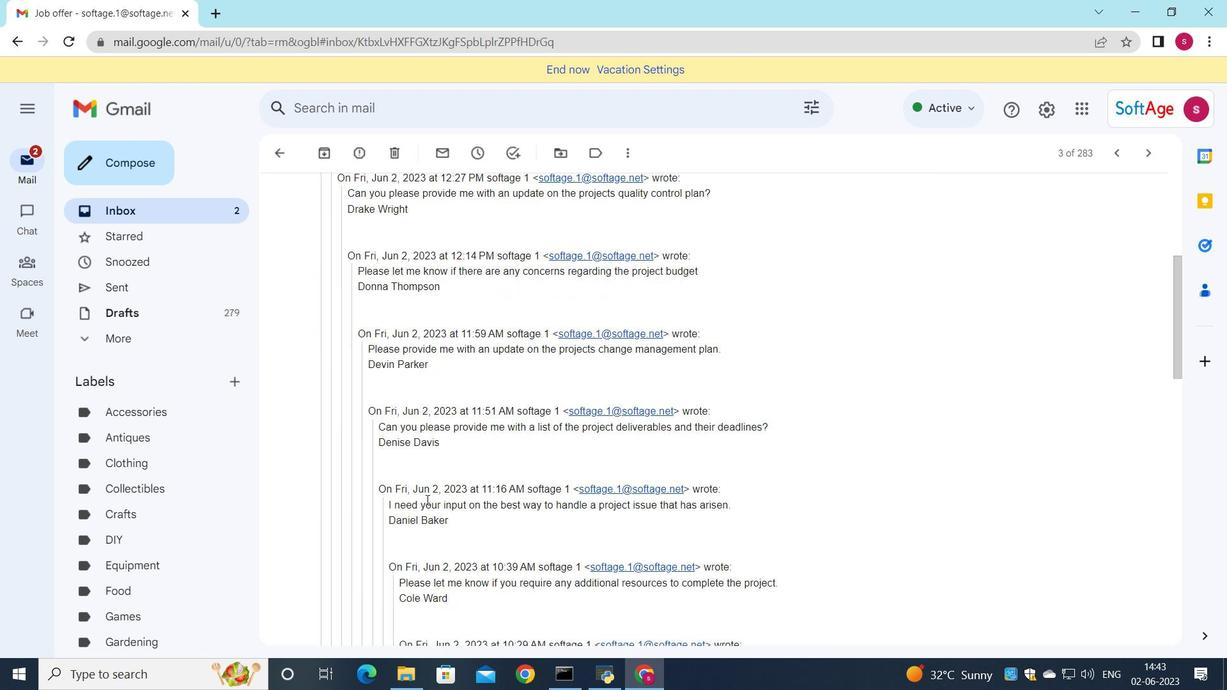 
Action: Mouse scrolled (419, 510) with delta (0, 0)
Screenshot: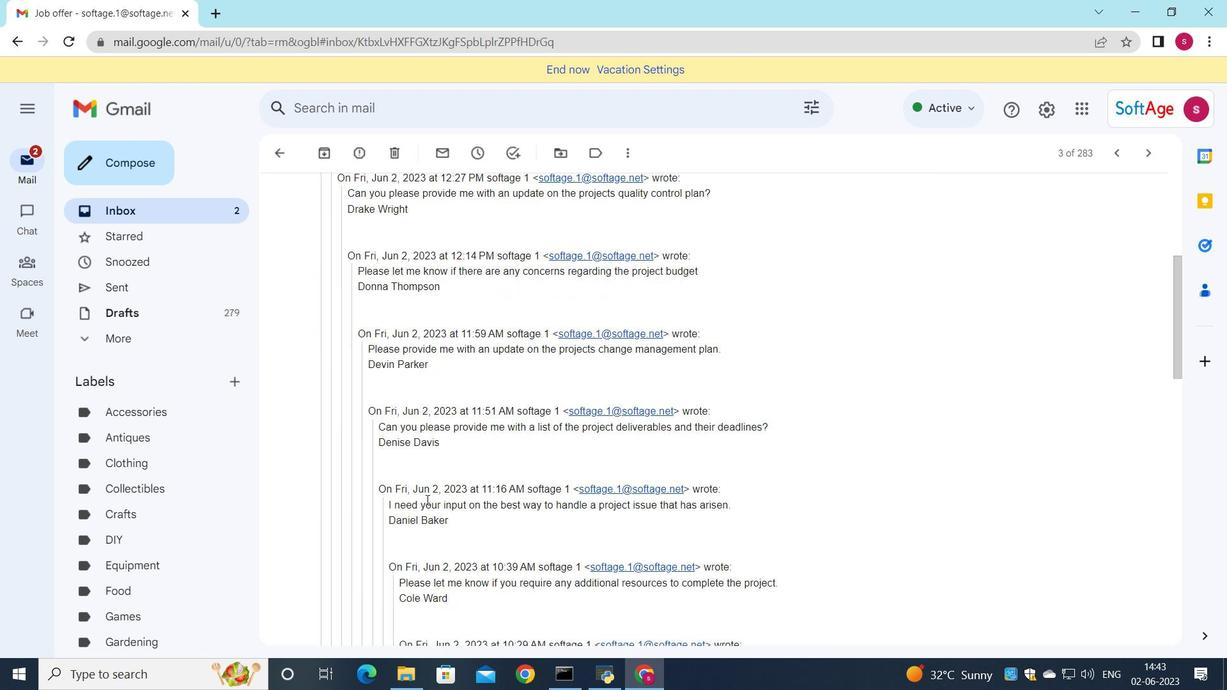 
Action: Mouse moved to (418, 517)
Screenshot: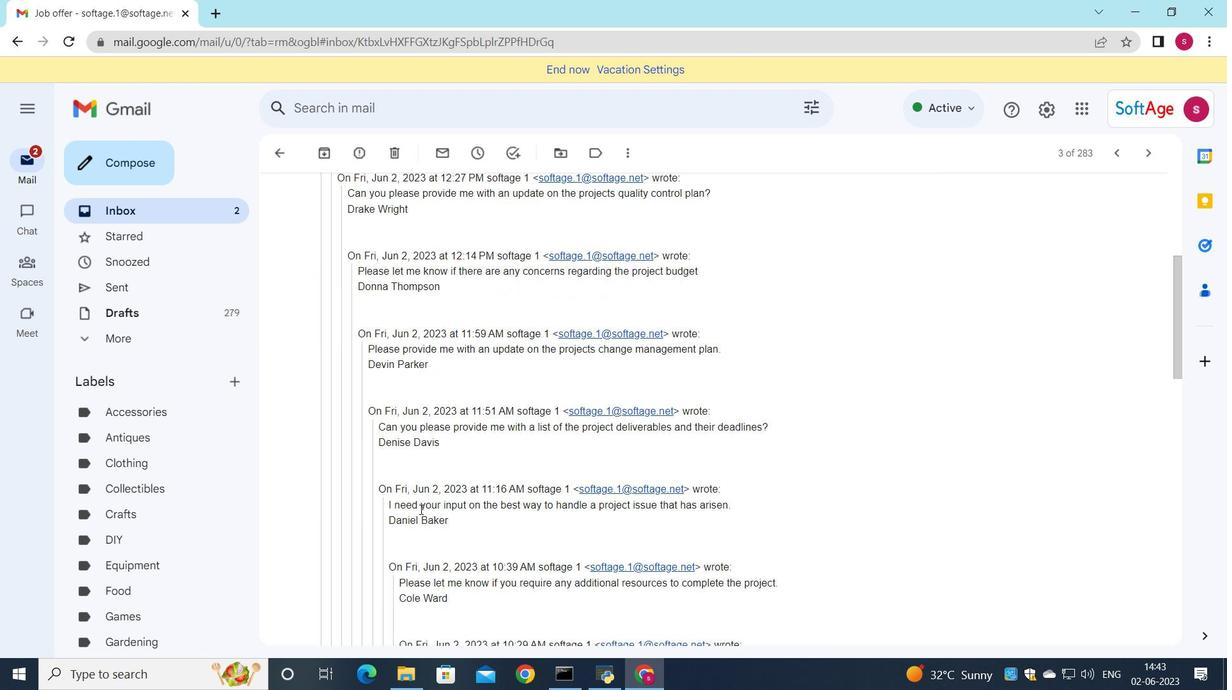 
Action: Mouse scrolled (418, 517) with delta (0, 0)
Screenshot: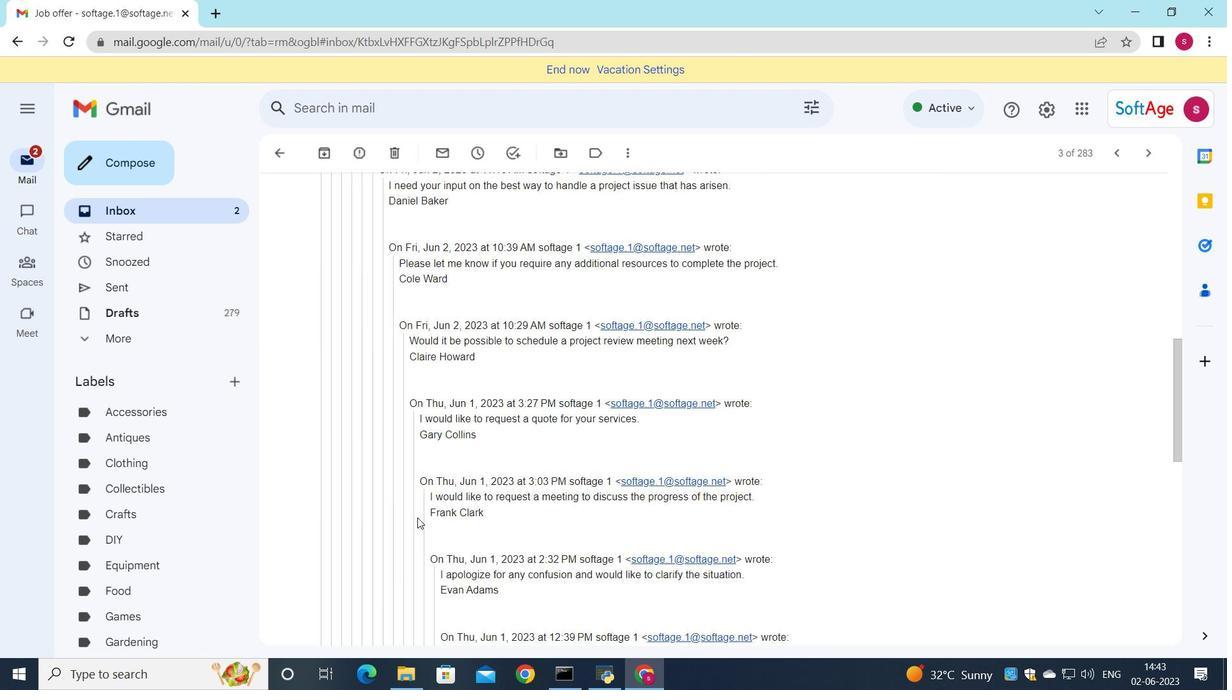 
Action: Mouse scrolled (418, 517) with delta (0, 0)
Screenshot: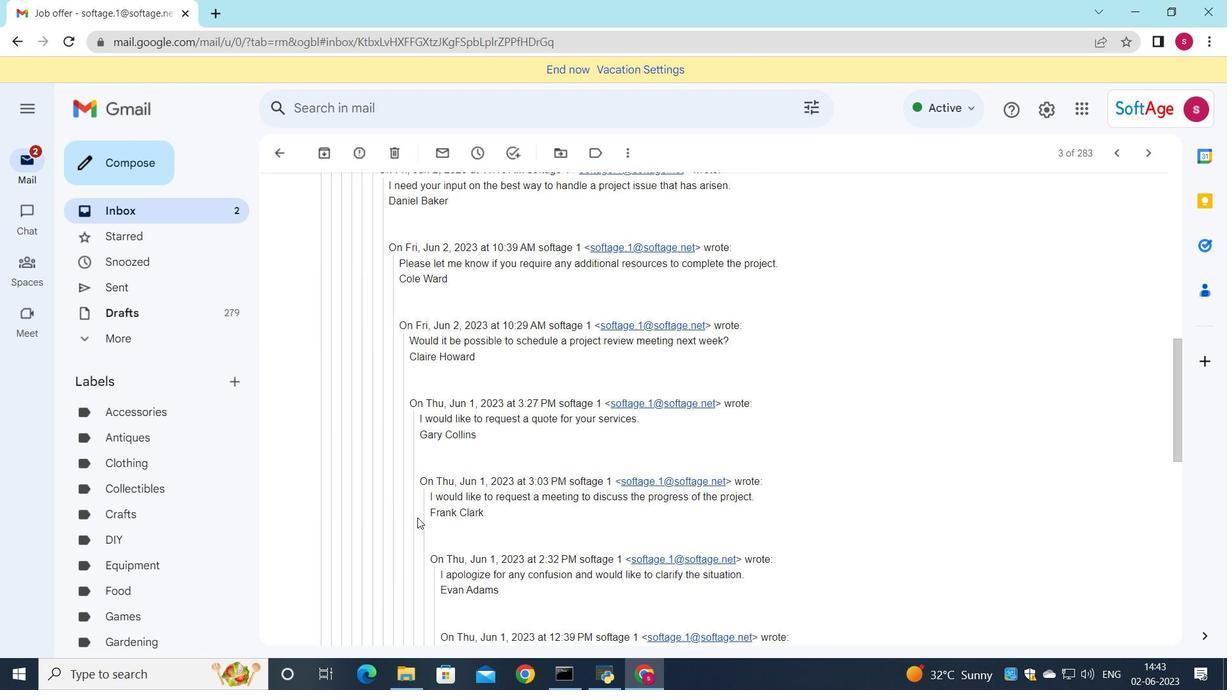 
Action: Mouse scrolled (418, 517) with delta (0, 0)
Screenshot: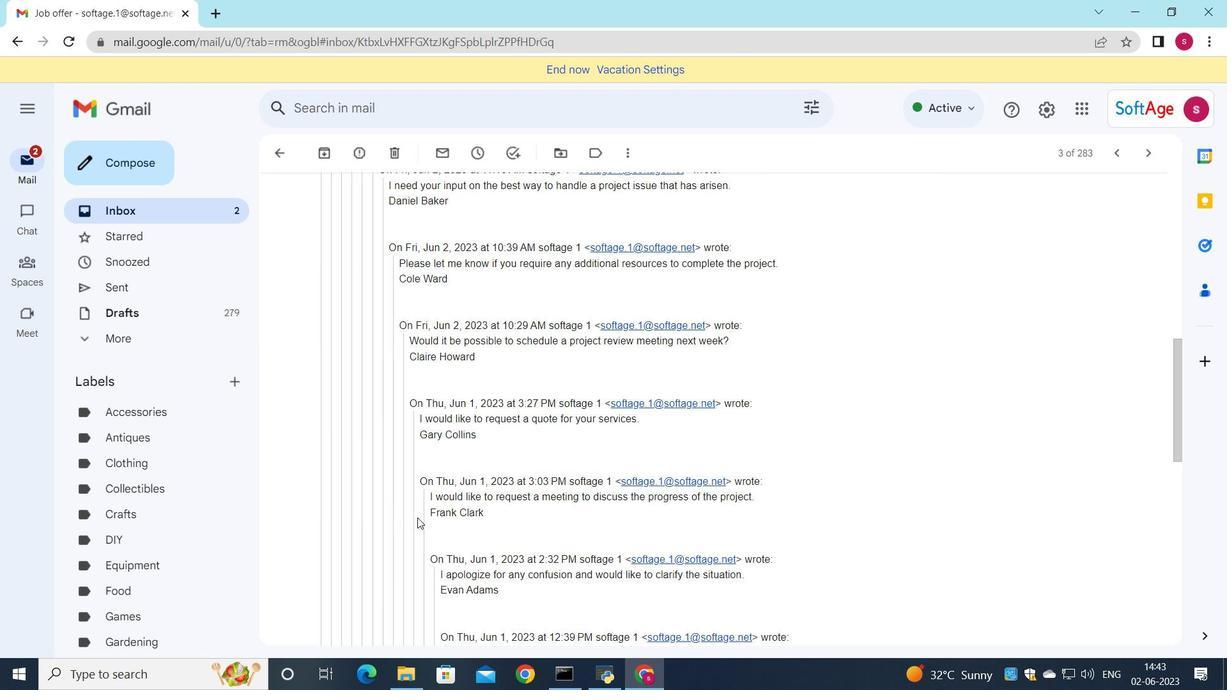 
Action: Mouse scrolled (418, 517) with delta (0, 0)
Screenshot: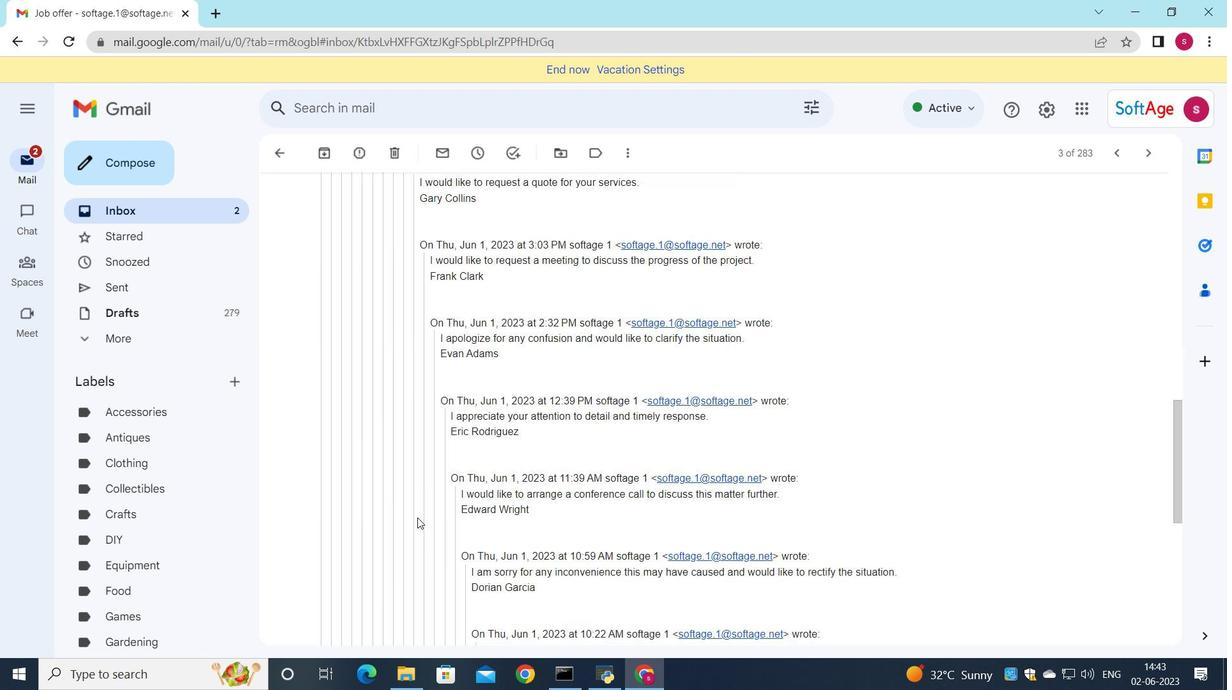 
Action: Mouse scrolled (418, 517) with delta (0, 0)
Screenshot: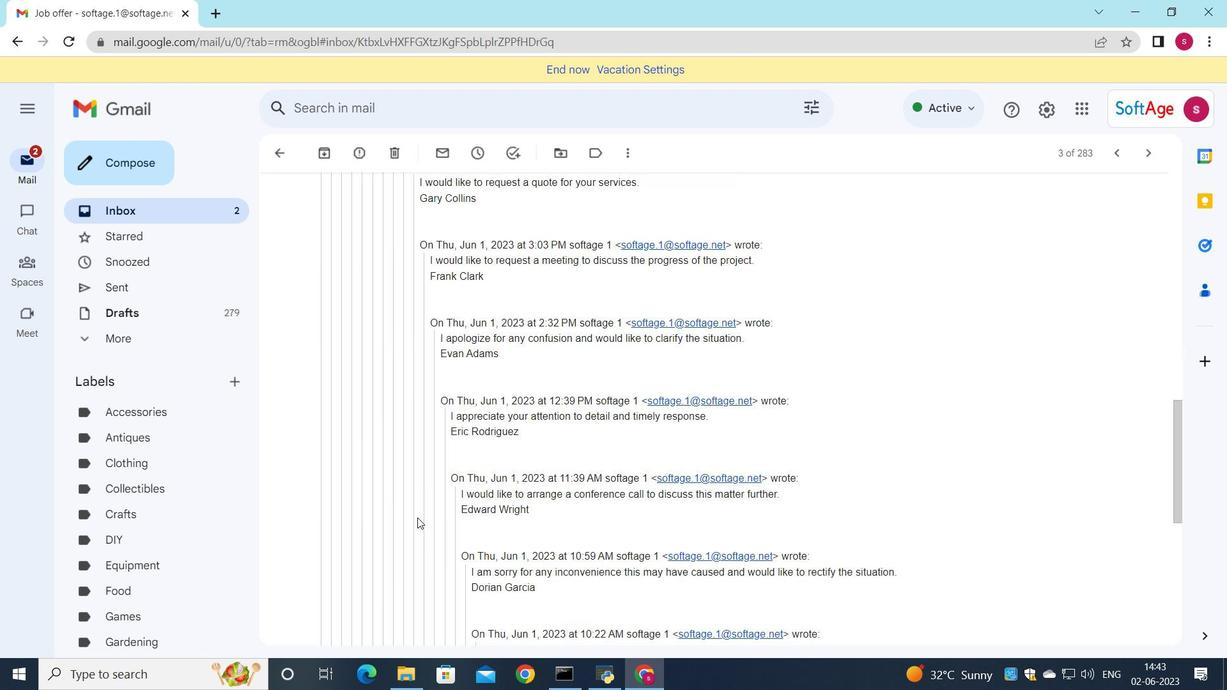 
Action: Mouse scrolled (418, 517) with delta (0, 0)
Screenshot: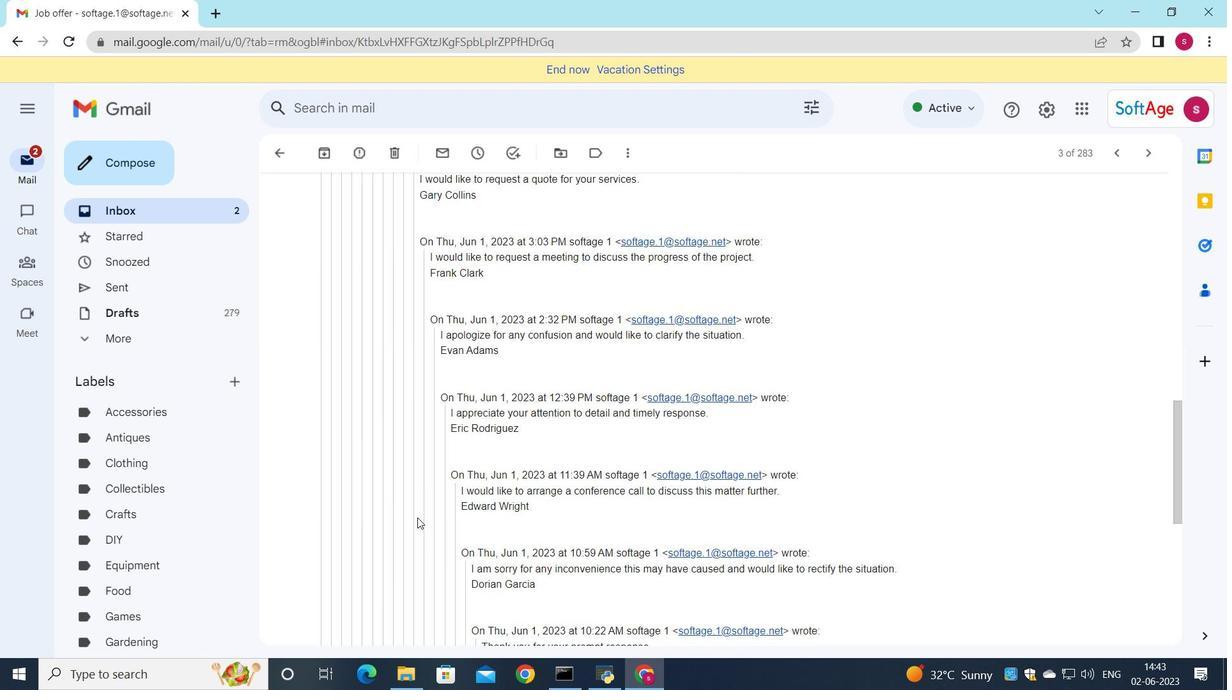 
Action: Mouse scrolled (418, 517) with delta (0, 0)
Screenshot: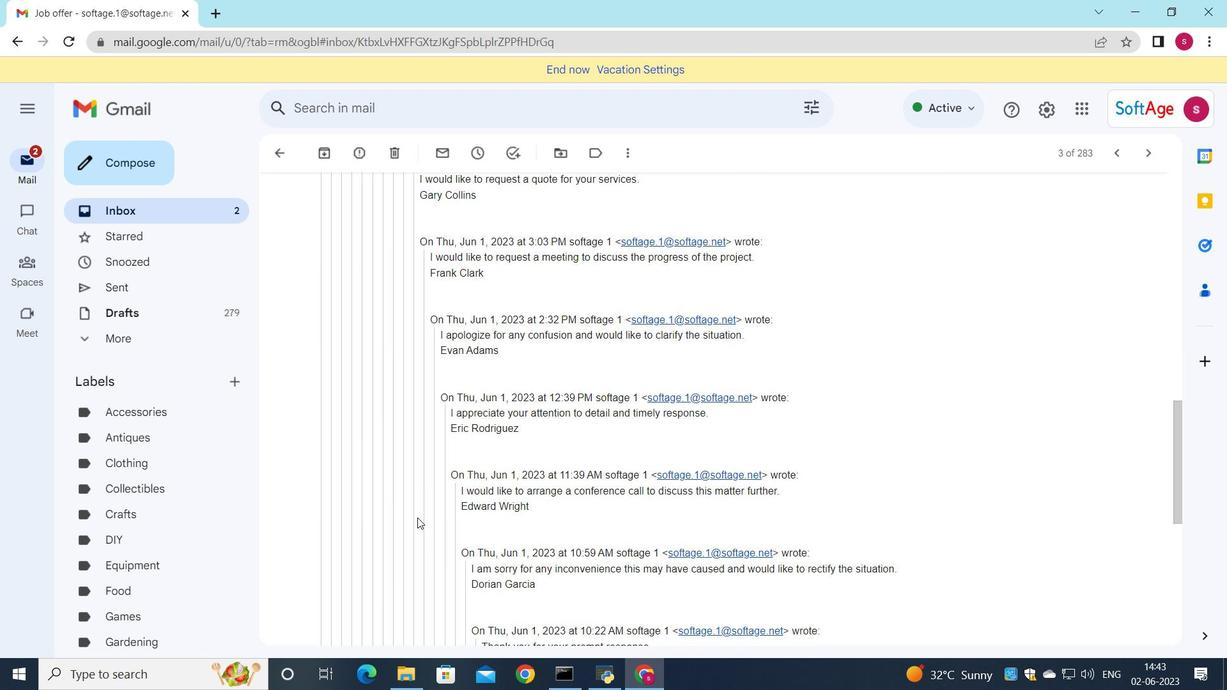 
Action: Mouse scrolled (418, 517) with delta (0, 0)
Screenshot: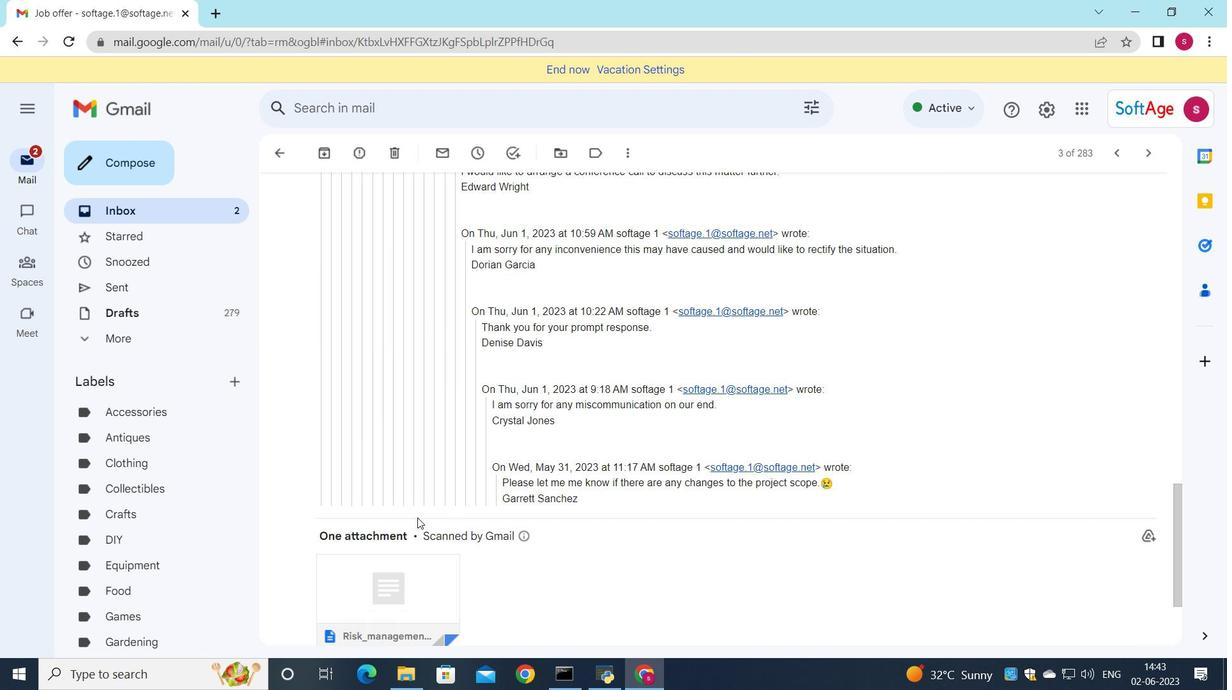 
Action: Mouse scrolled (418, 517) with delta (0, 0)
Screenshot: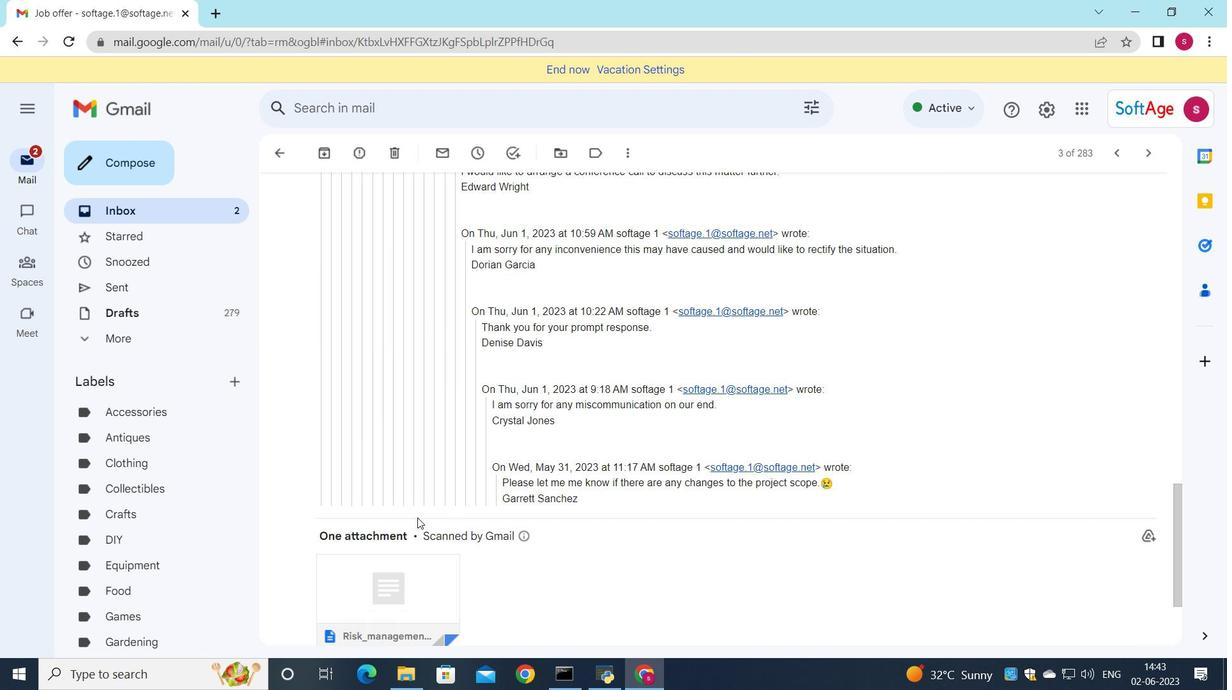 
Action: Mouse scrolled (418, 517) with delta (0, 0)
Screenshot: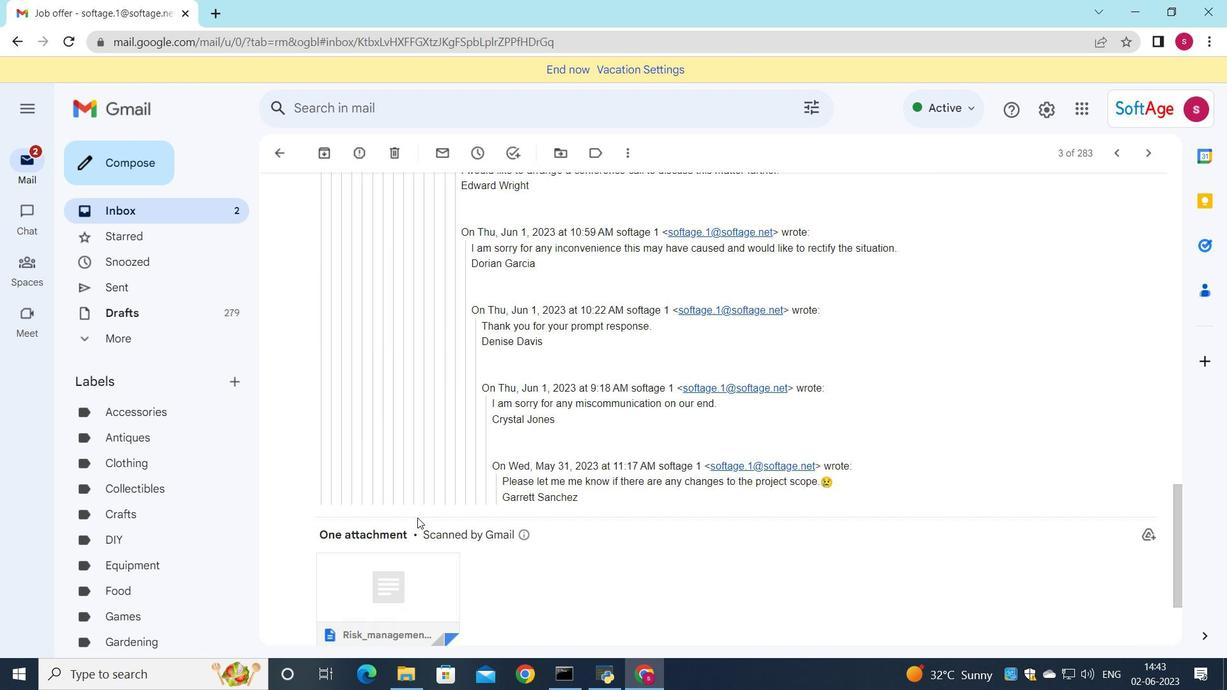 
Action: Mouse scrolled (418, 517) with delta (0, 0)
Screenshot: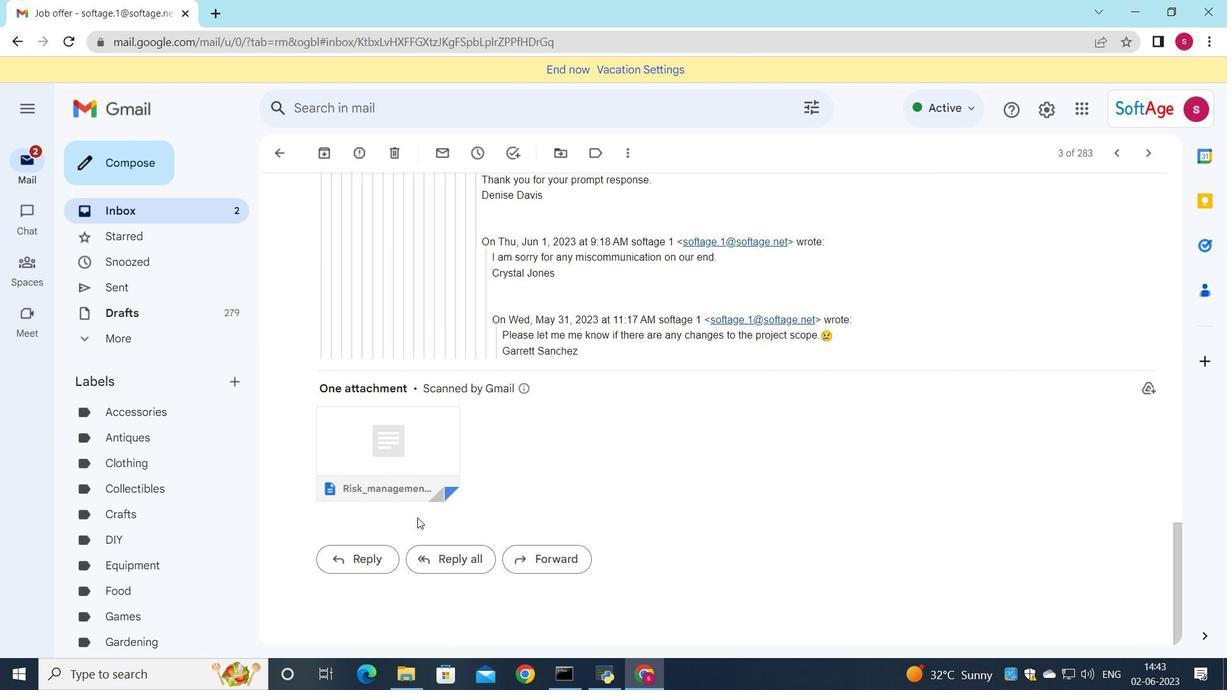 
Action: Mouse moved to (351, 561)
Screenshot: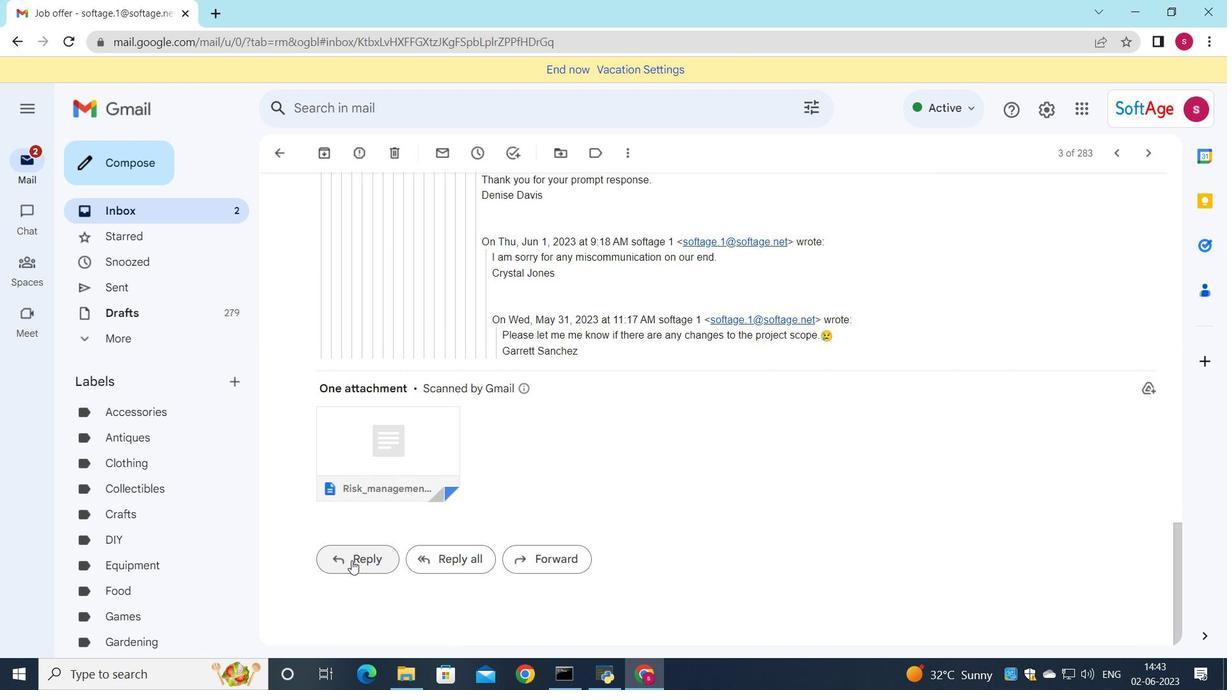 
Action: Mouse pressed left at (351, 561)
Screenshot: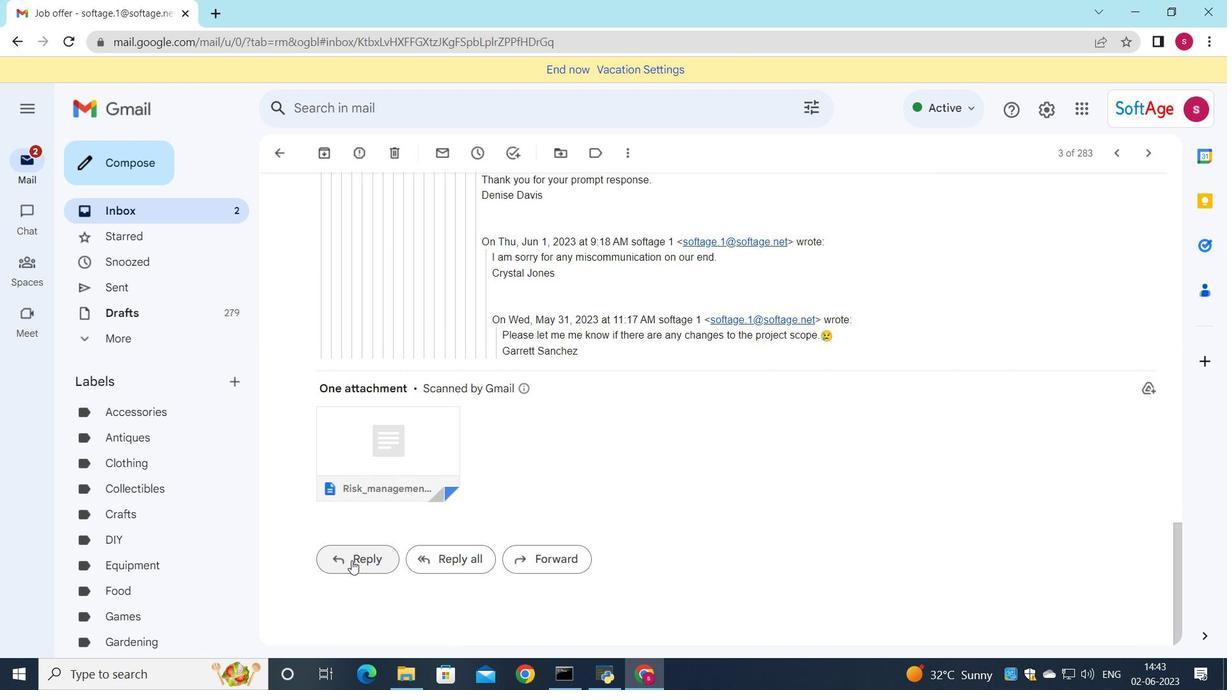 
Action: Mouse moved to (348, 437)
Screenshot: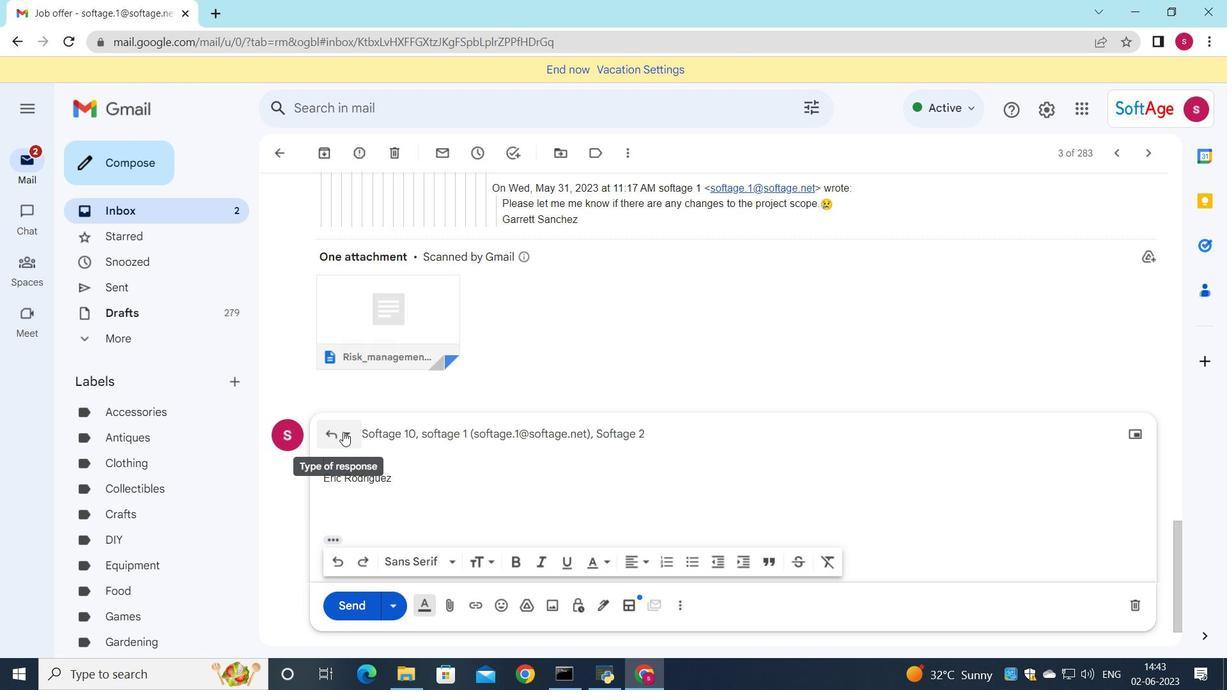 
Action: Mouse pressed left at (348, 437)
Screenshot: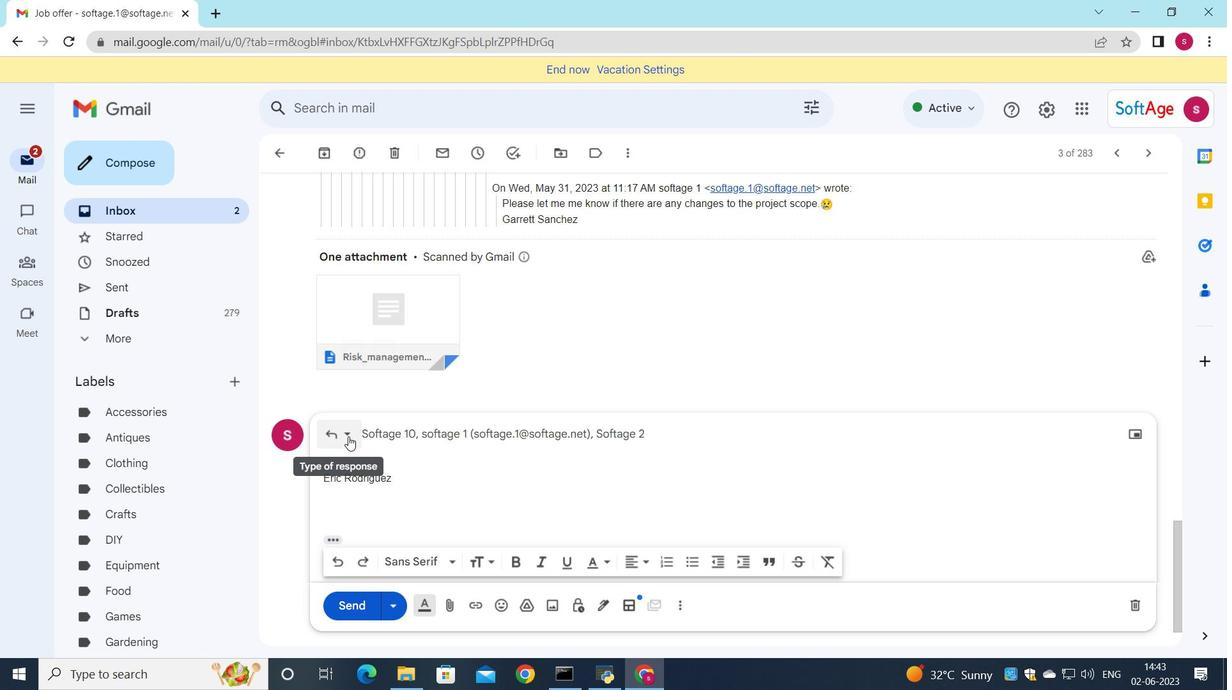 
Action: Mouse moved to (382, 547)
Screenshot: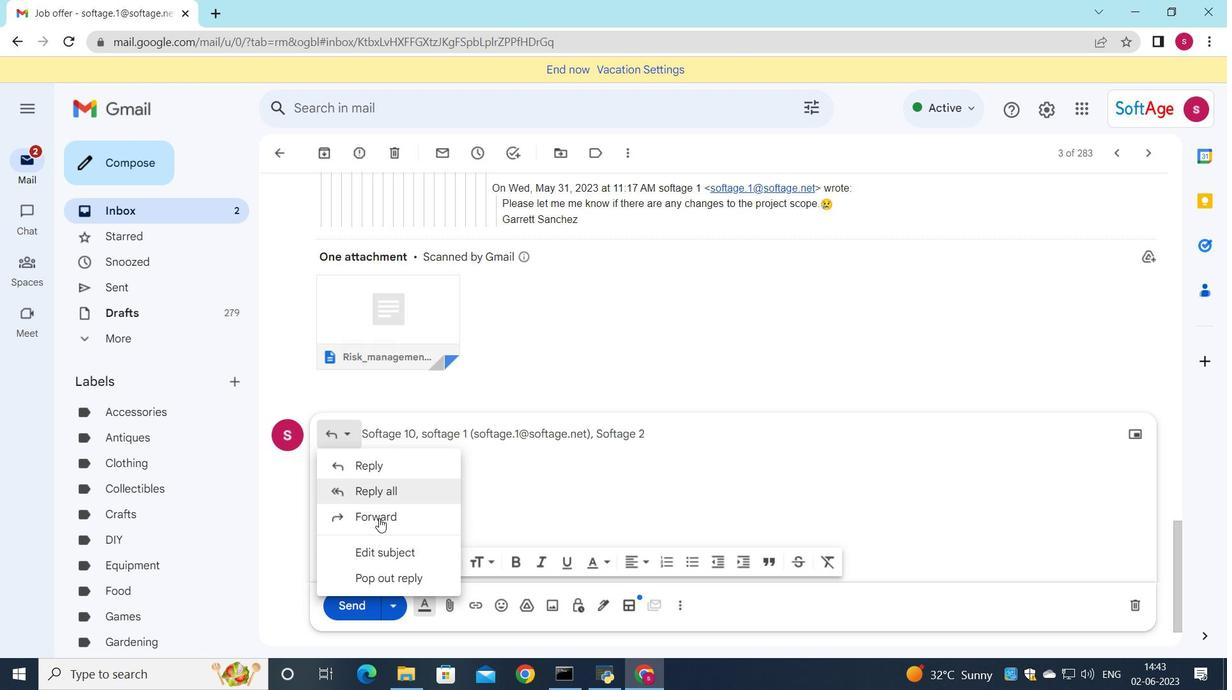 
Action: Mouse pressed left at (382, 547)
Screenshot: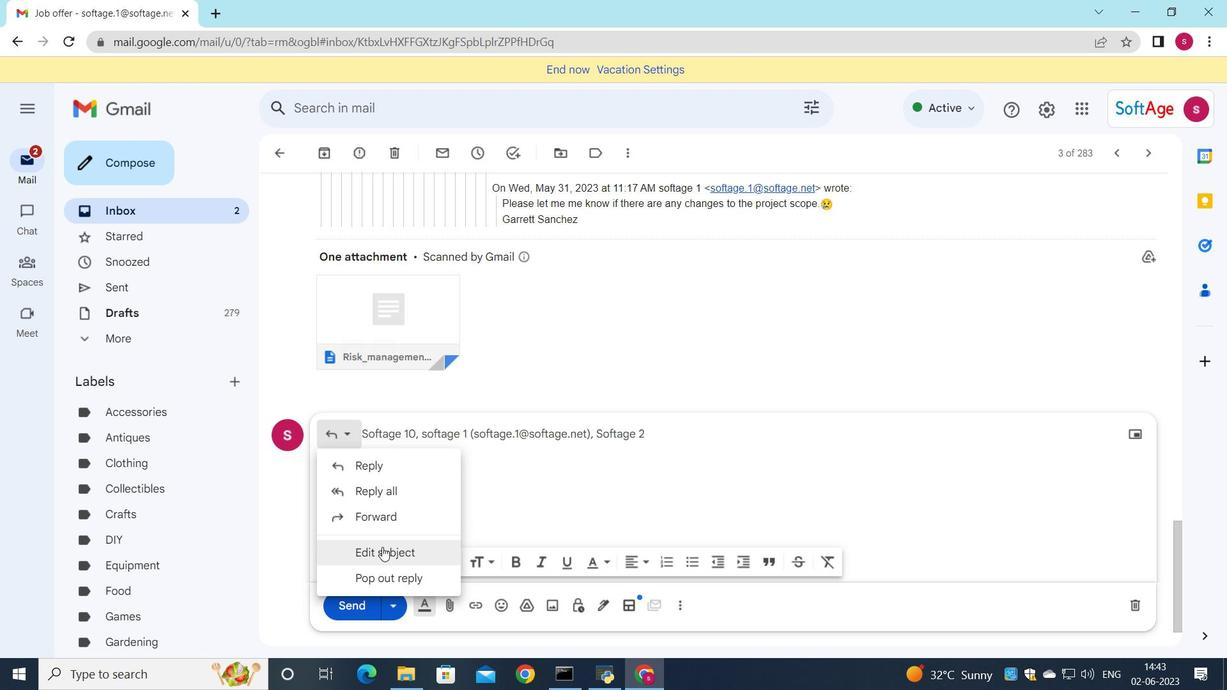 
Action: Mouse moved to (852, 252)
Screenshot: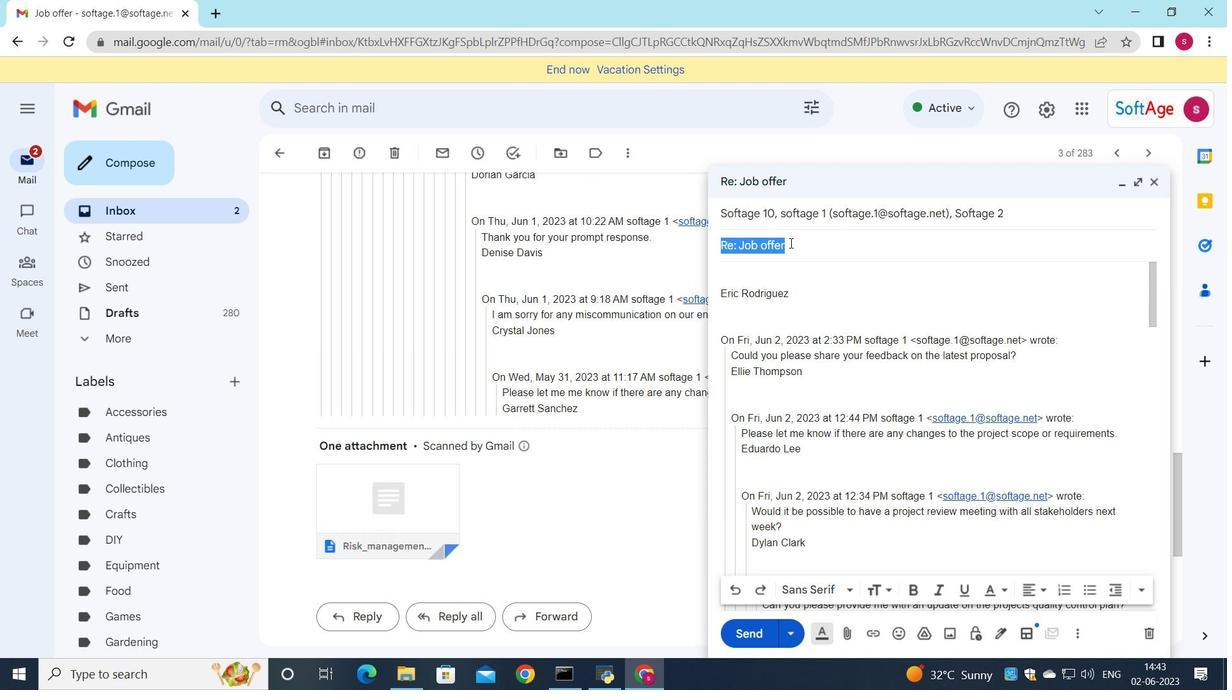 
Action: Key pressed <Key.shift><Key.shift><Key.shift><Key.shift><Key.shift><Key.shift><Key.shift><Key.shift><Key.shift><Key.shift><Key.shift><Key.shift><Key.shift><Key.shift><Key.shift><Key.shift><Key.shift><Key.shift>Request<Key.space>for<Key.space>a<Key.space>change<Key.space>in<Key.space>project<Key.space>scope<Key.space>f<Key.backspace>
Screenshot: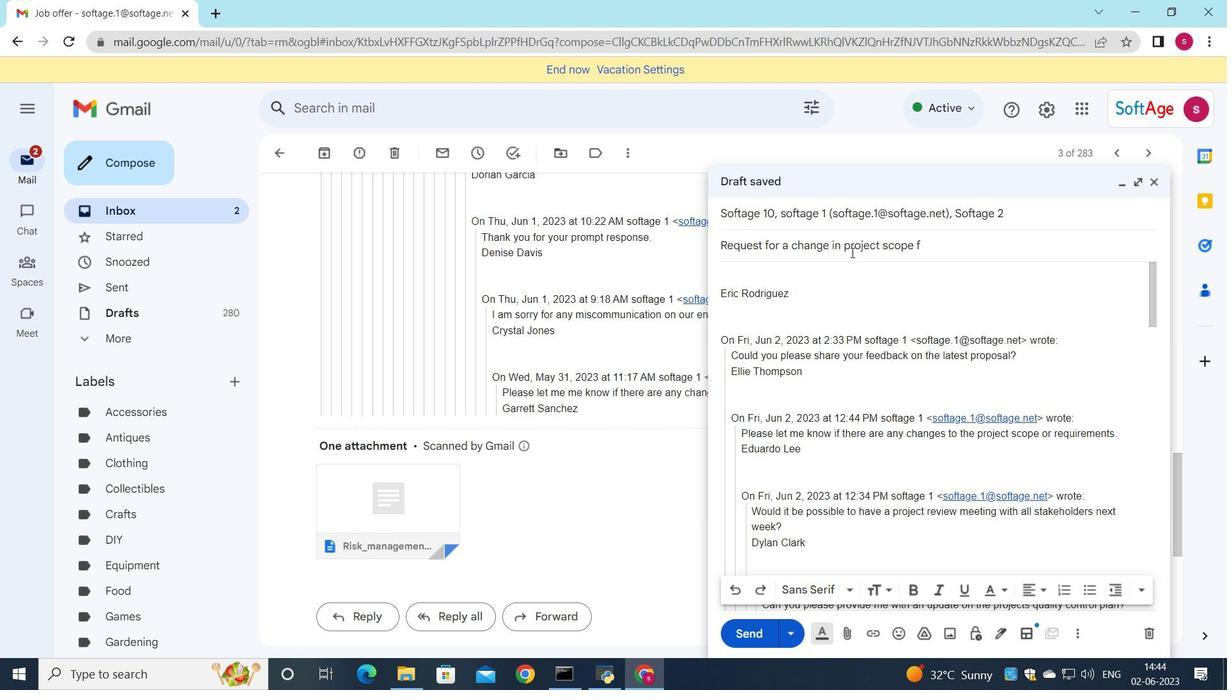 
Action: Mouse moved to (769, 283)
Screenshot: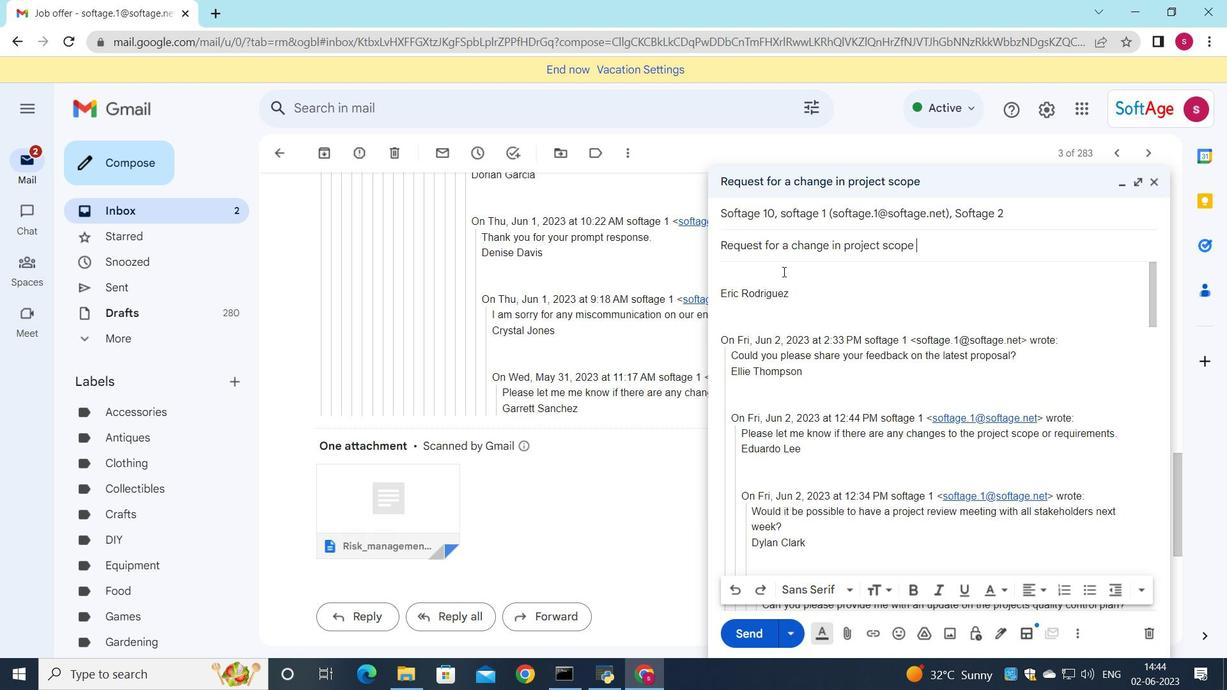 
Action: Mouse pressed left at (769, 283)
Screenshot: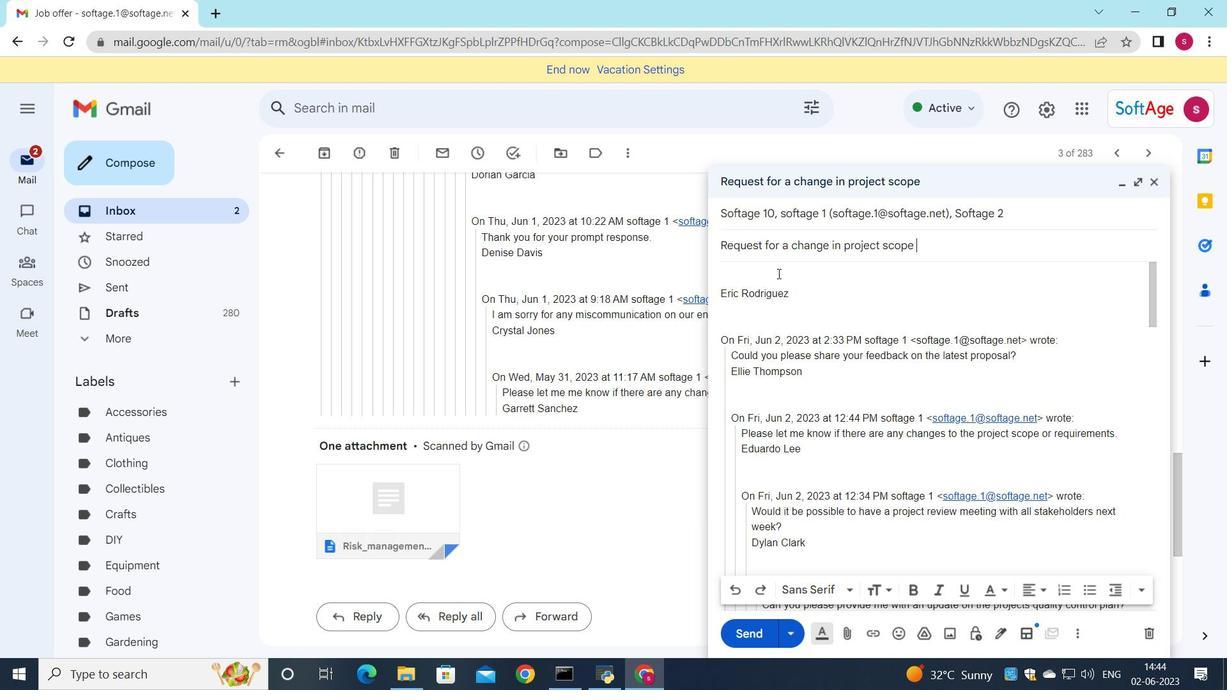 
Action: Key pressed <Key.shift>Can<Key.space>you<Key.space>confirm<Key.space>if<Key.space>the<Key.space>budget<Key.space>has<Key.space>been<Key.space>approved<Key.shift_r>?
Screenshot: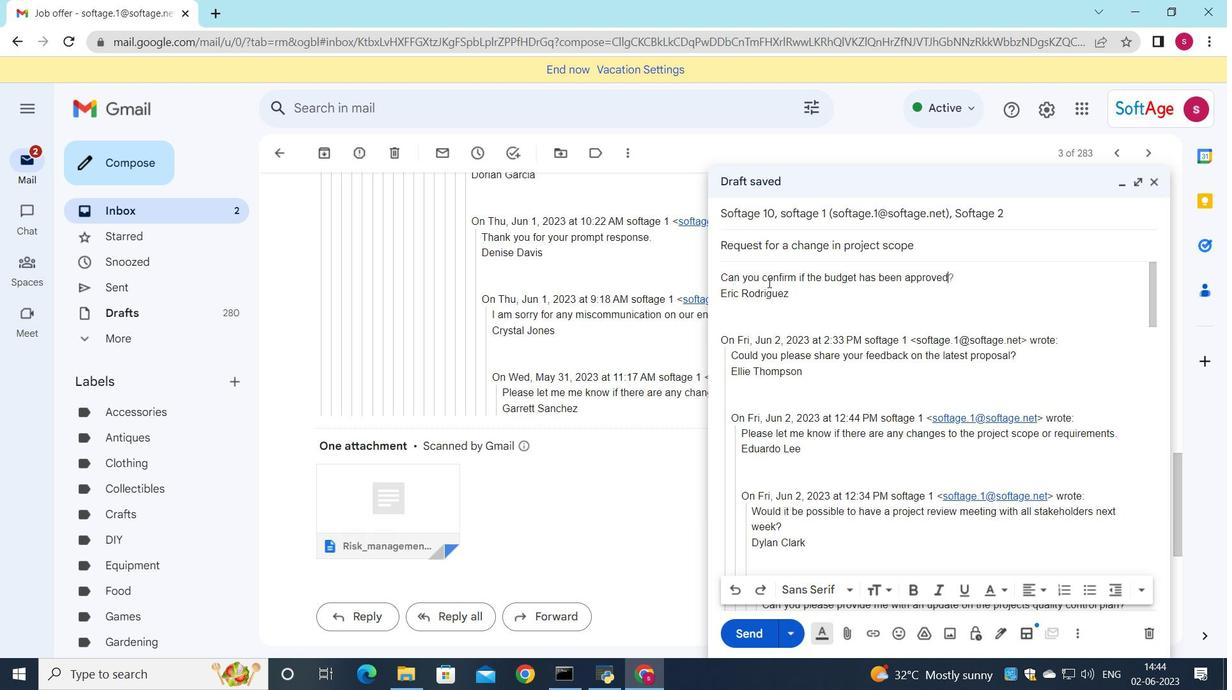 
Action: Mouse moved to (1024, 217)
Screenshot: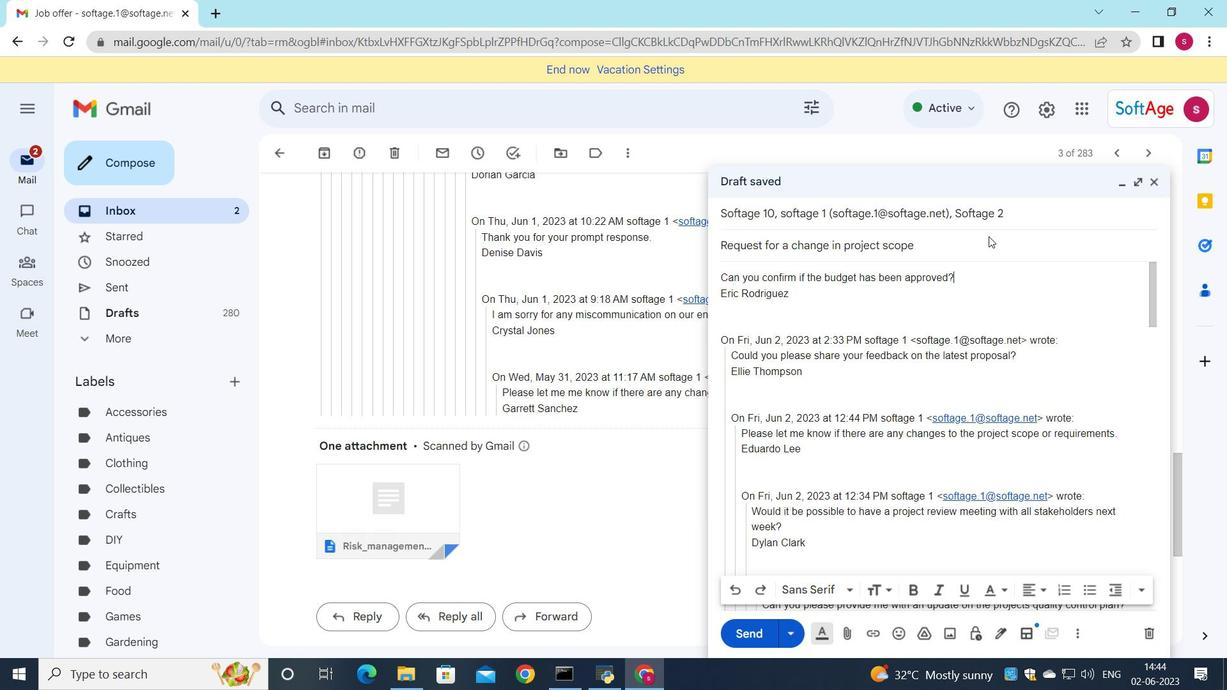 
Action: Mouse pressed left at (1024, 217)
Screenshot: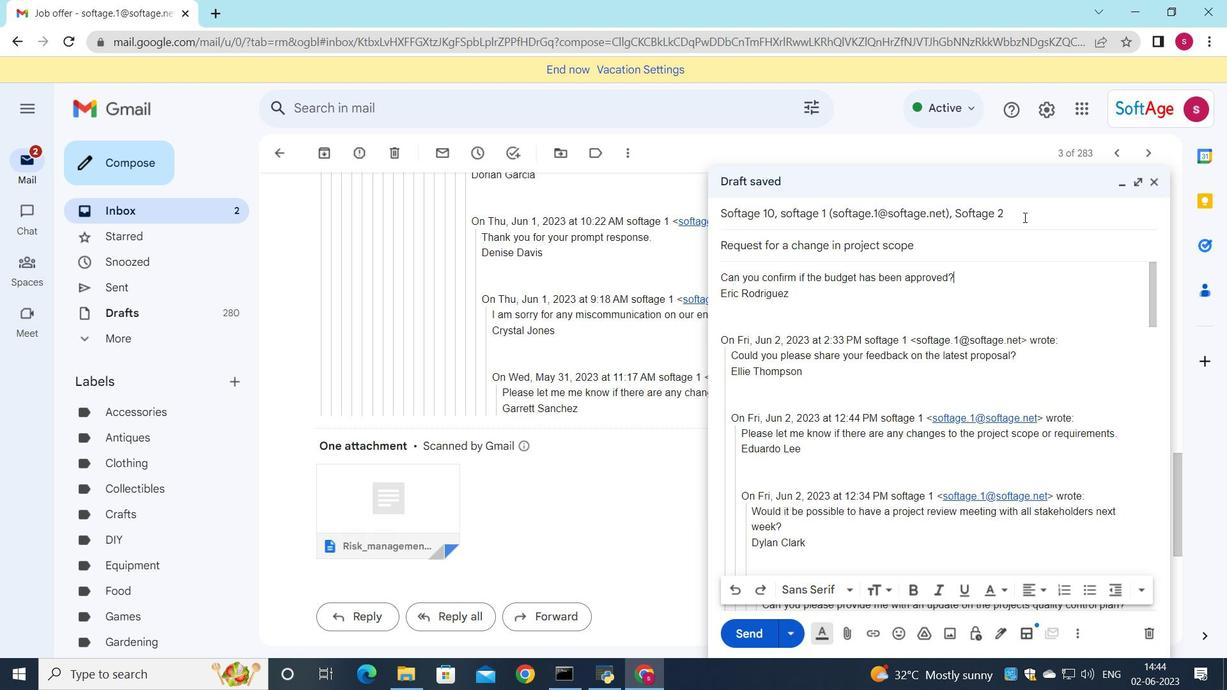 
Action: Mouse moved to (1125, 232)
Screenshot: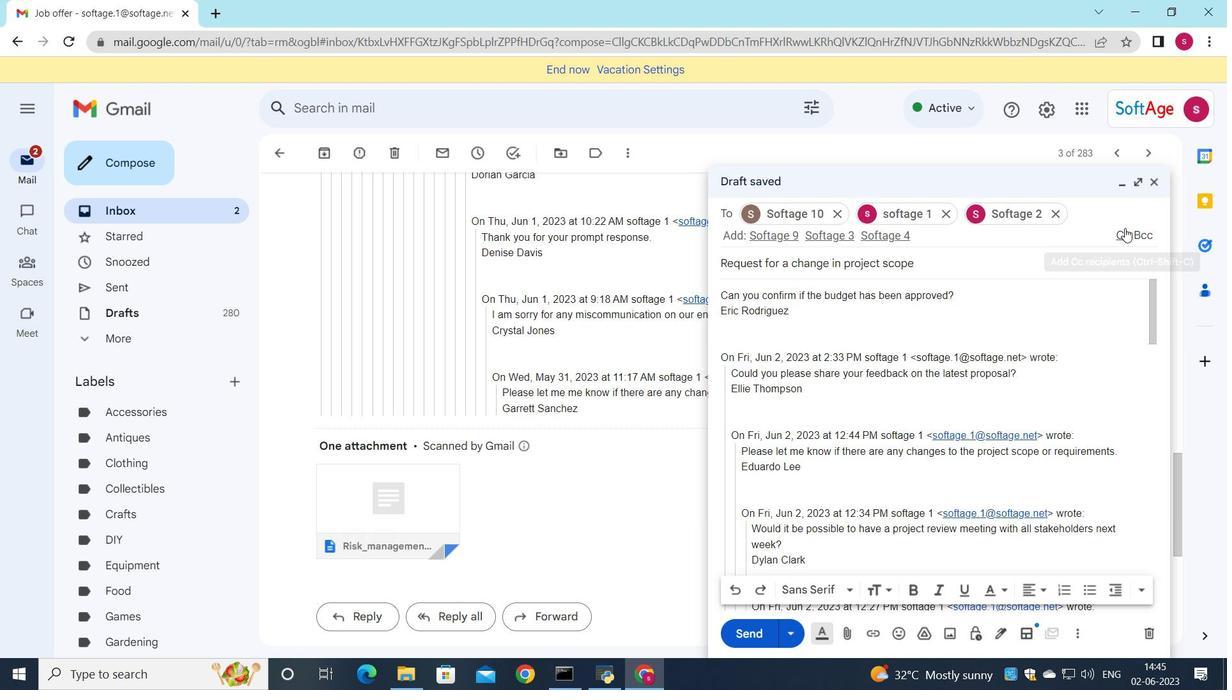
Action: Mouse pressed left at (1125, 232)
Screenshot: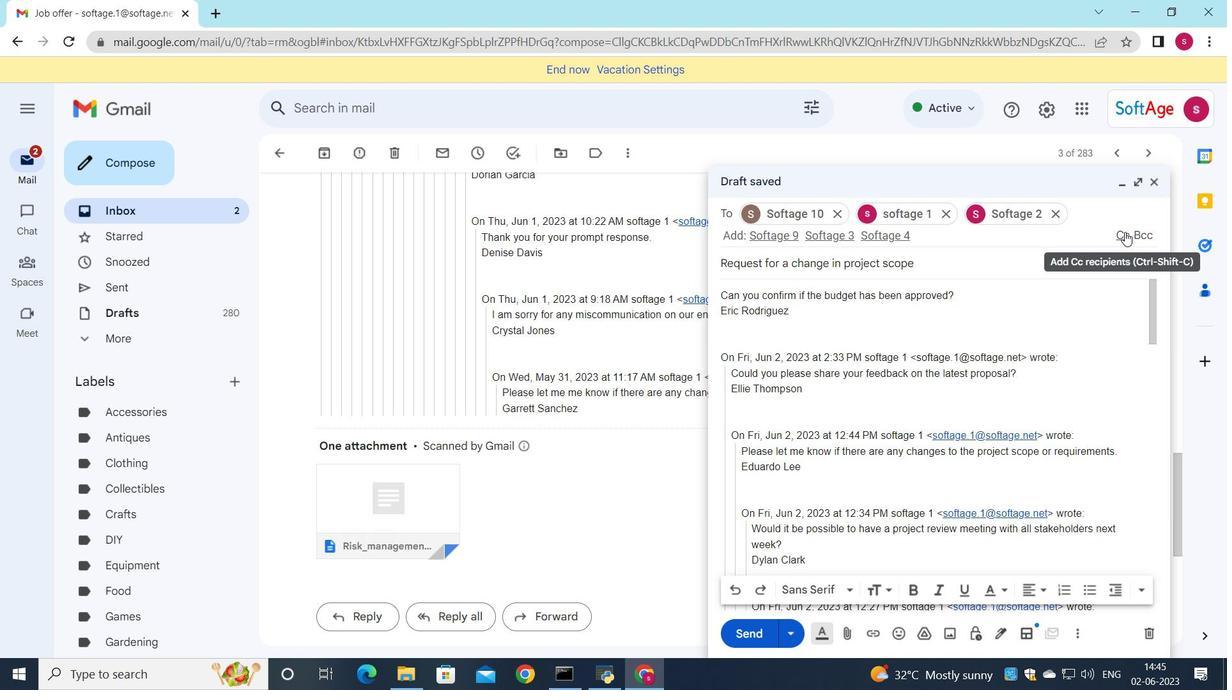 
Action: Mouse moved to (957, 254)
Screenshot: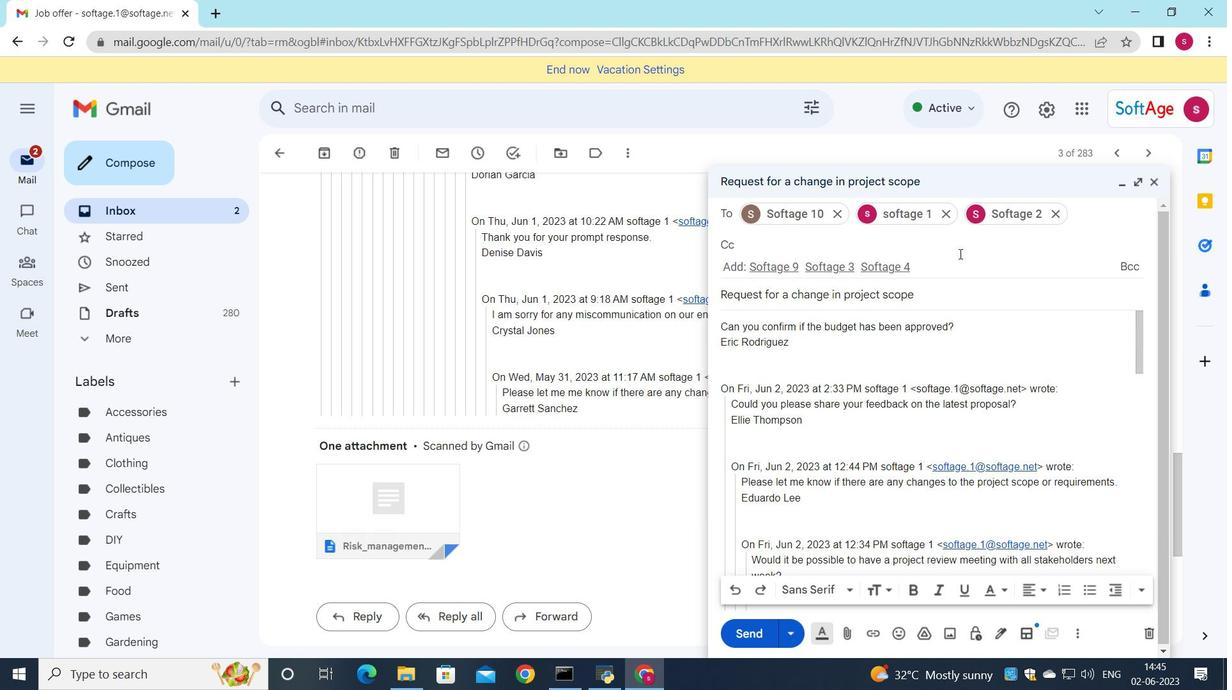 
Action: Key pressed <Key.down>
Screenshot: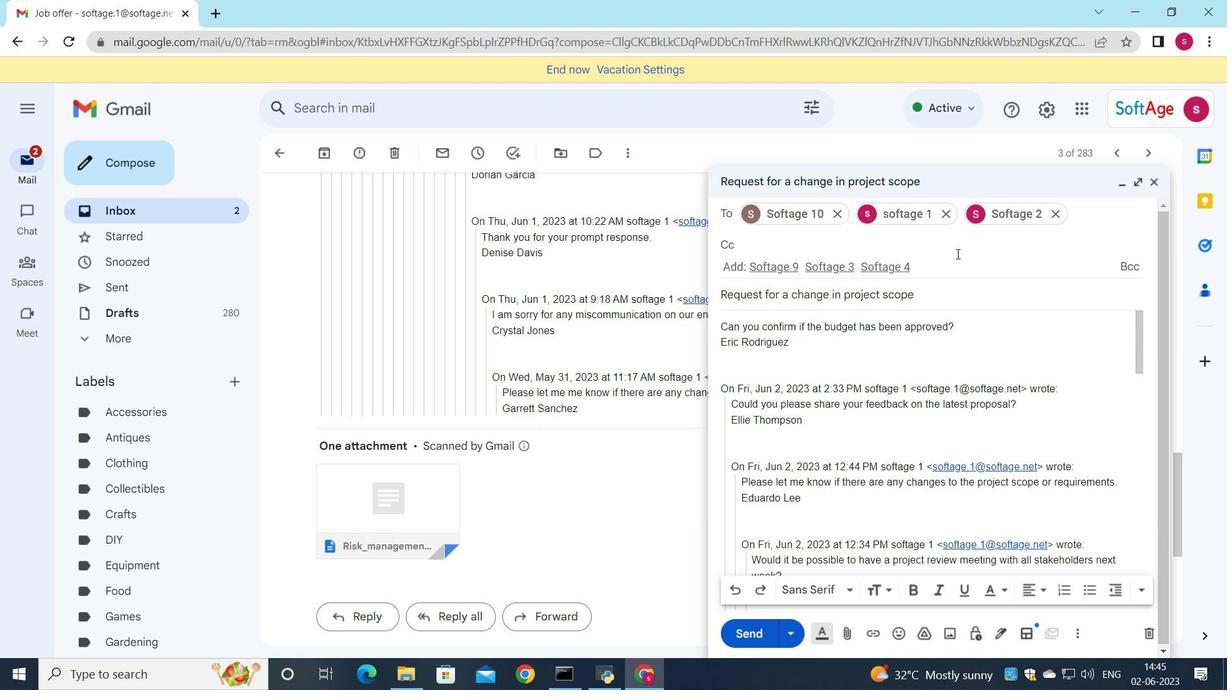 
Action: Mouse moved to (852, 533)
Screenshot: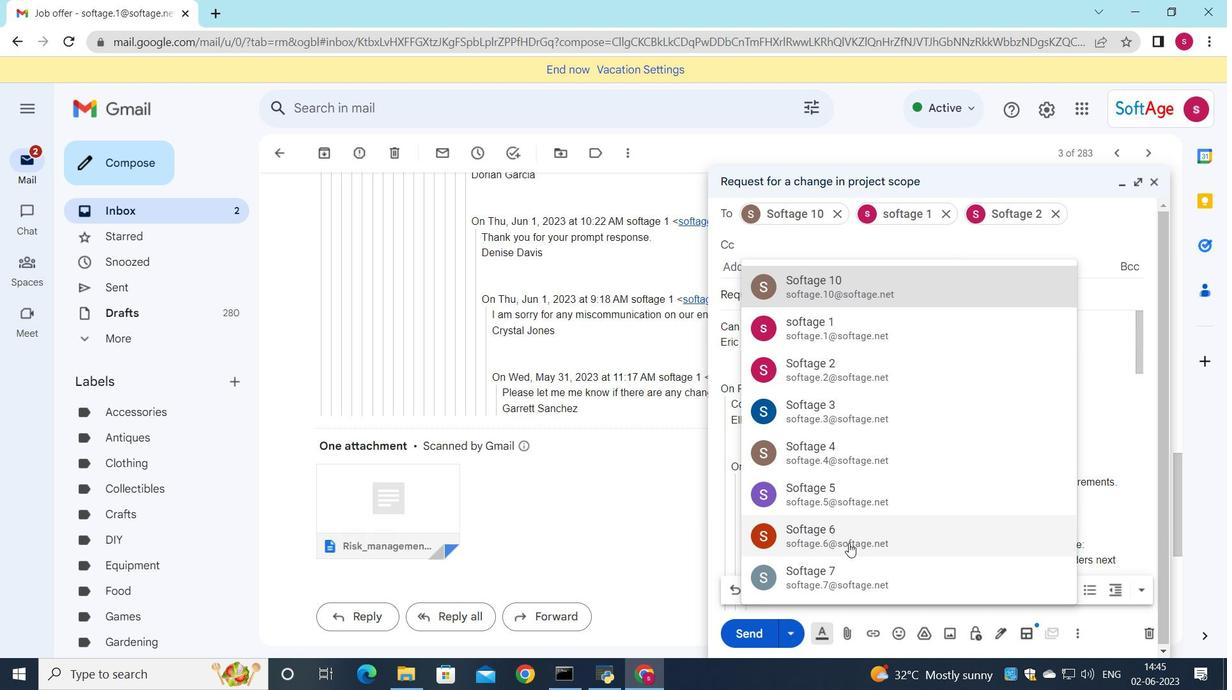 
Action: Mouse pressed left at (852, 533)
Screenshot: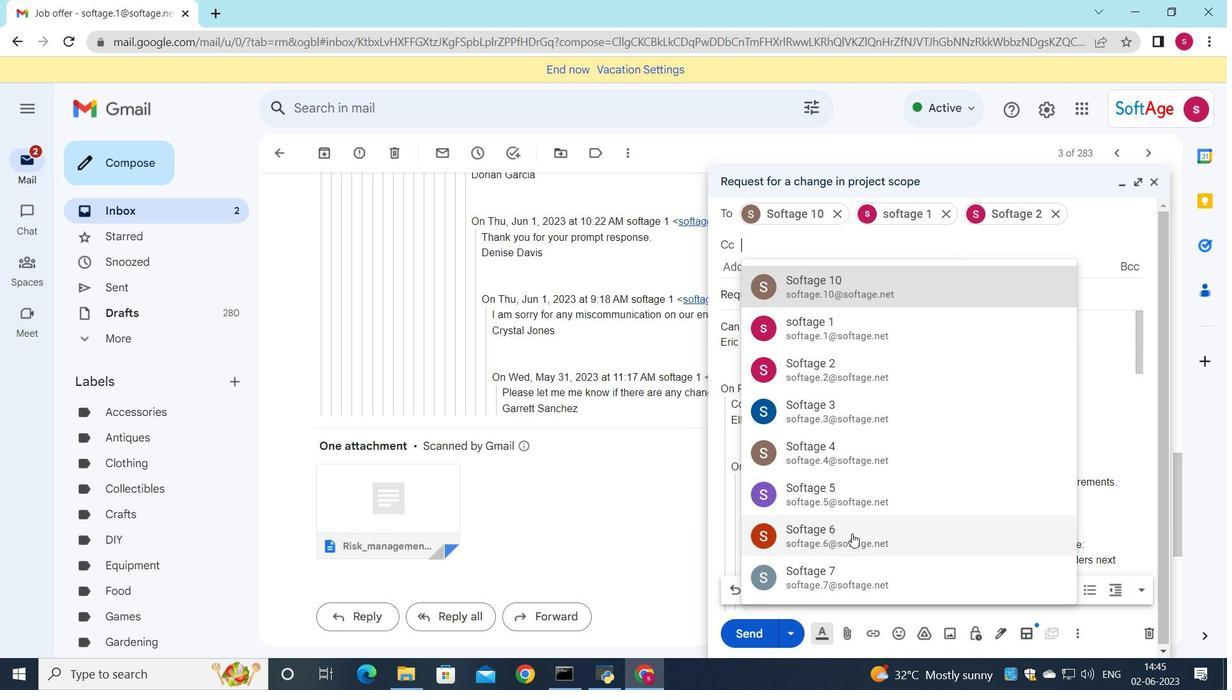 
Action: Mouse moved to (846, 401)
Screenshot: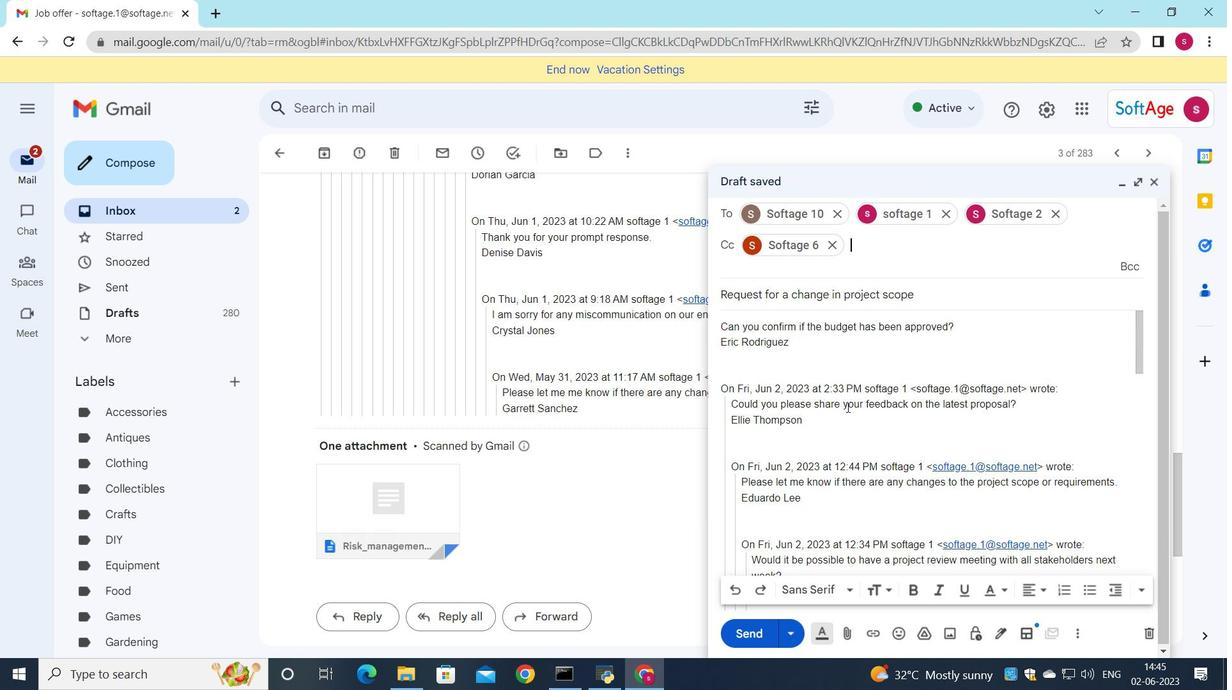 
Action: Mouse scrolled (846, 400) with delta (0, 0)
Screenshot: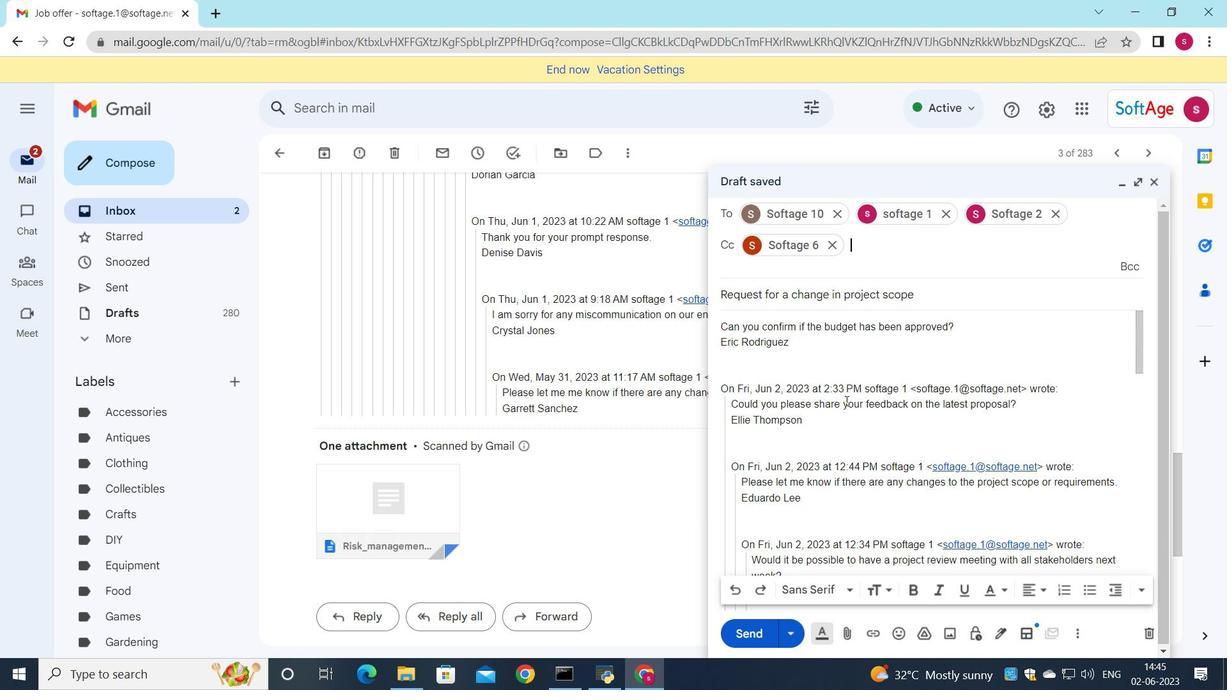 
Action: Mouse scrolled (846, 402) with delta (0, 0)
Screenshot: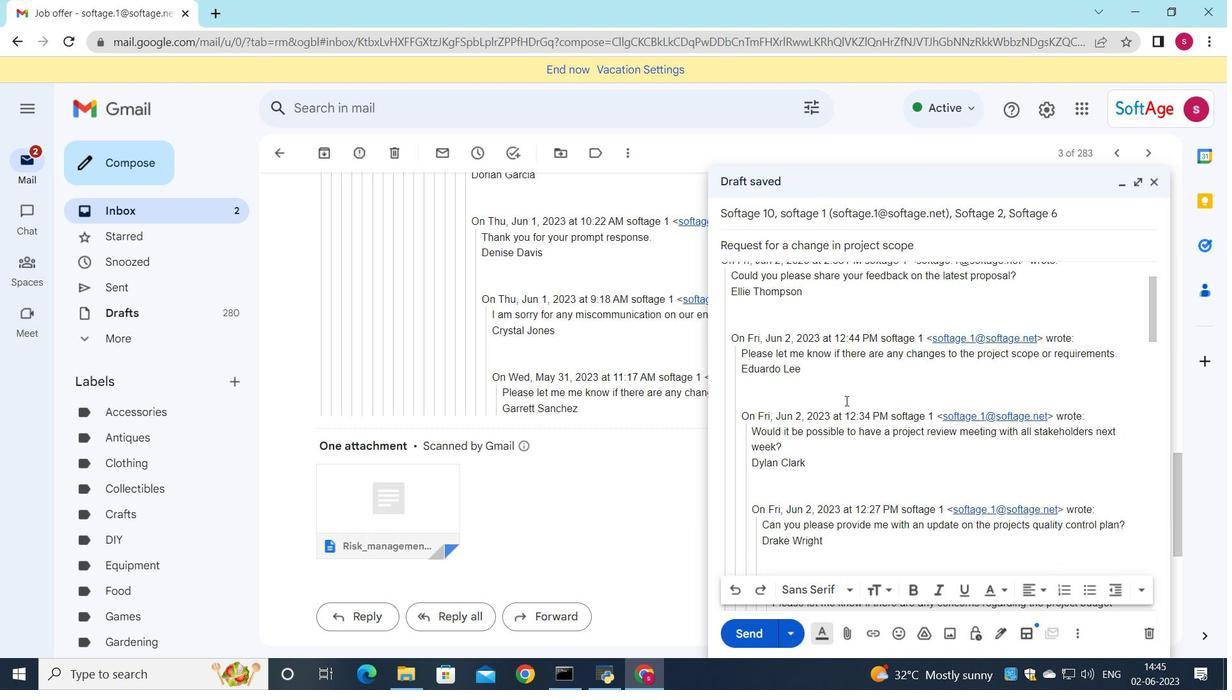 
Action: Mouse moved to (843, 639)
Screenshot: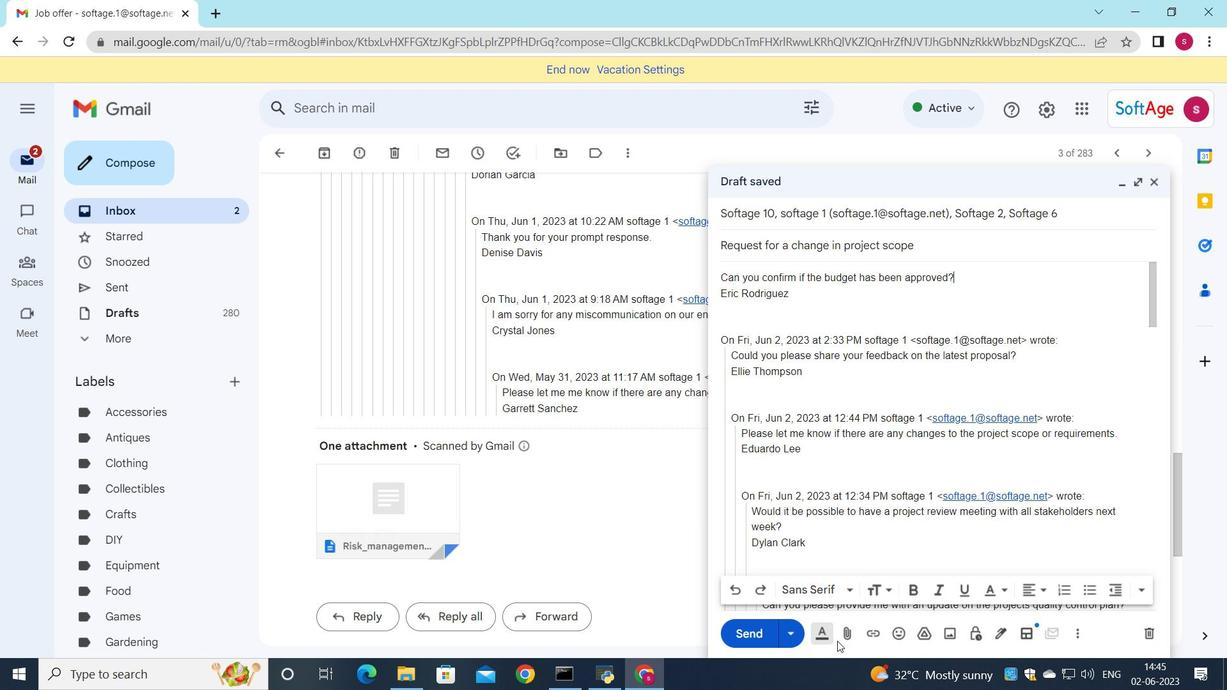 
Action: Mouse pressed left at (843, 639)
Screenshot: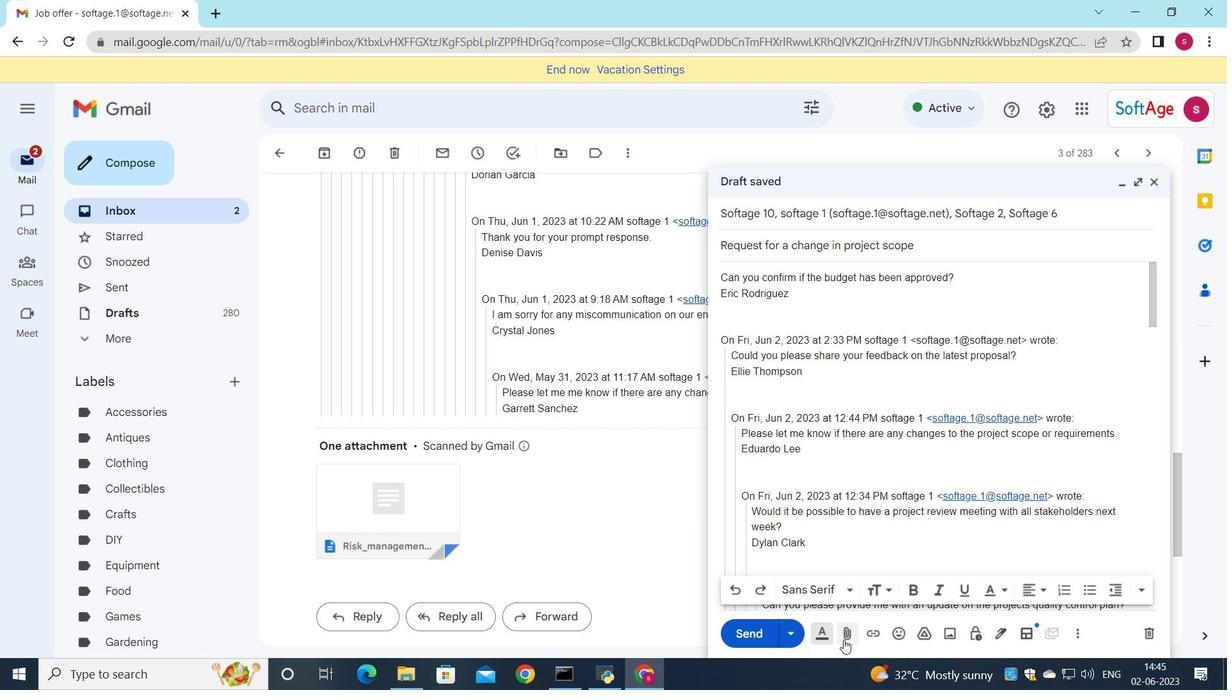 
Action: Mouse moved to (248, 110)
Screenshot: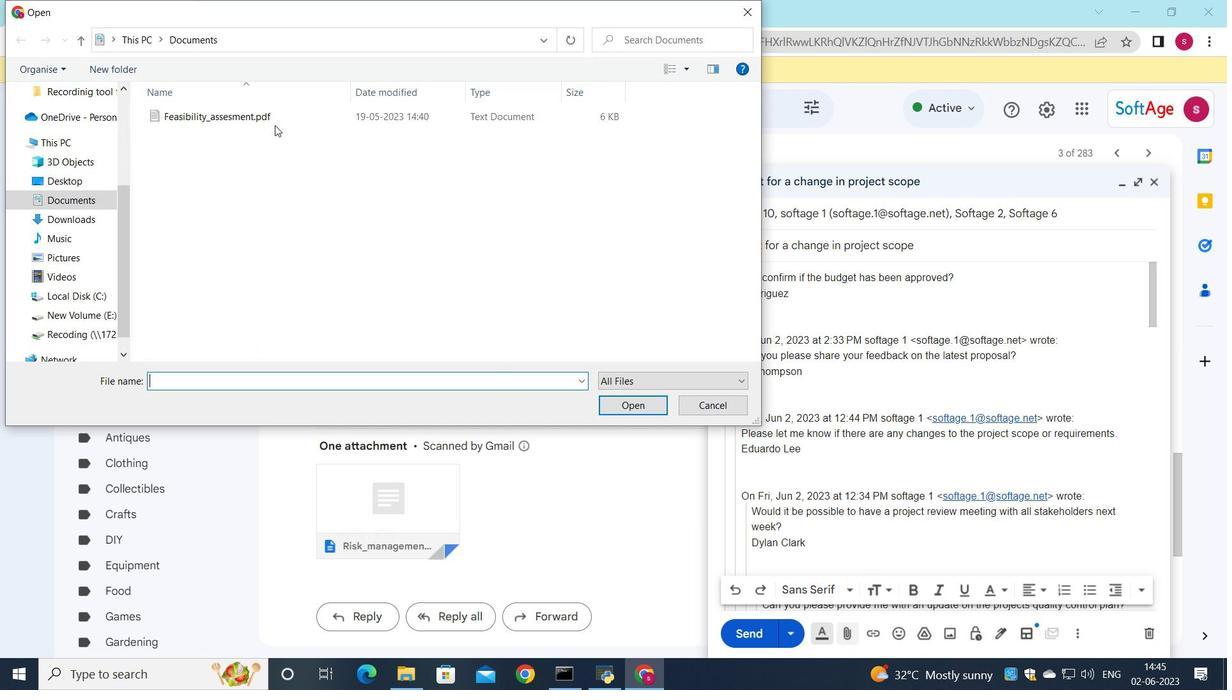 
Action: Mouse pressed left at (248, 110)
Screenshot: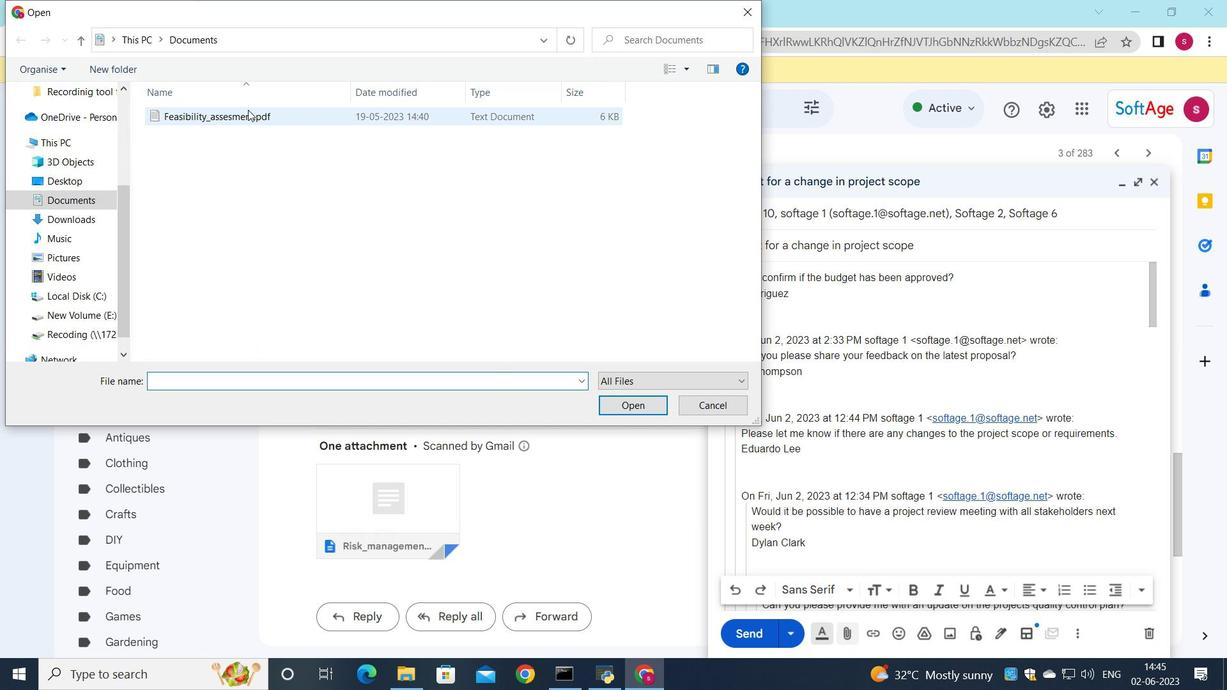 
Action: Mouse moved to (291, 120)
Screenshot: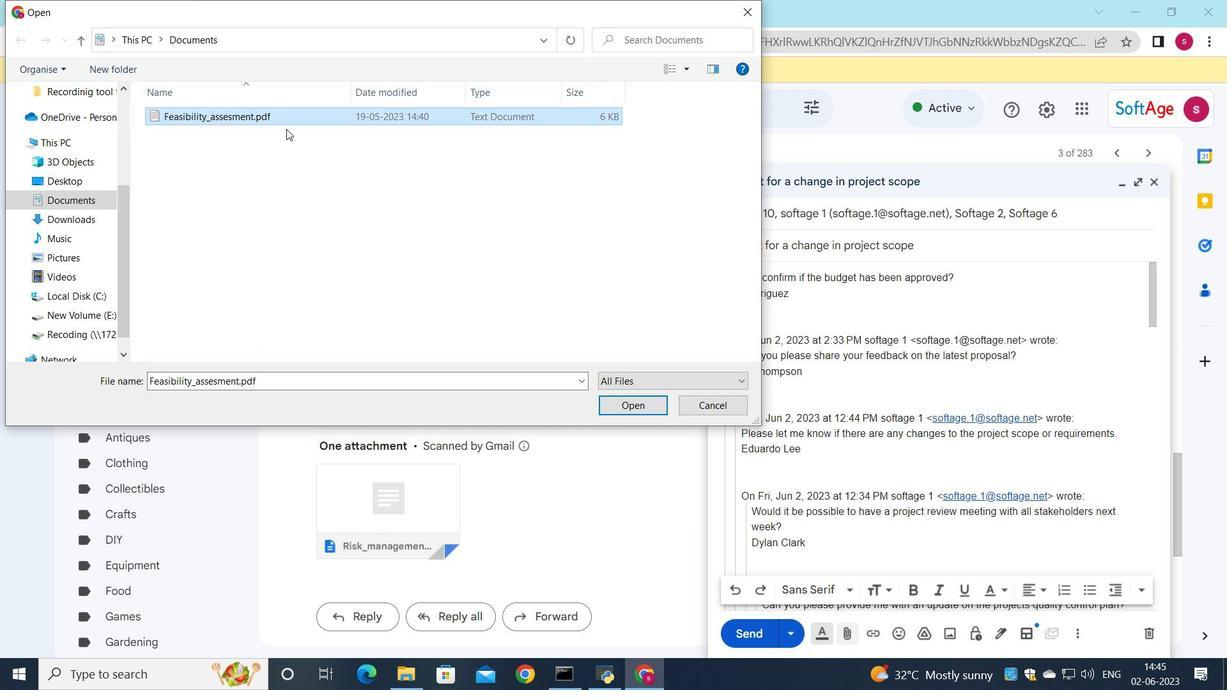 
Action: Mouse pressed left at (291, 120)
Screenshot: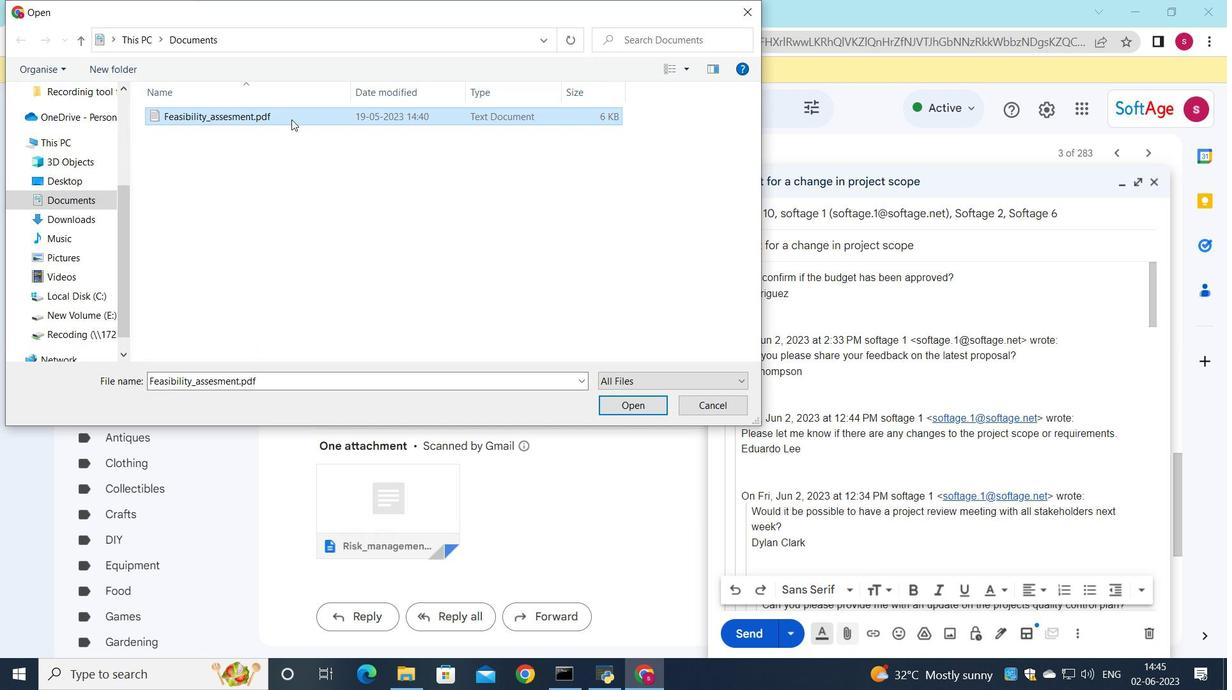 
Action: Mouse moved to (349, 145)
Screenshot: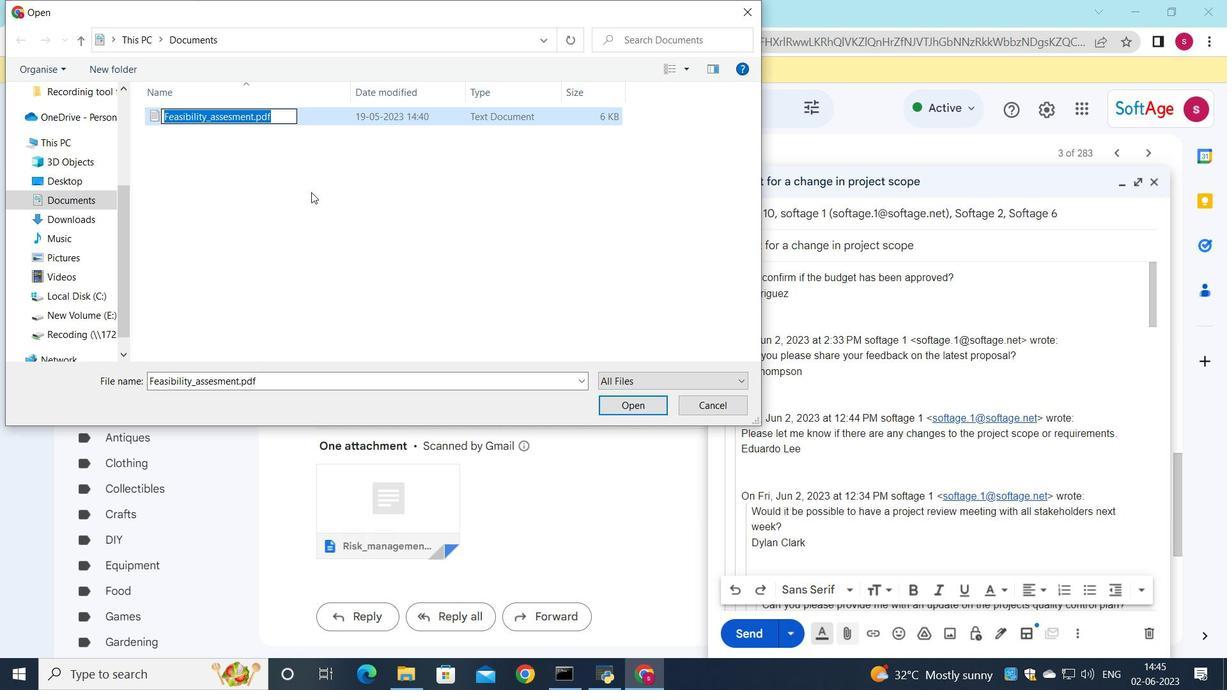 
Action: Key pressed <Key.shift>Press<Key.shift><Key.shift><Key.shift><Key.shift><Key.shift><Key.shift>_release<Key.shift>_draft.docx
Screenshot: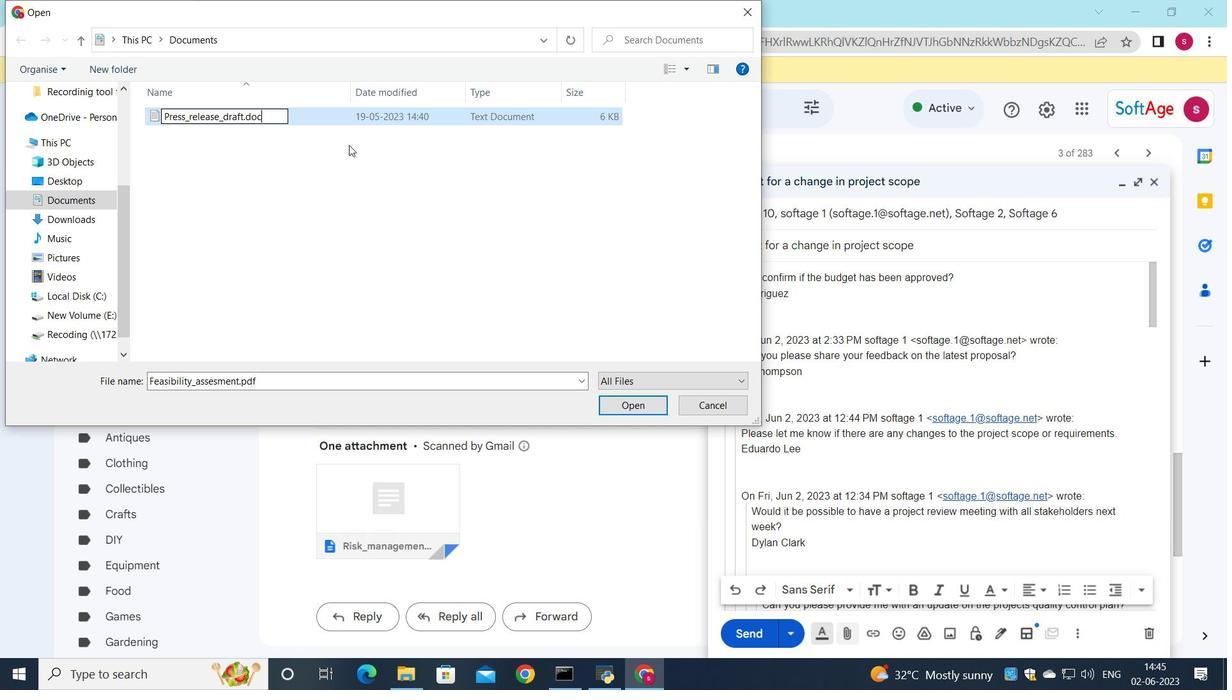 
Action: Mouse moved to (430, 127)
Screenshot: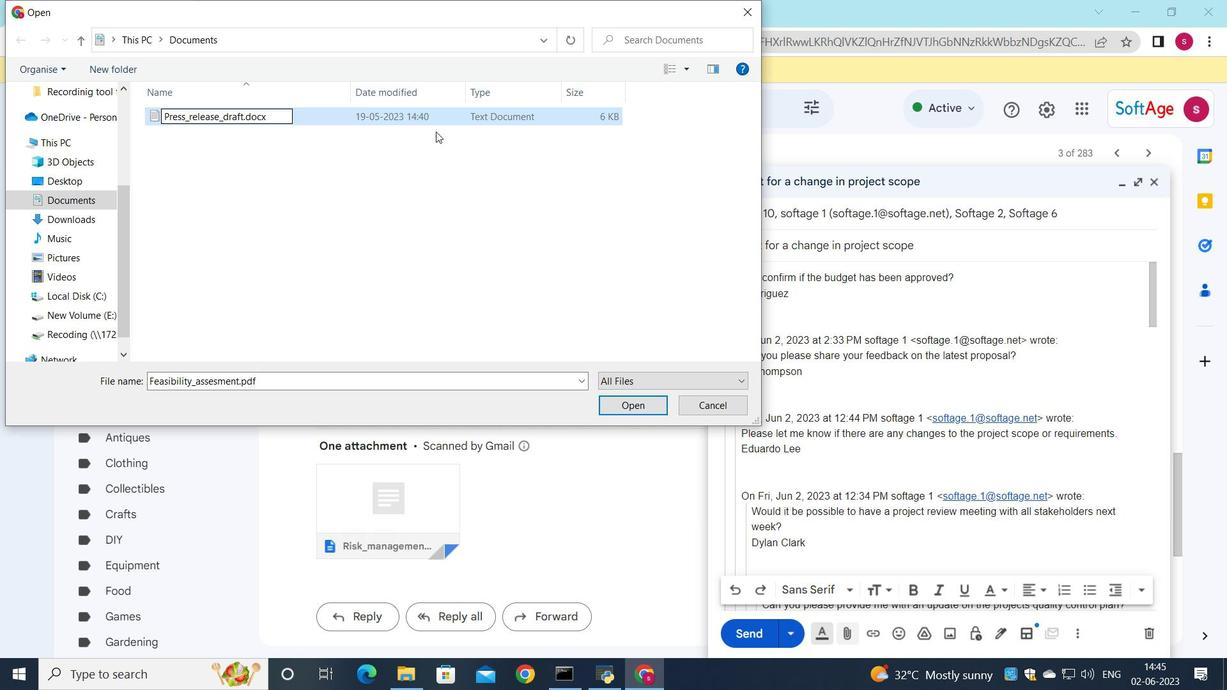 
Action: Mouse pressed left at (430, 127)
Screenshot: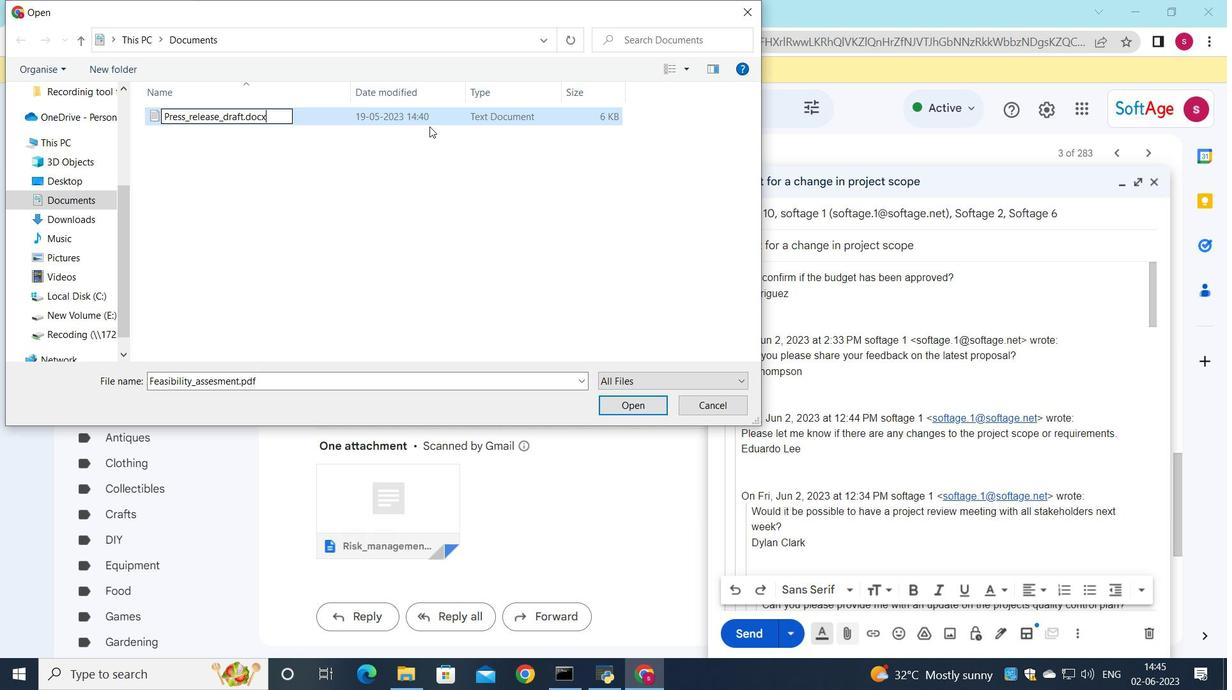 
Action: Mouse moved to (429, 122)
Screenshot: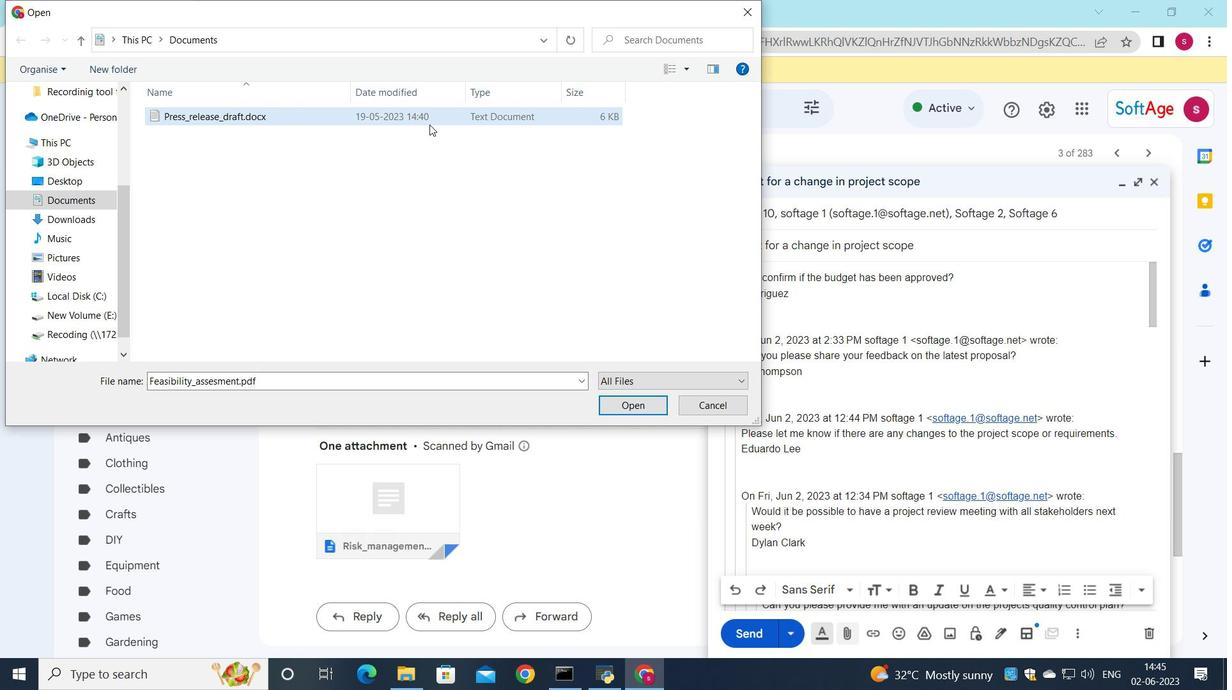 
Action: Mouse pressed left at (429, 122)
Screenshot: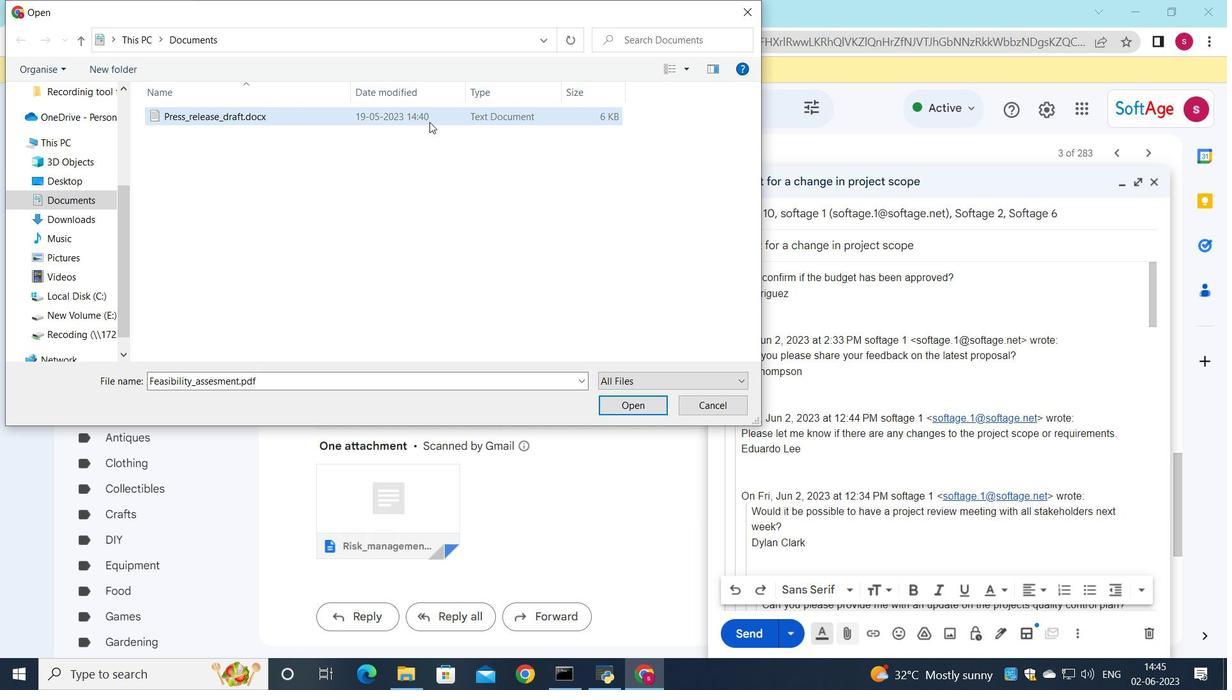 
Action: Mouse moved to (636, 405)
Screenshot: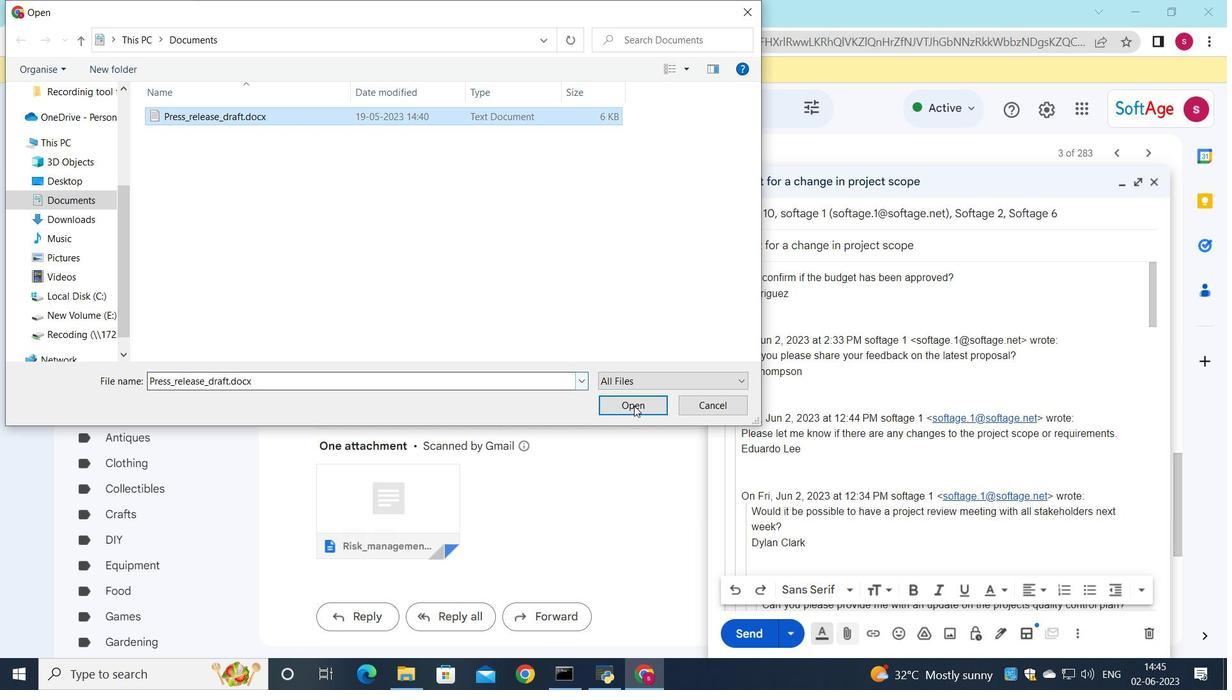 
Action: Mouse pressed left at (636, 405)
Screenshot: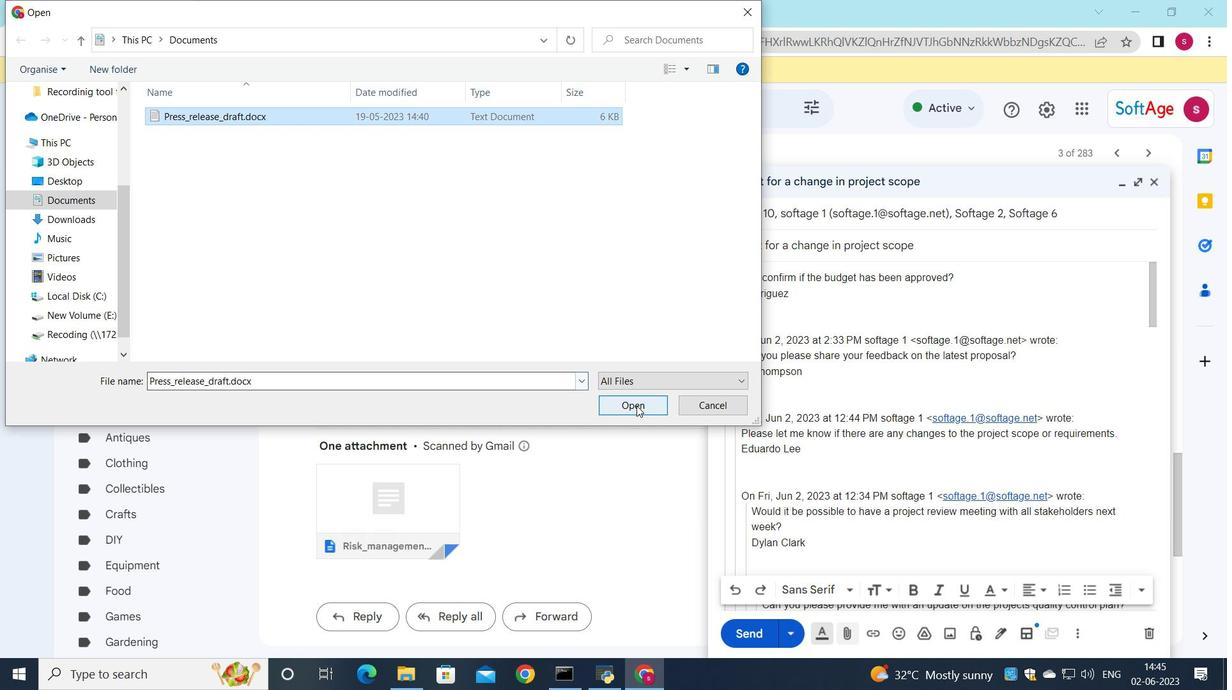 
Action: Mouse moved to (747, 633)
Screenshot: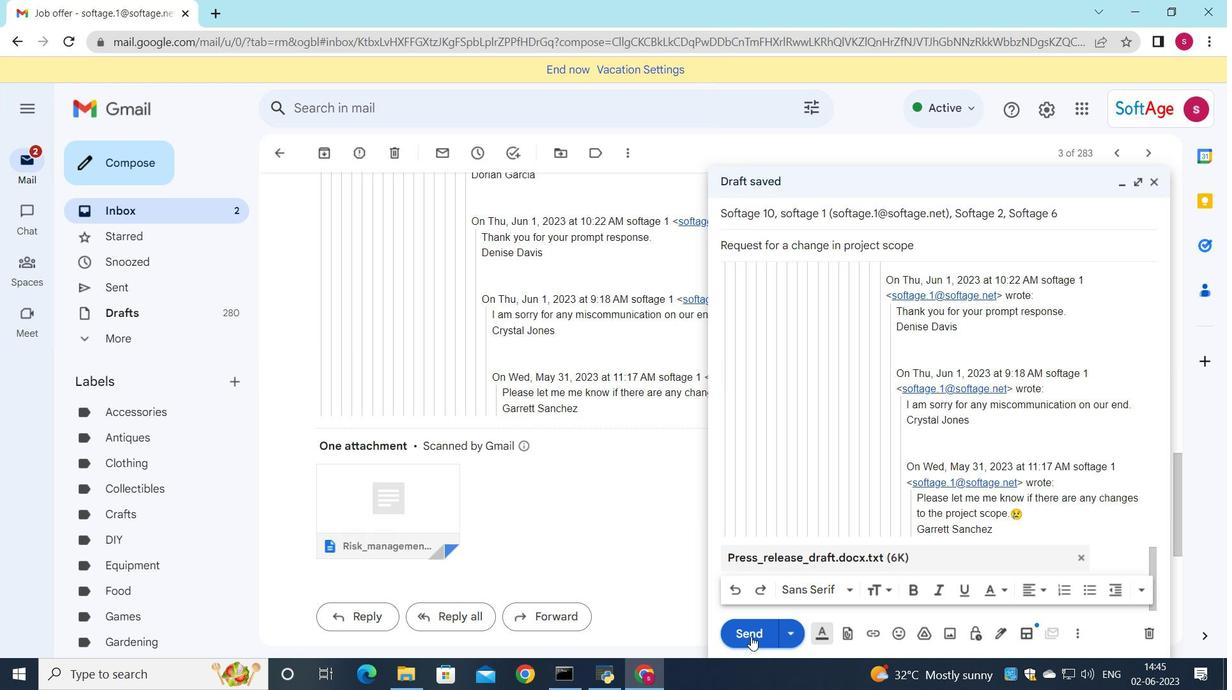 
Action: Mouse pressed left at (747, 633)
Screenshot: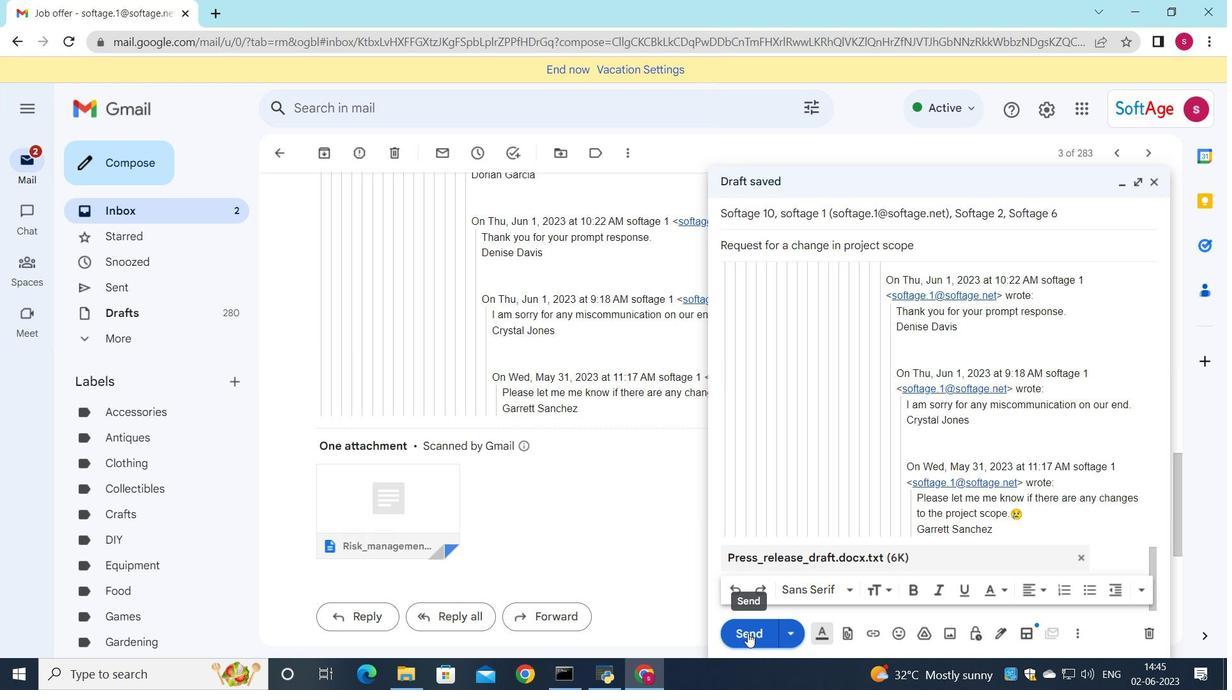 
Action: Mouse moved to (142, 219)
Screenshot: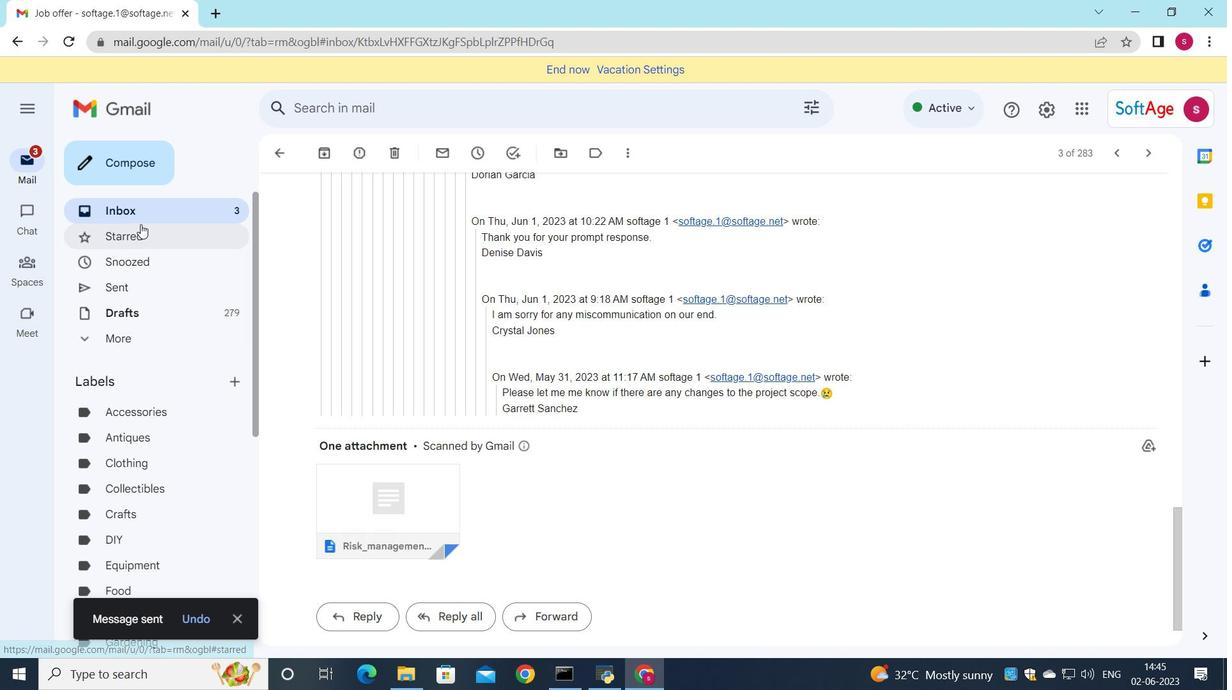 
Action: Mouse pressed left at (142, 219)
Screenshot: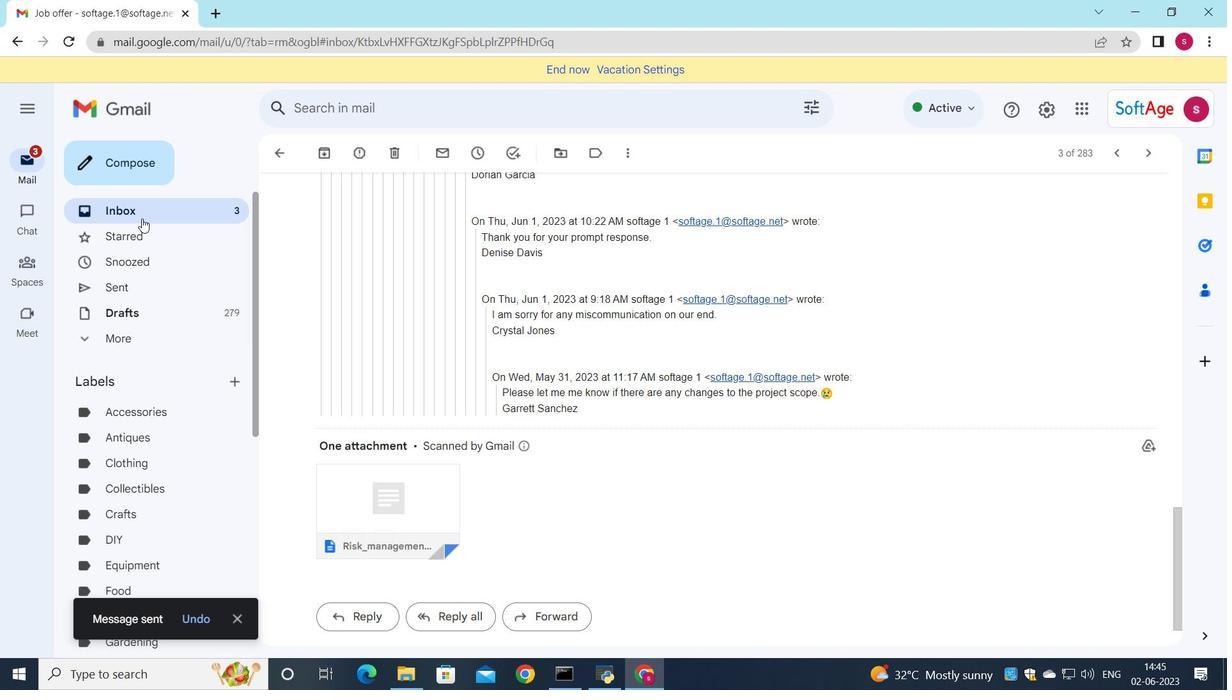 
Action: Mouse moved to (649, 214)
Screenshot: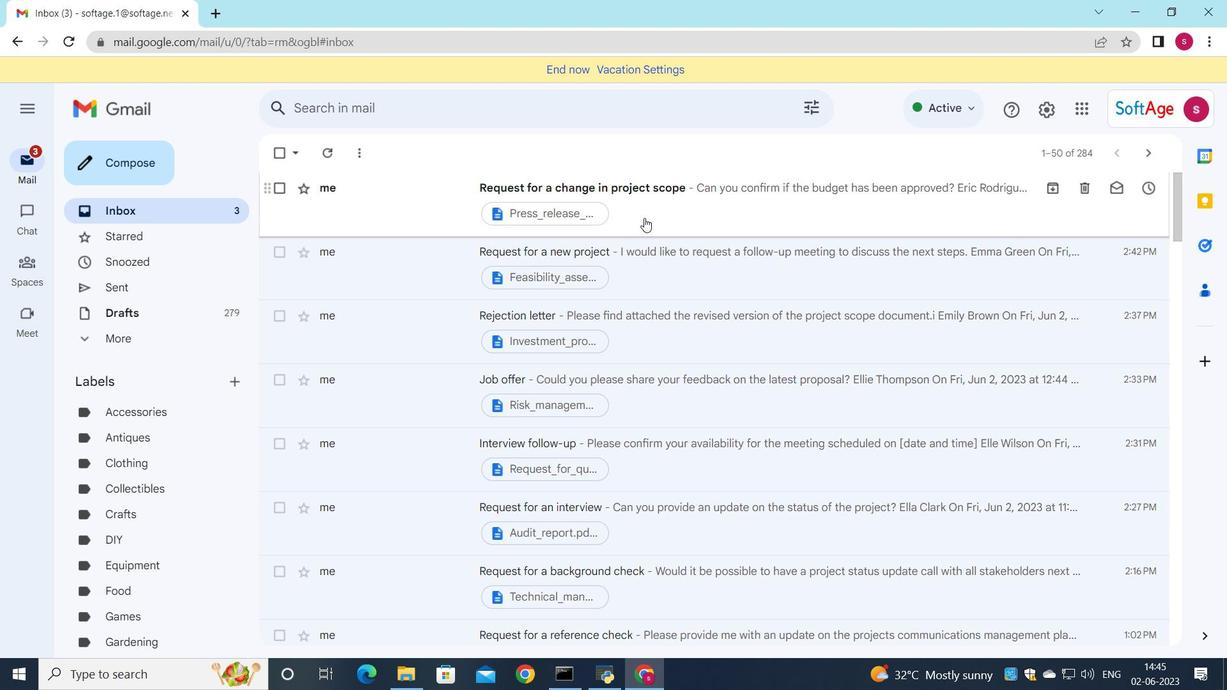 
Action: Mouse pressed left at (649, 214)
Screenshot: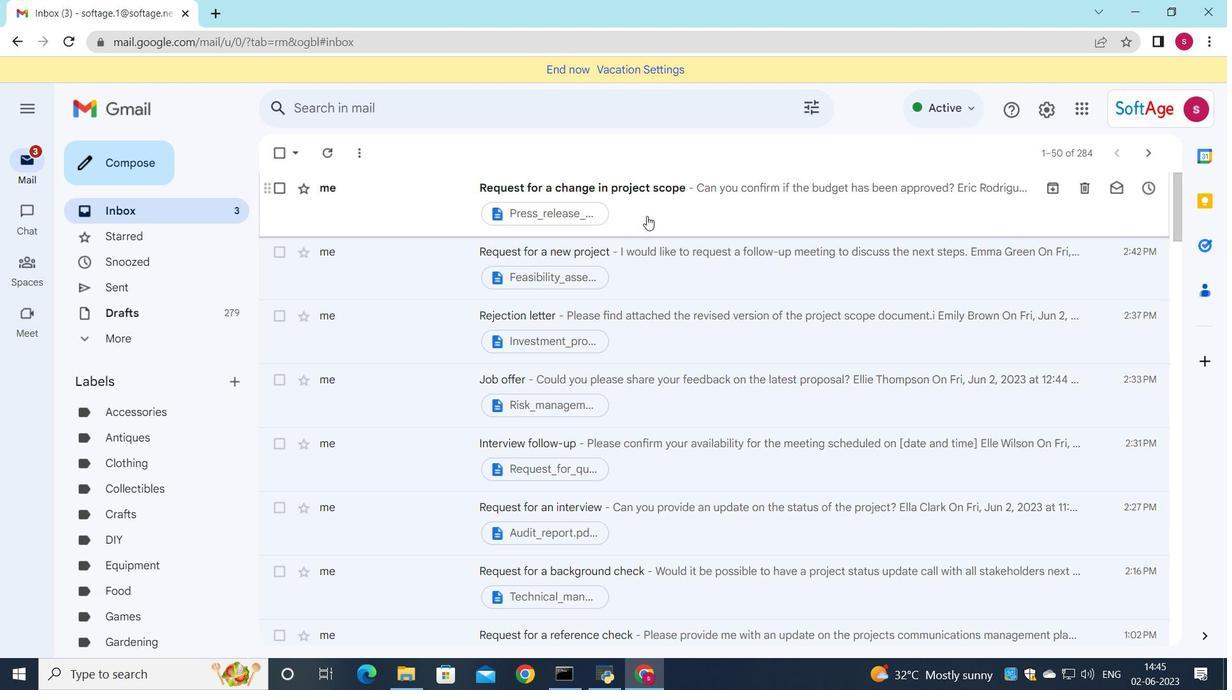 
Action: Mouse moved to (763, 349)
Screenshot: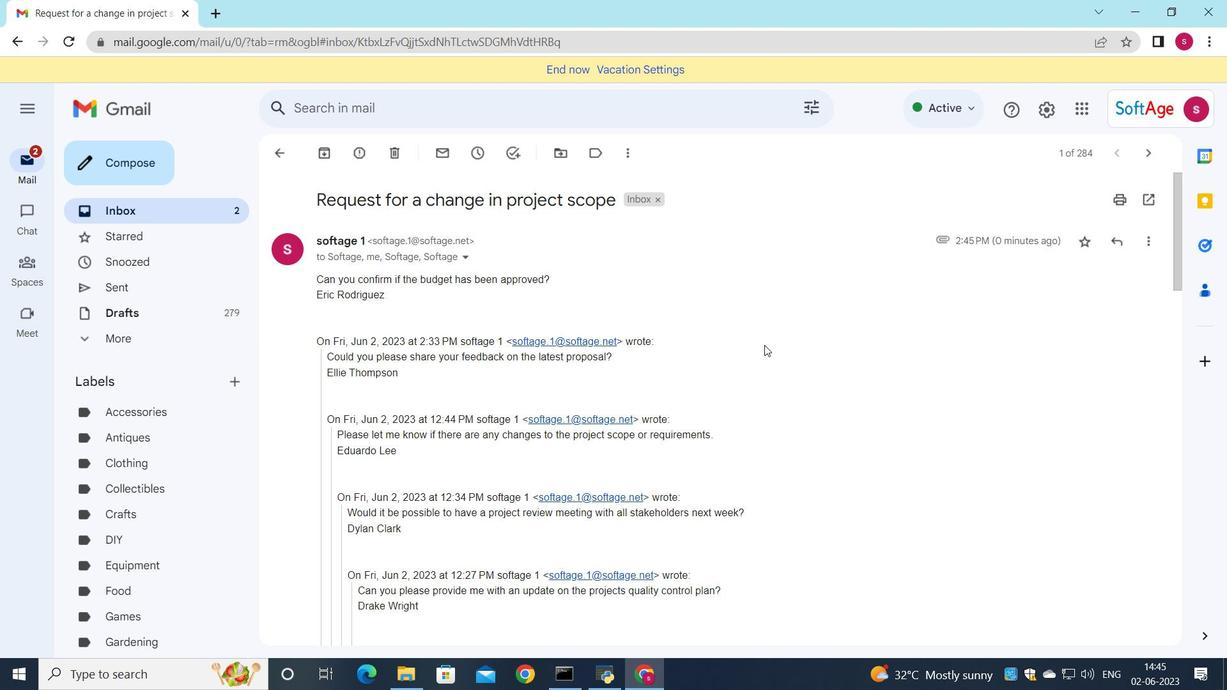 
